 Task: Find connections with filter location Puente Alto with filter topic #Recruitingwith filter profile language Spanish with filter current company Meltwater with filter school BANGALORE jobs and careers with filter industry Law Practice with filter service category Outsourcing with filter keywords title Credit Authorizer
Action: Mouse moved to (590, 77)
Screenshot: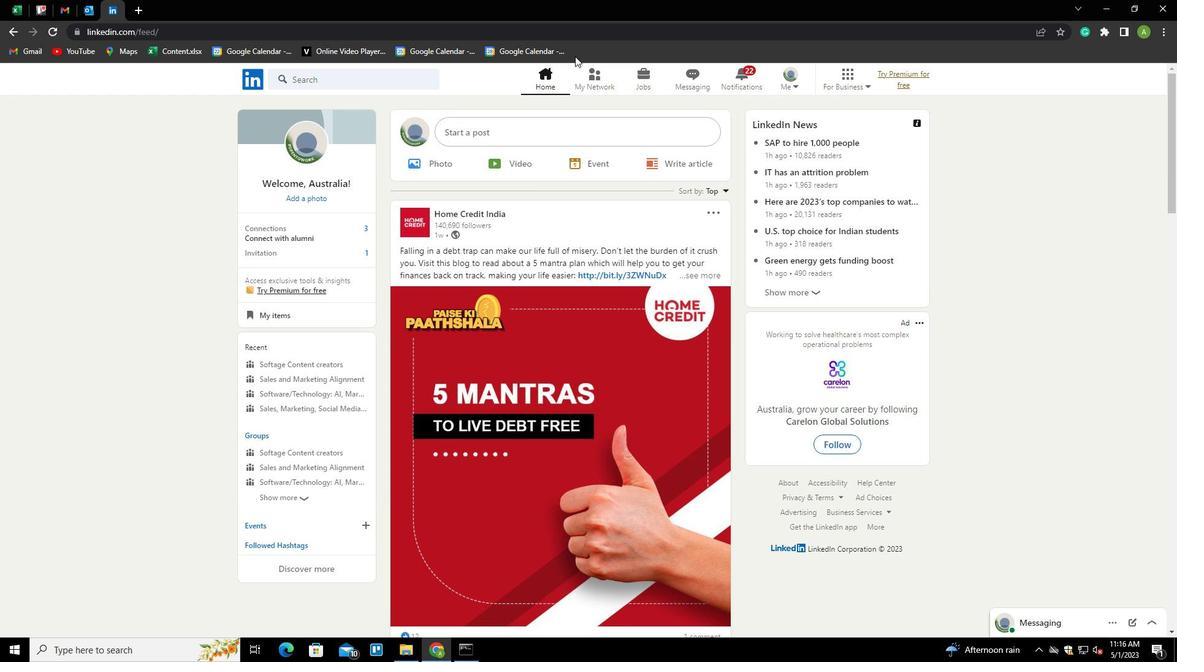 
Action: Mouse pressed left at (590, 77)
Screenshot: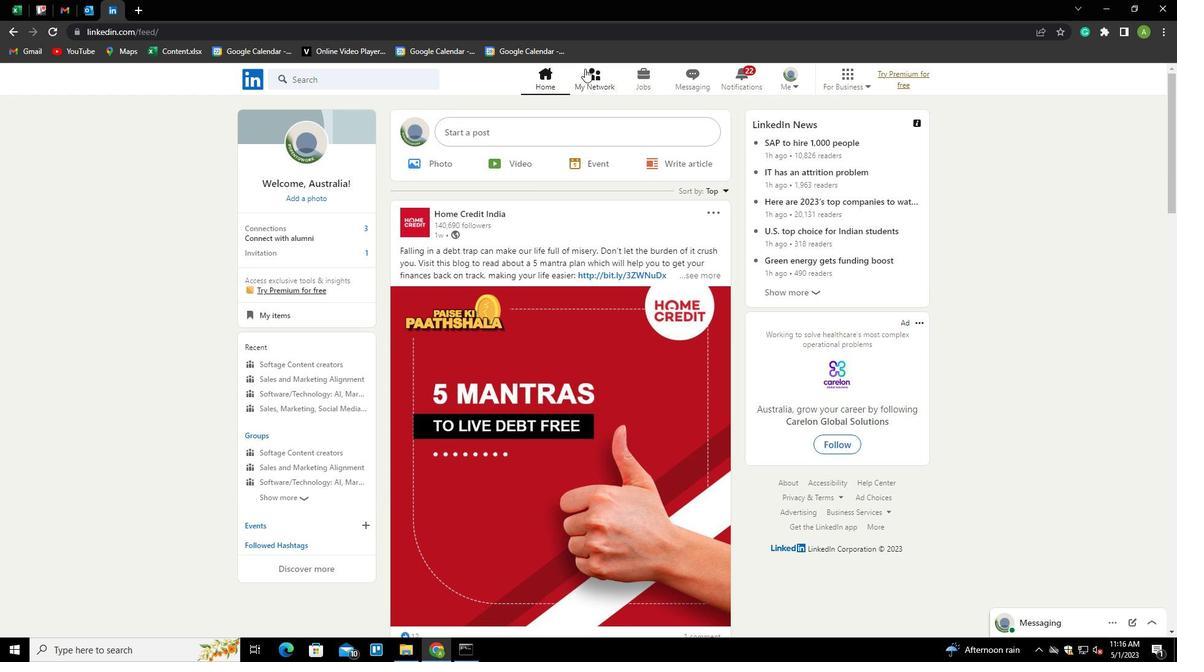 
Action: Mouse moved to (344, 141)
Screenshot: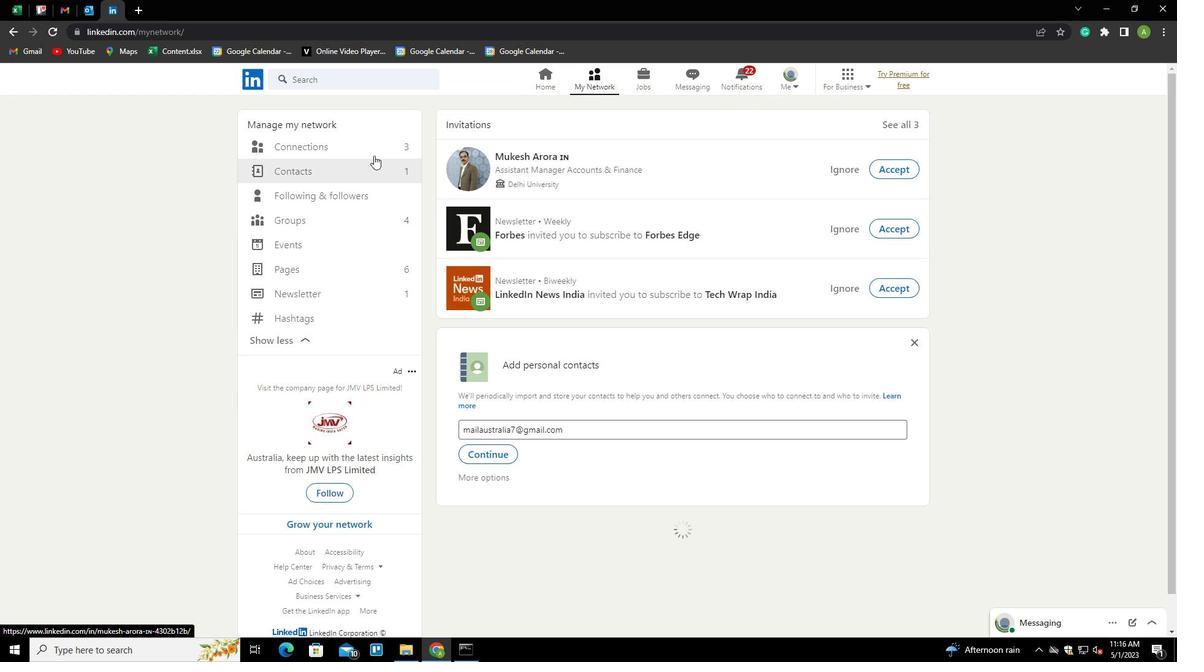 
Action: Mouse pressed left at (344, 141)
Screenshot: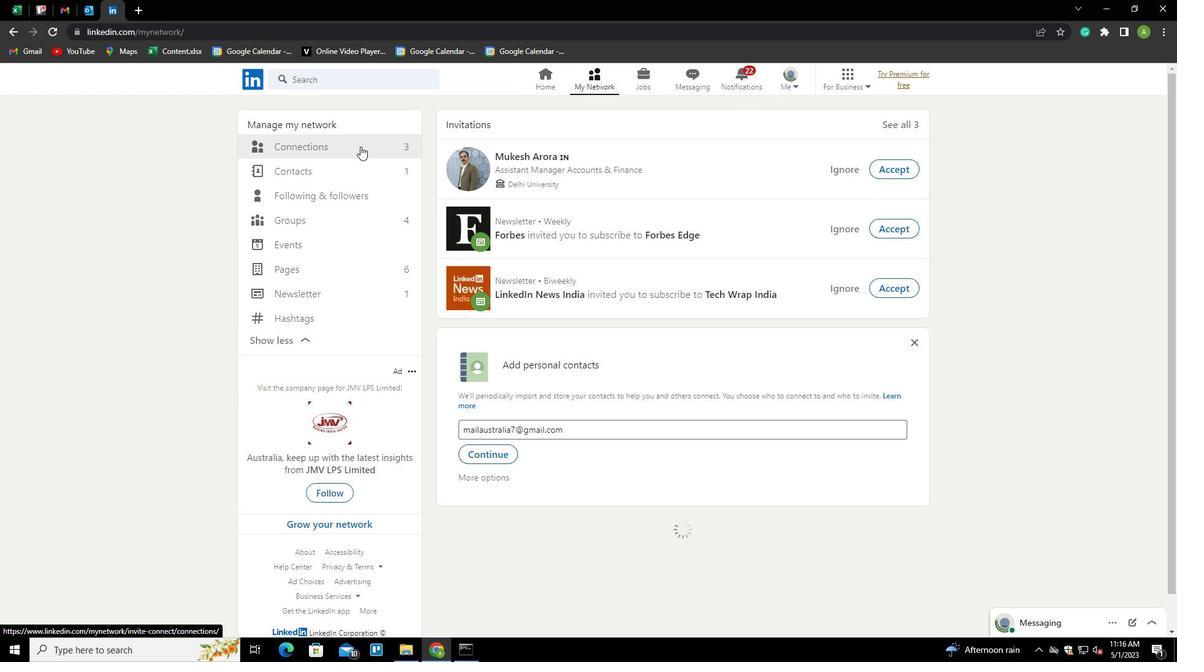 
Action: Mouse moved to (684, 148)
Screenshot: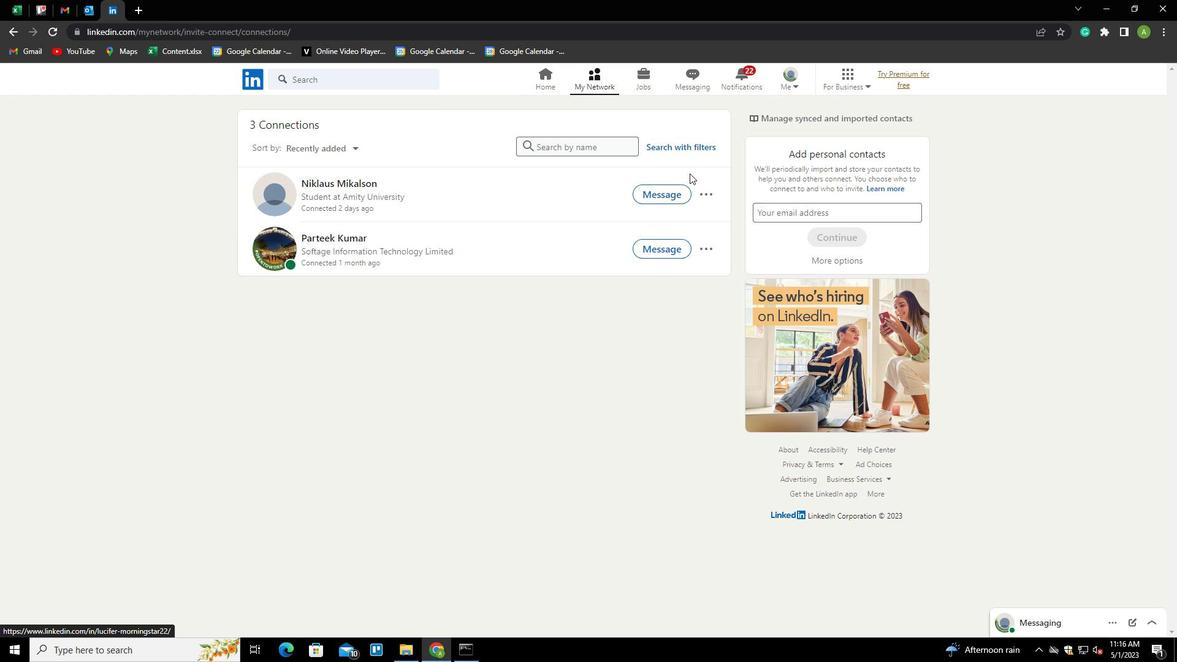 
Action: Mouse pressed left at (684, 148)
Screenshot: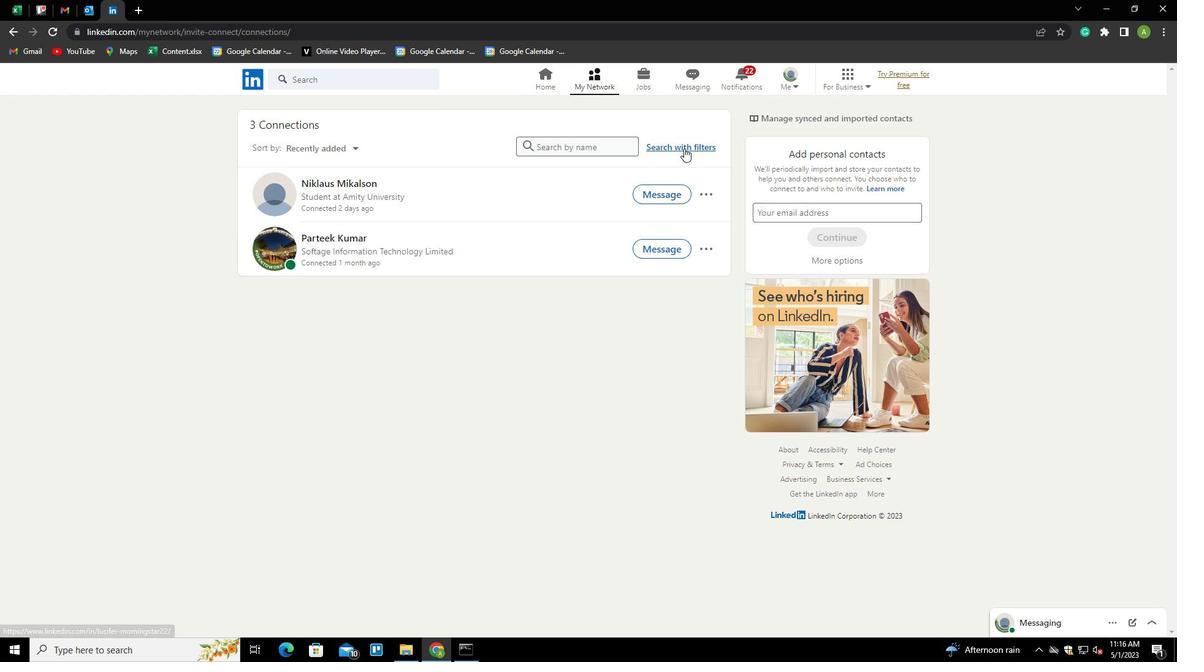 
Action: Mouse moved to (634, 109)
Screenshot: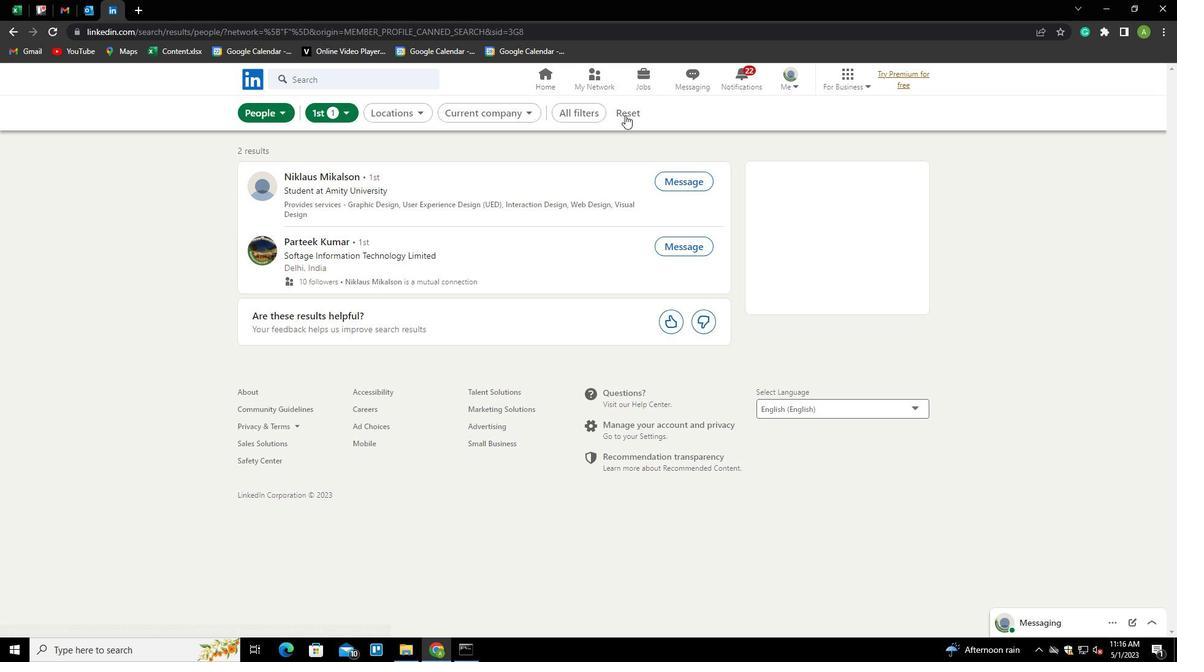 
Action: Mouse pressed left at (634, 109)
Screenshot: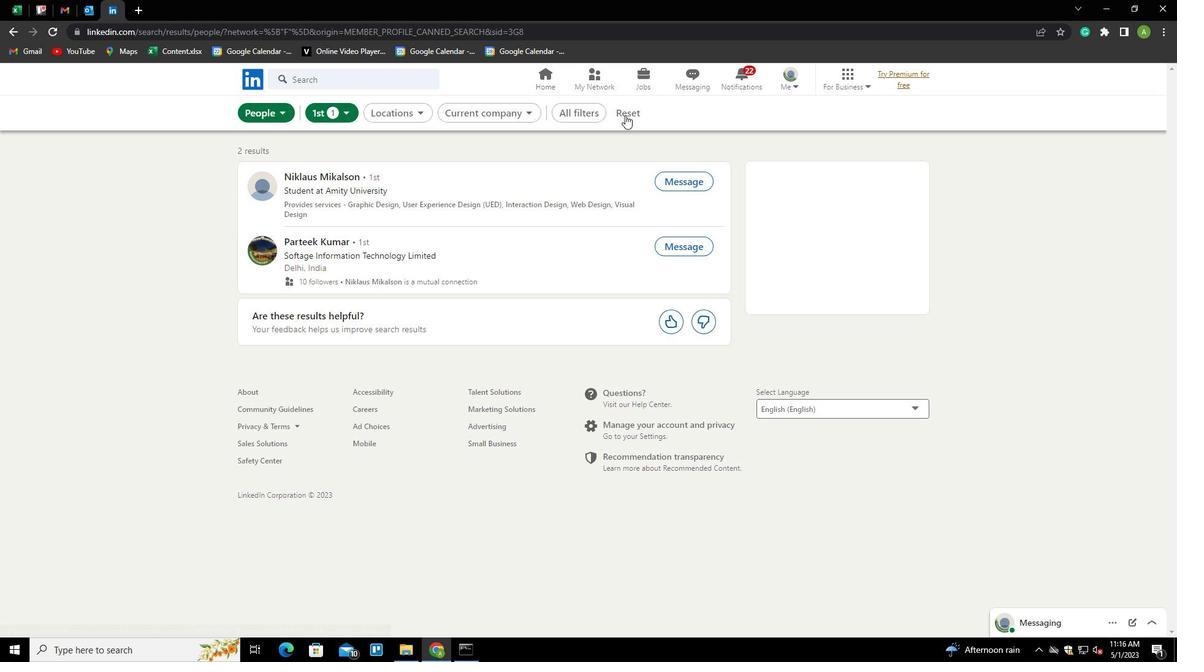 
Action: Mouse moved to (598, 112)
Screenshot: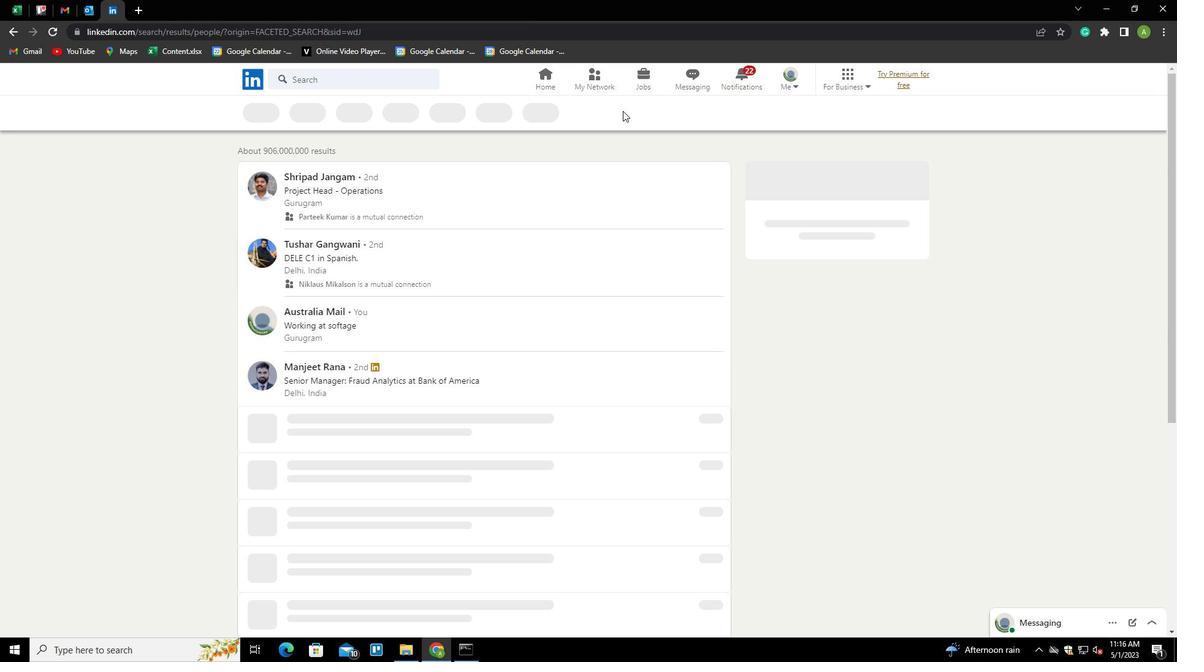 
Action: Mouse pressed left at (598, 112)
Screenshot: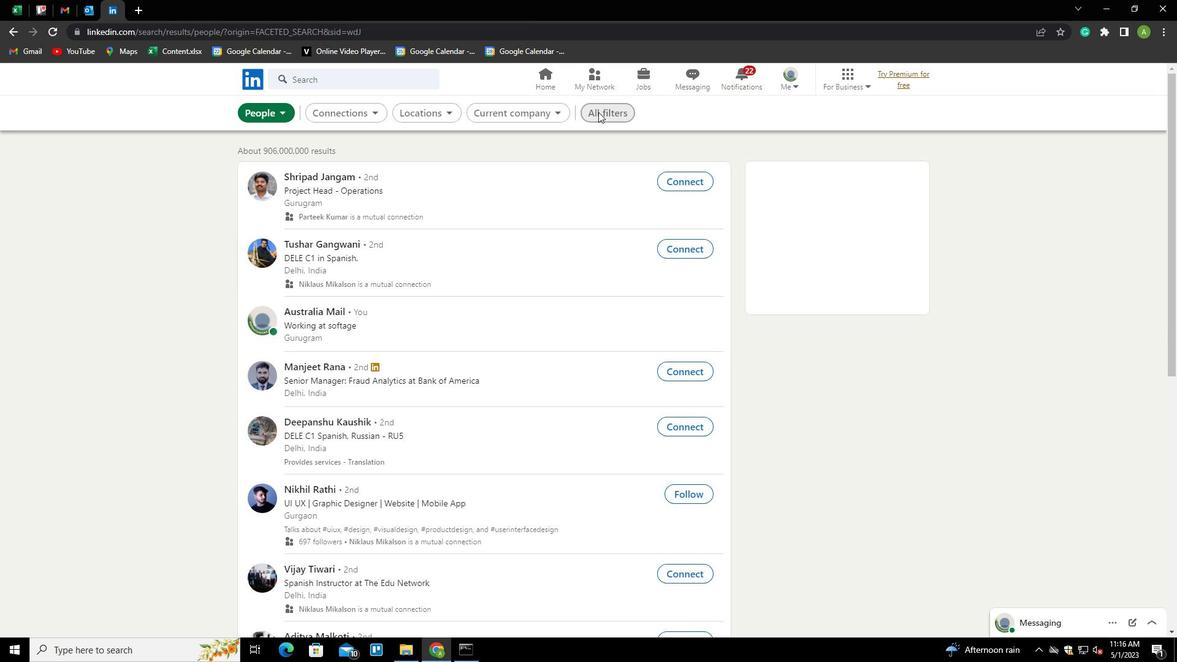 
Action: Mouse moved to (969, 286)
Screenshot: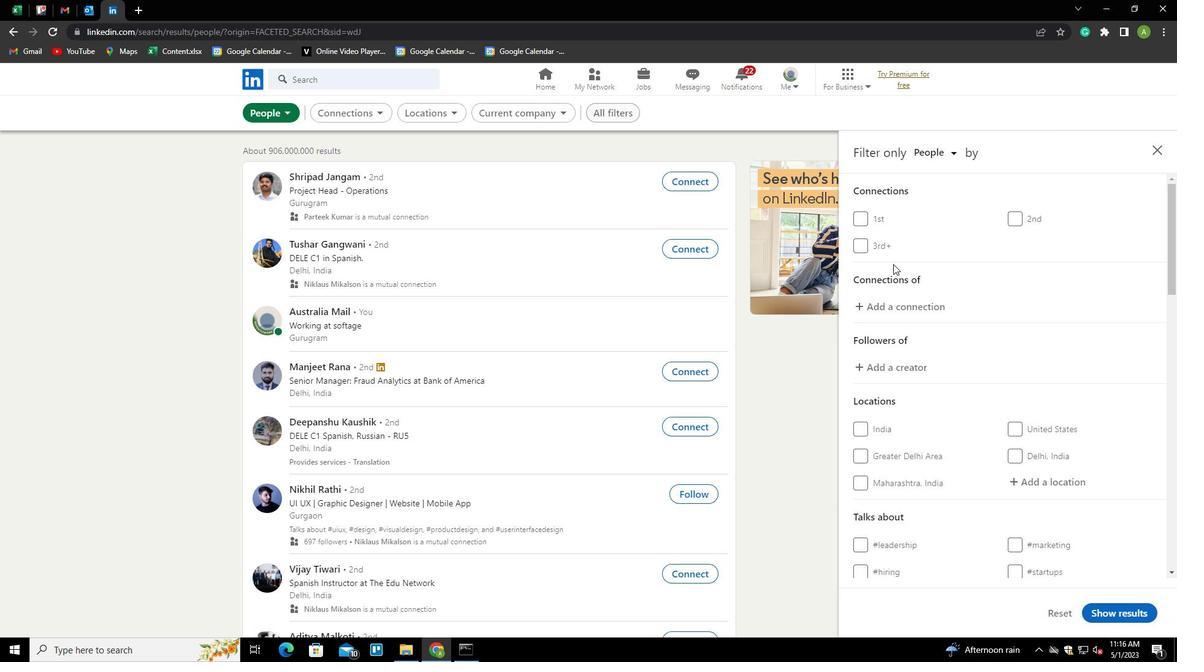 
Action: Mouse scrolled (969, 285) with delta (0, 0)
Screenshot: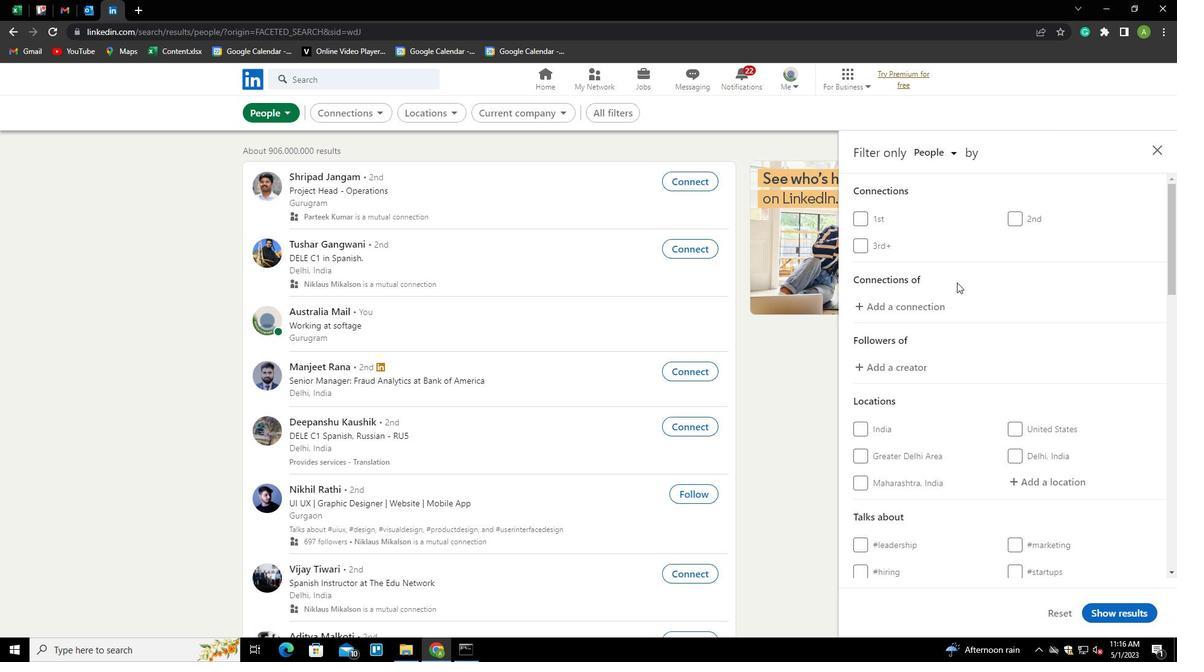 
Action: Mouse scrolled (969, 285) with delta (0, 0)
Screenshot: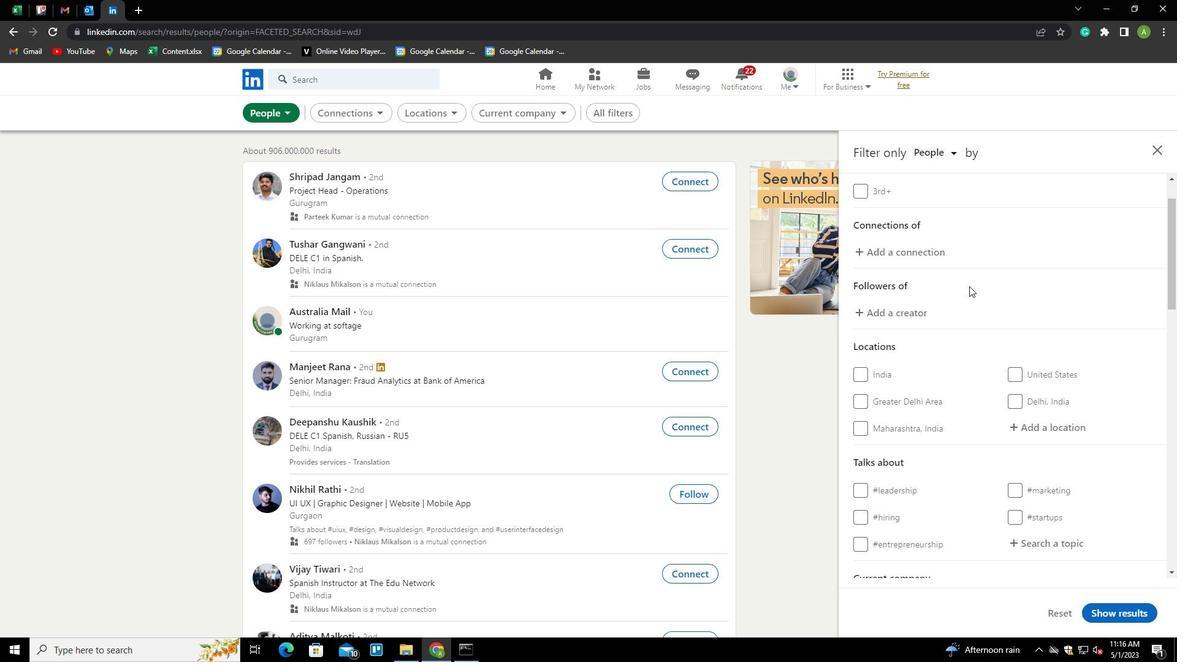 
Action: Mouse moved to (1034, 357)
Screenshot: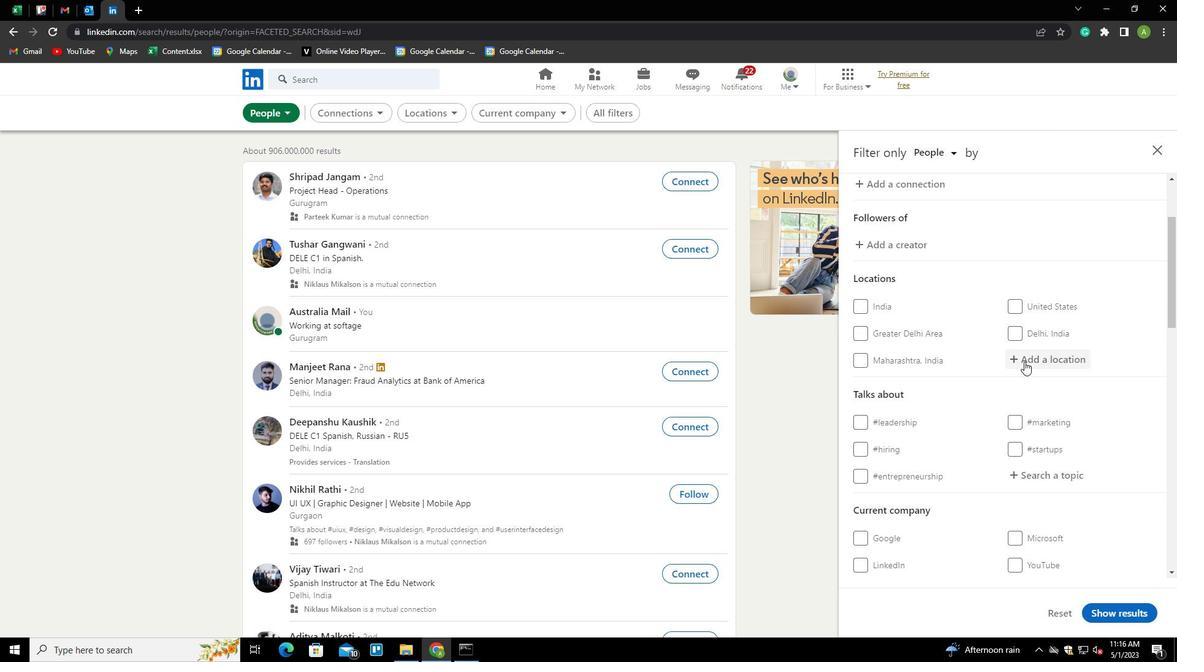 
Action: Mouse pressed left at (1034, 357)
Screenshot: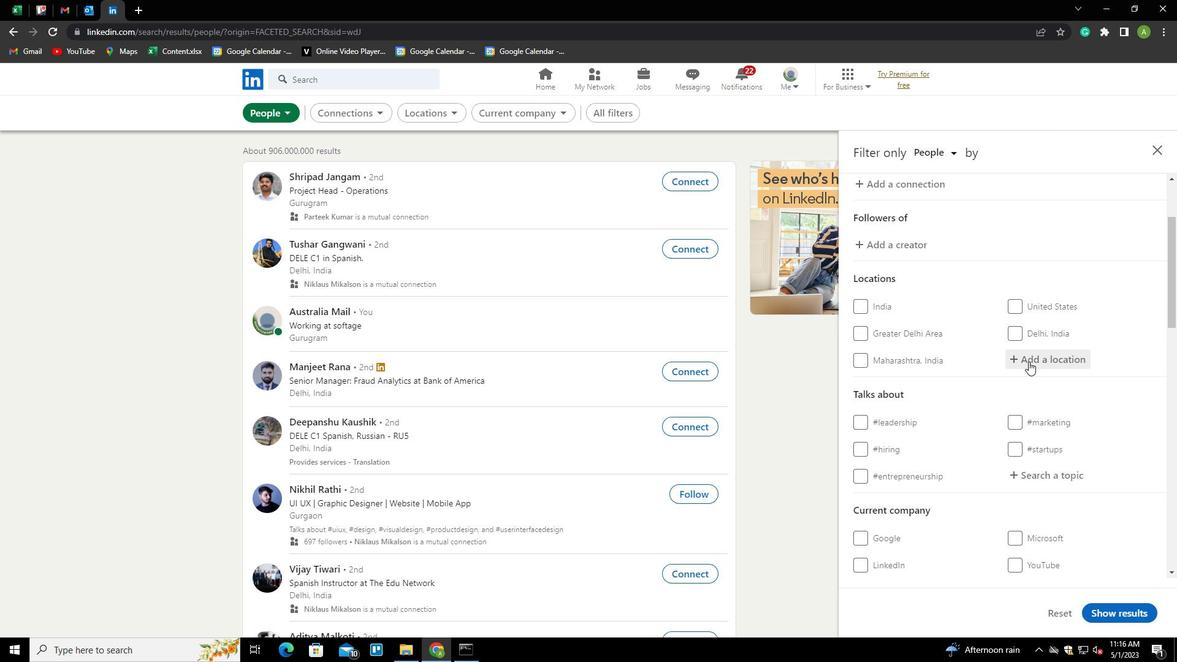 
Action: Mouse pressed left at (1034, 357)
Screenshot: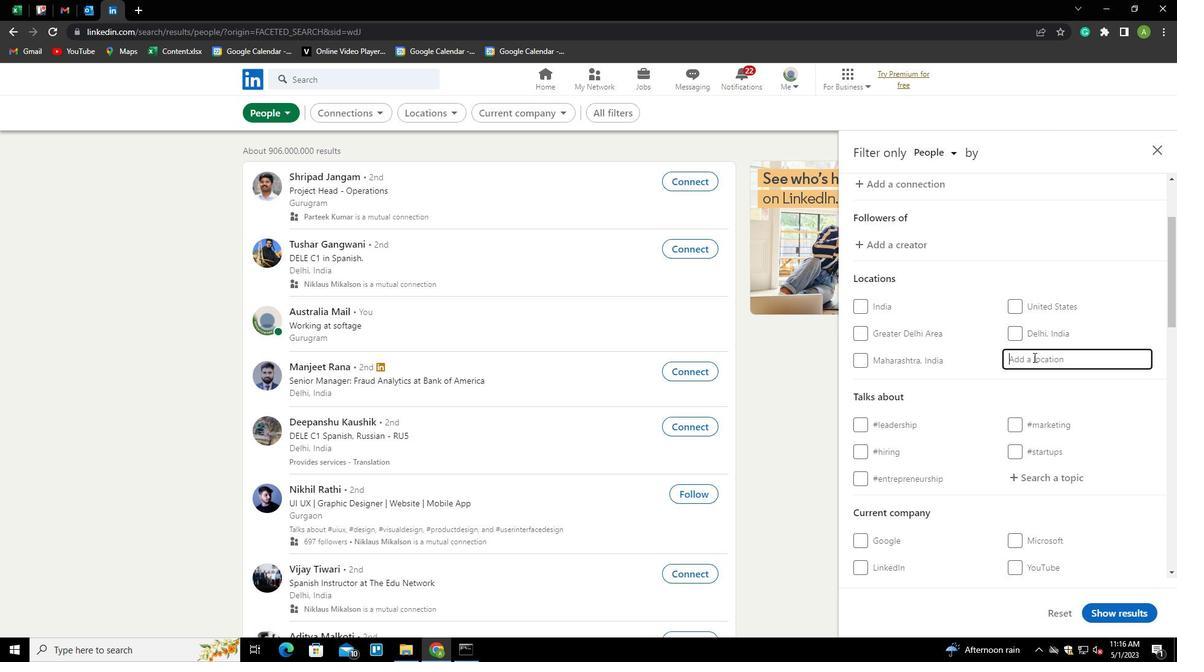 
Action: Key pressed <Key.shift>PUENTI<Key.backspace>E<Key.down><Key.enter>
Screenshot: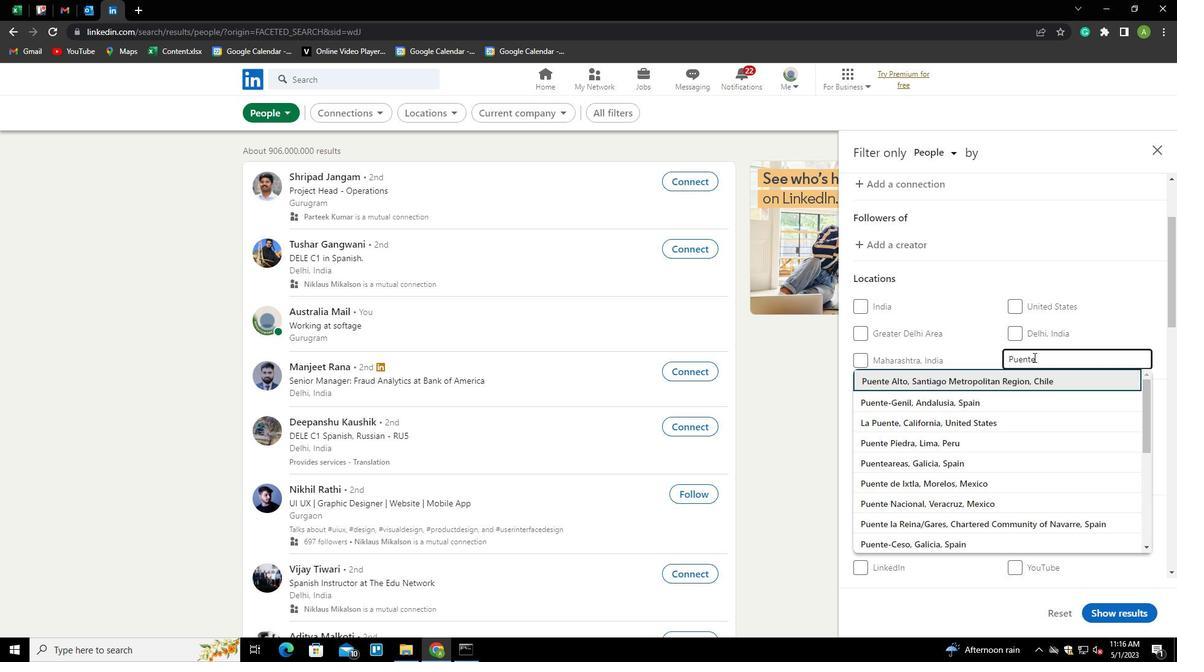 
Action: Mouse scrolled (1034, 357) with delta (0, 0)
Screenshot: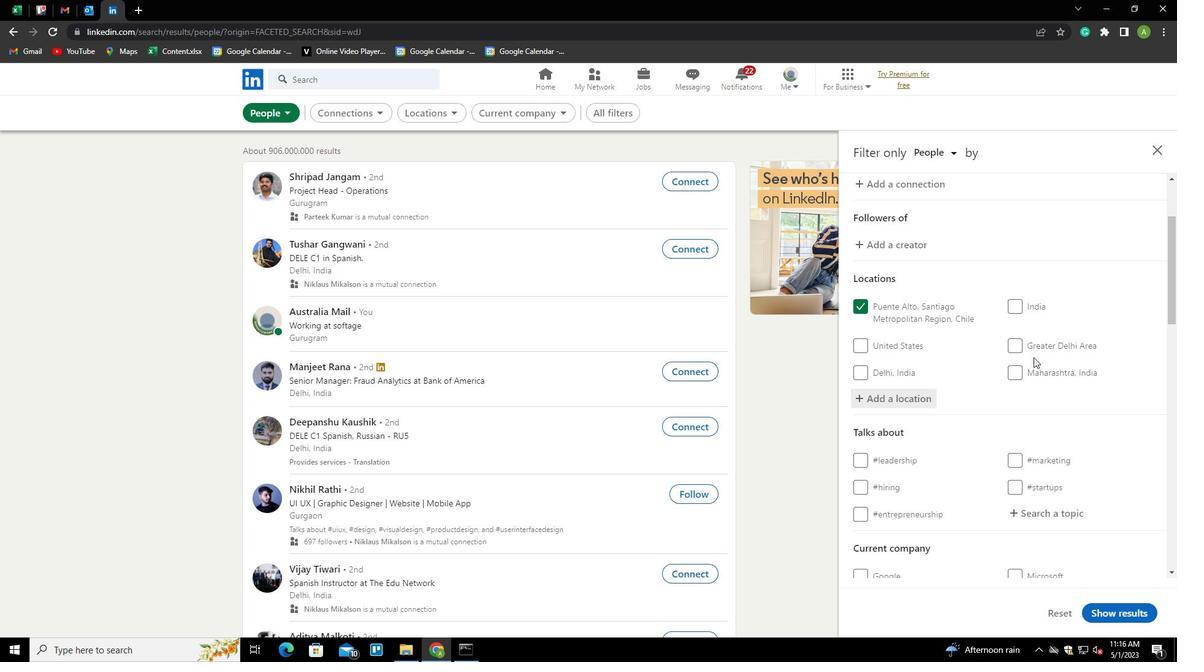 
Action: Mouse scrolled (1034, 357) with delta (0, 0)
Screenshot: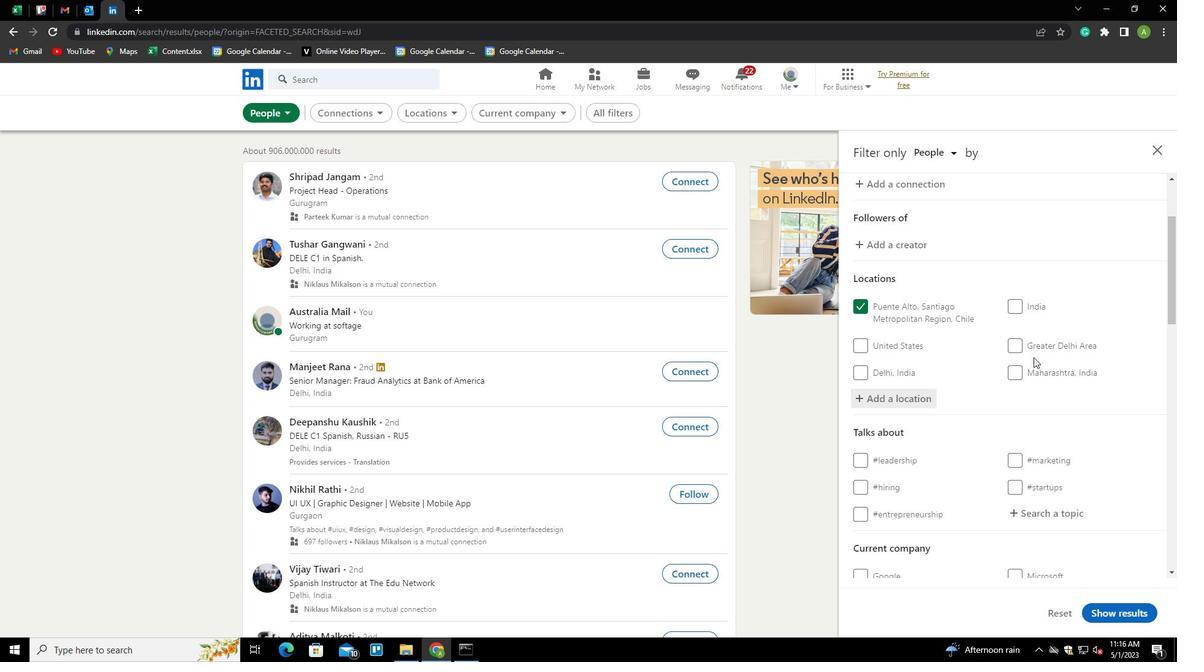 
Action: Mouse scrolled (1034, 357) with delta (0, 0)
Screenshot: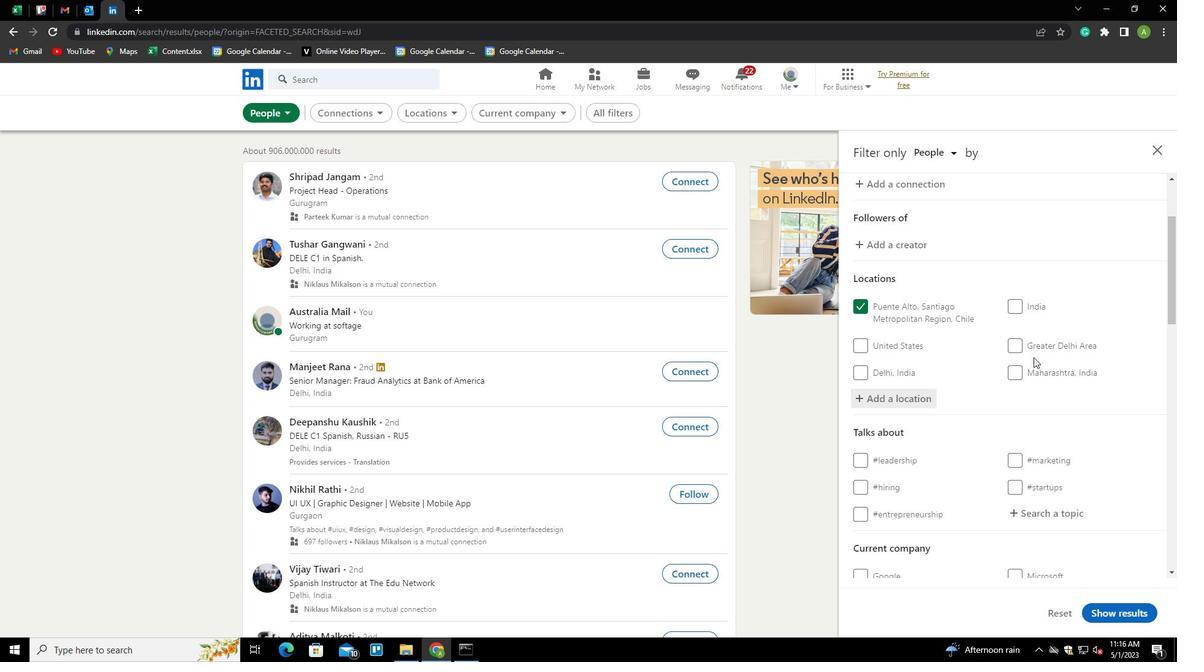 
Action: Mouse moved to (1038, 331)
Screenshot: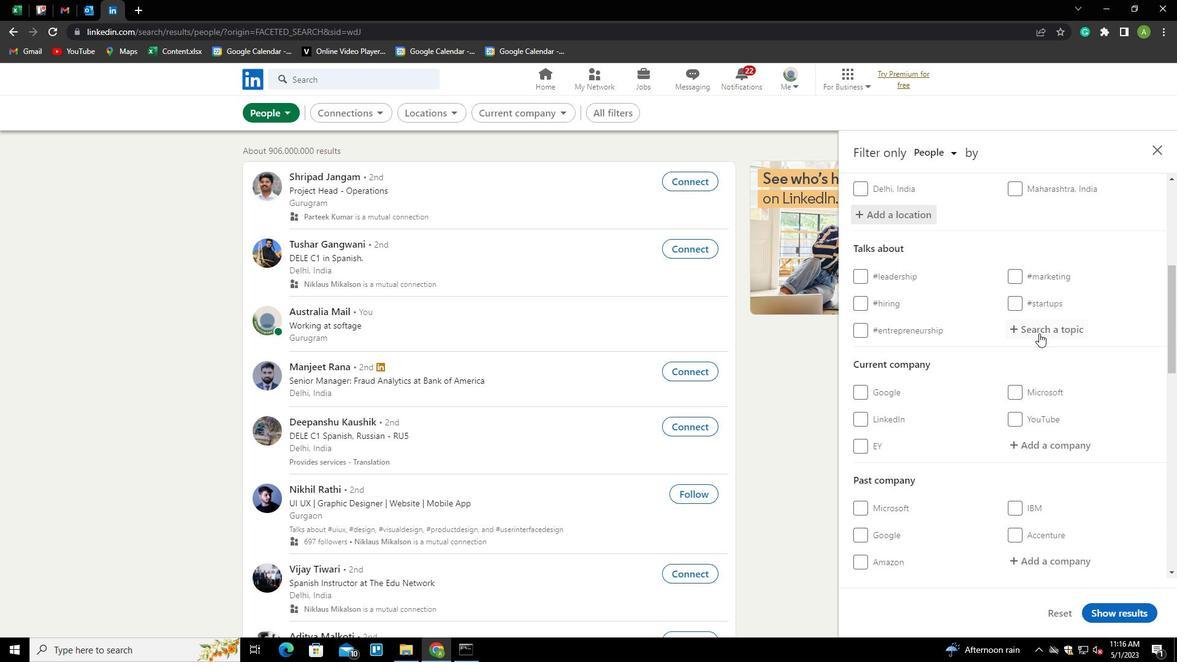 
Action: Mouse pressed left at (1038, 331)
Screenshot: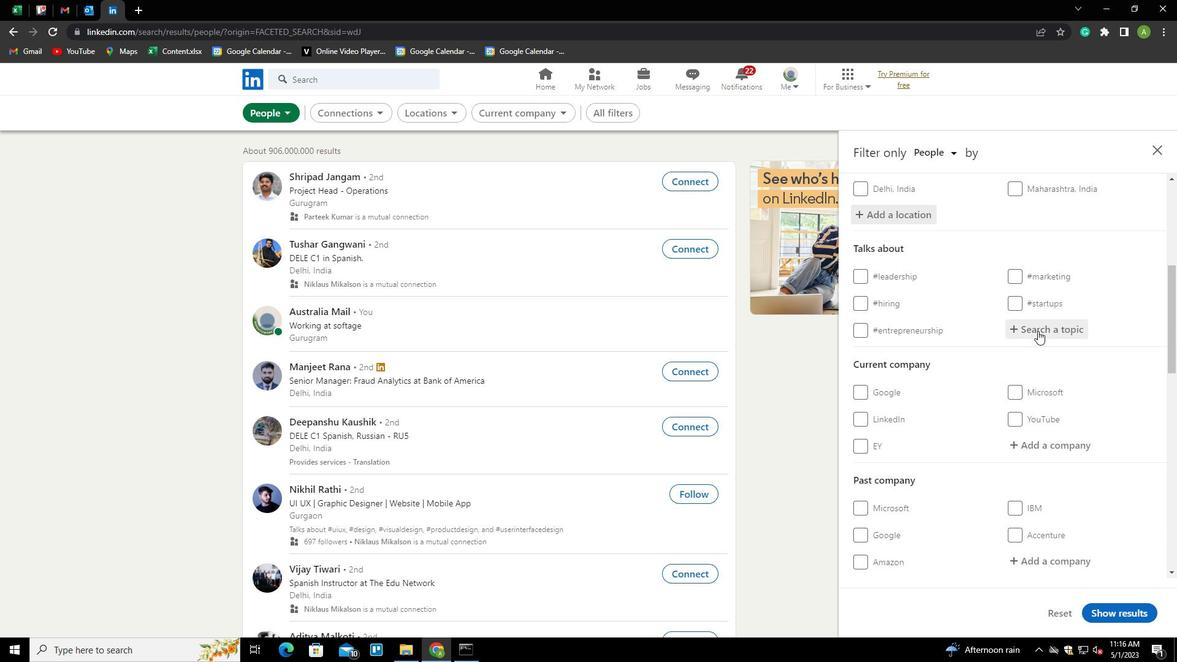 
Action: Key pressed RECRITIN<Key.backspace><Key.backspace><Key.backspace><Key.backspace>UITIN<Key.down><Key.enter>
Screenshot: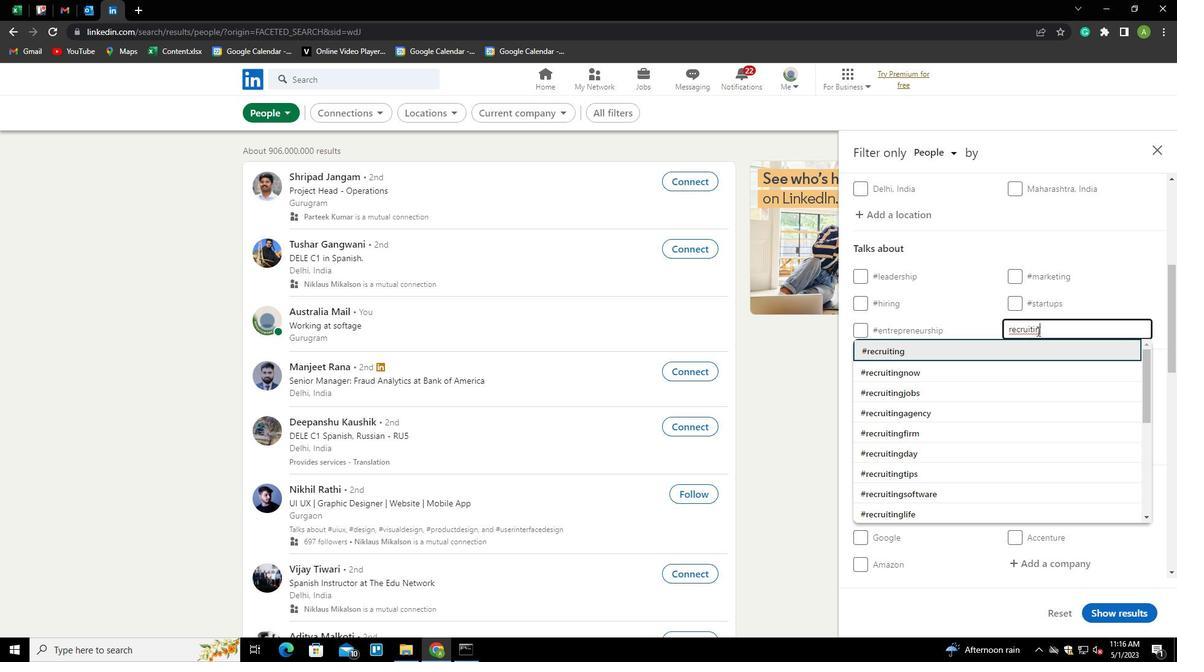 
Action: Mouse moved to (1073, 397)
Screenshot: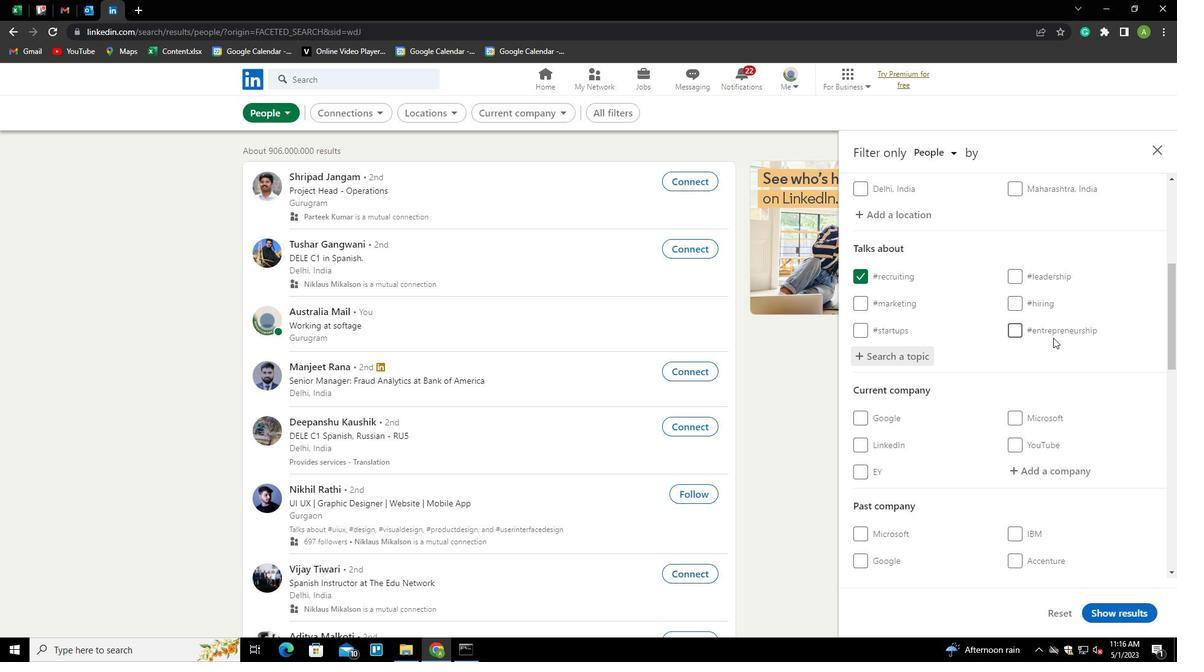
Action: Mouse scrolled (1073, 396) with delta (0, 0)
Screenshot: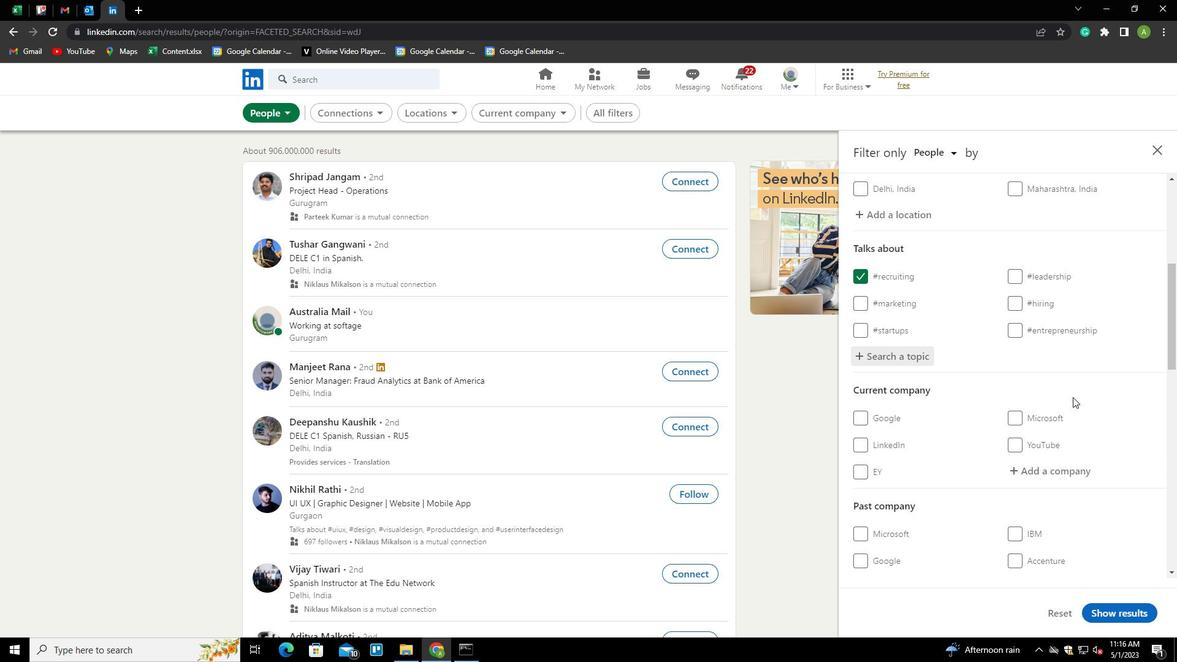 
Action: Mouse scrolled (1073, 396) with delta (0, 0)
Screenshot: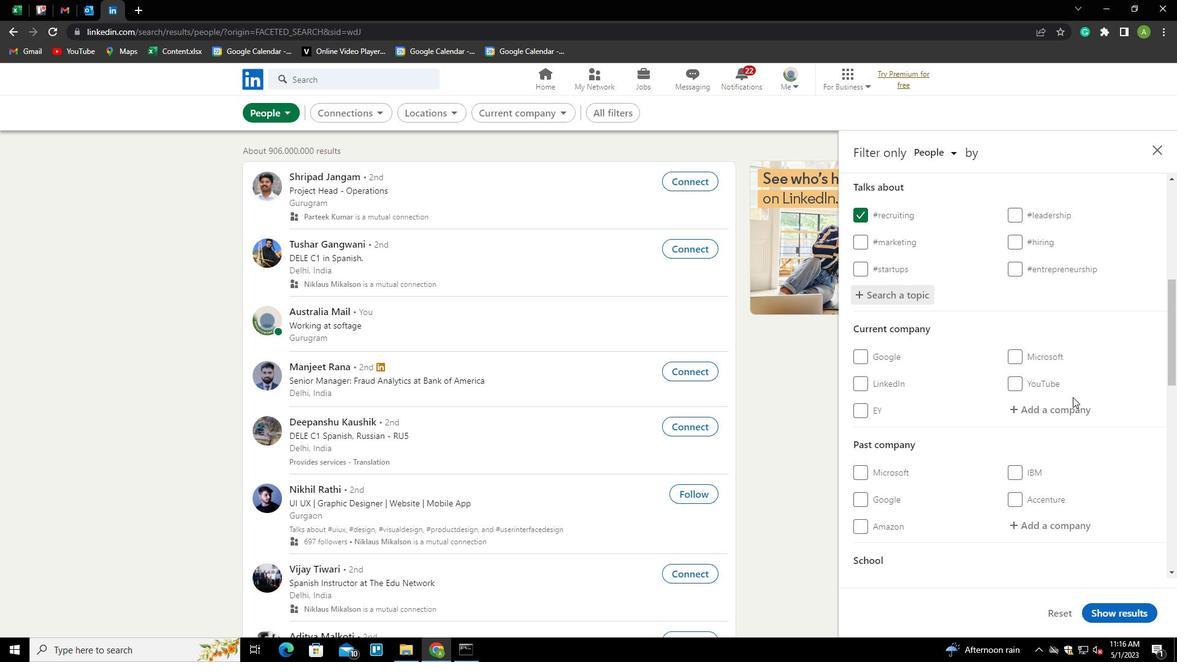 
Action: Mouse scrolled (1073, 396) with delta (0, 0)
Screenshot: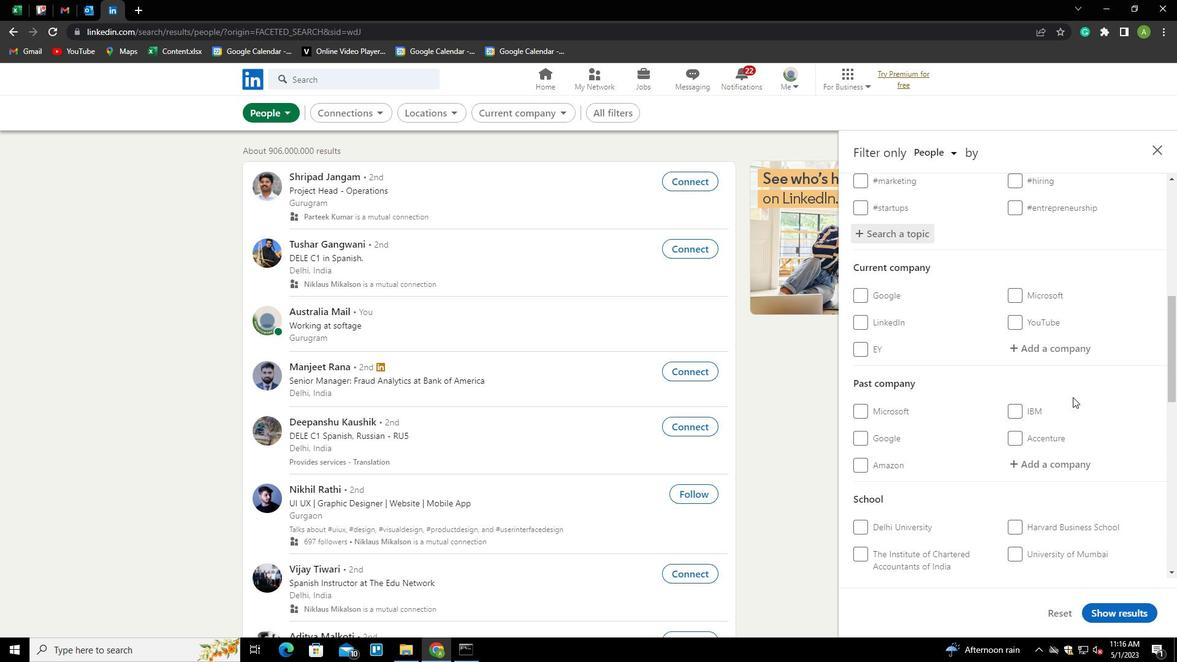 
Action: Mouse scrolled (1073, 396) with delta (0, 0)
Screenshot: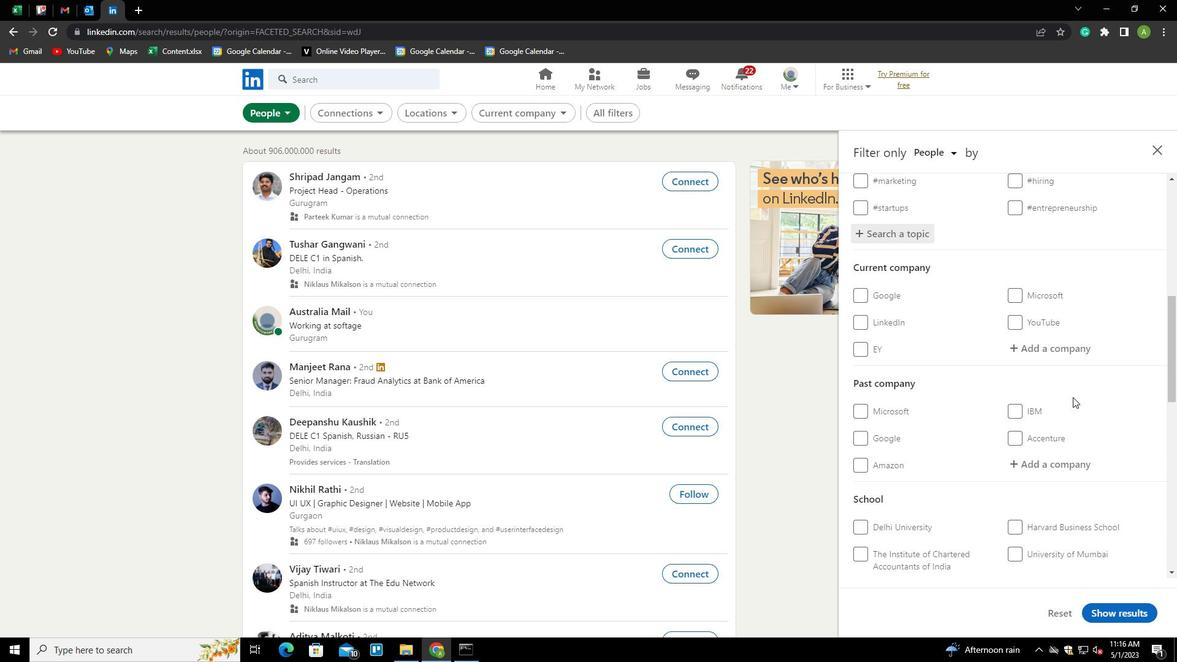
Action: Mouse scrolled (1073, 396) with delta (0, 0)
Screenshot: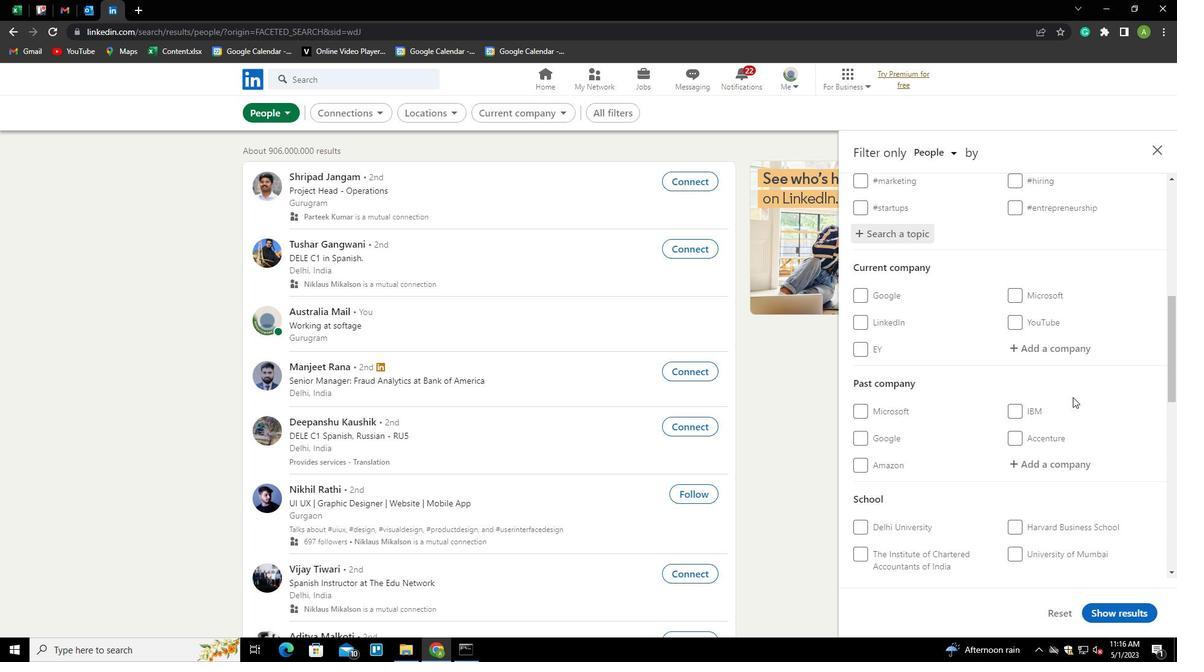 
Action: Mouse scrolled (1073, 396) with delta (0, 0)
Screenshot: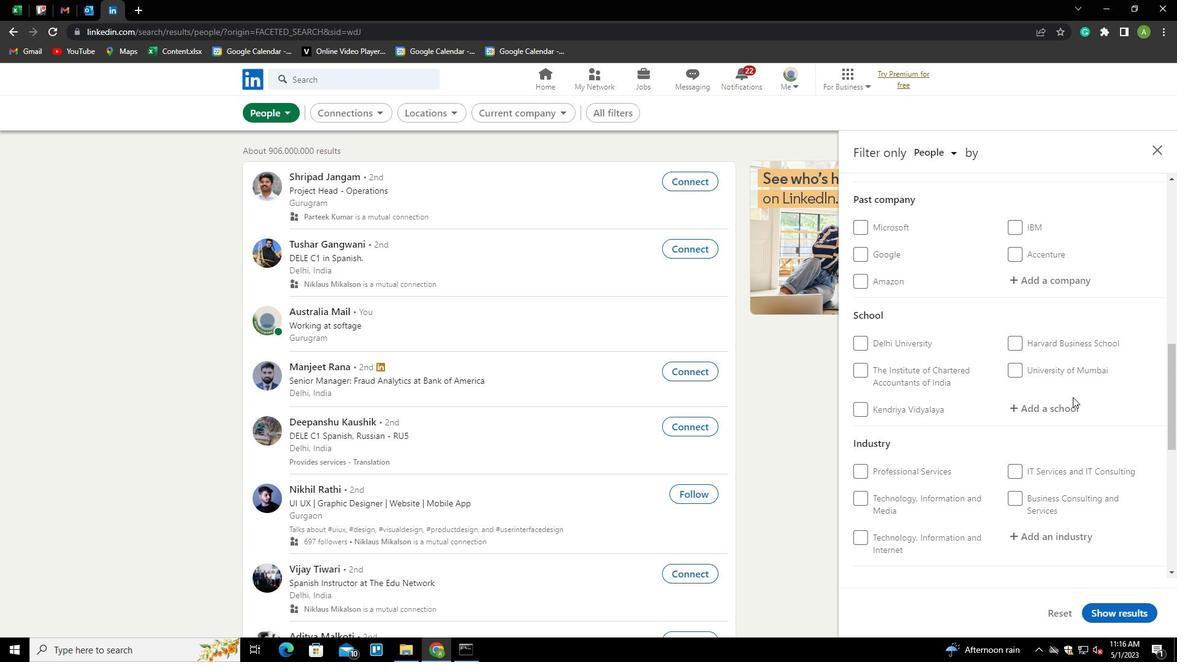 
Action: Mouse scrolled (1073, 396) with delta (0, 0)
Screenshot: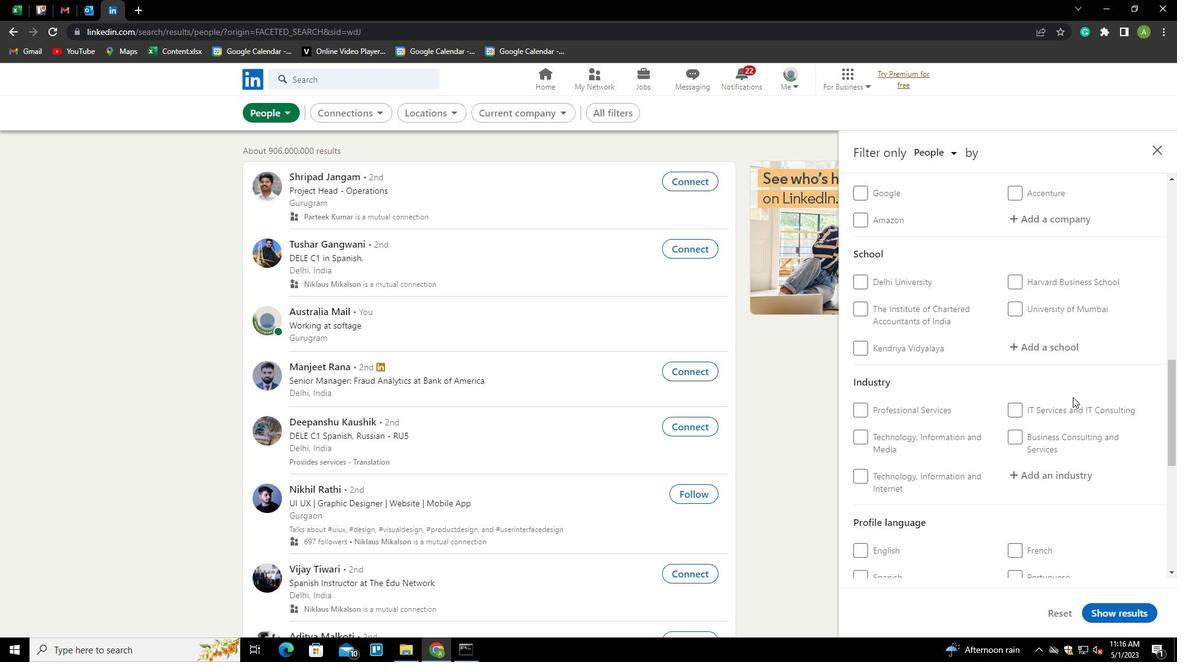 
Action: Mouse moved to (863, 526)
Screenshot: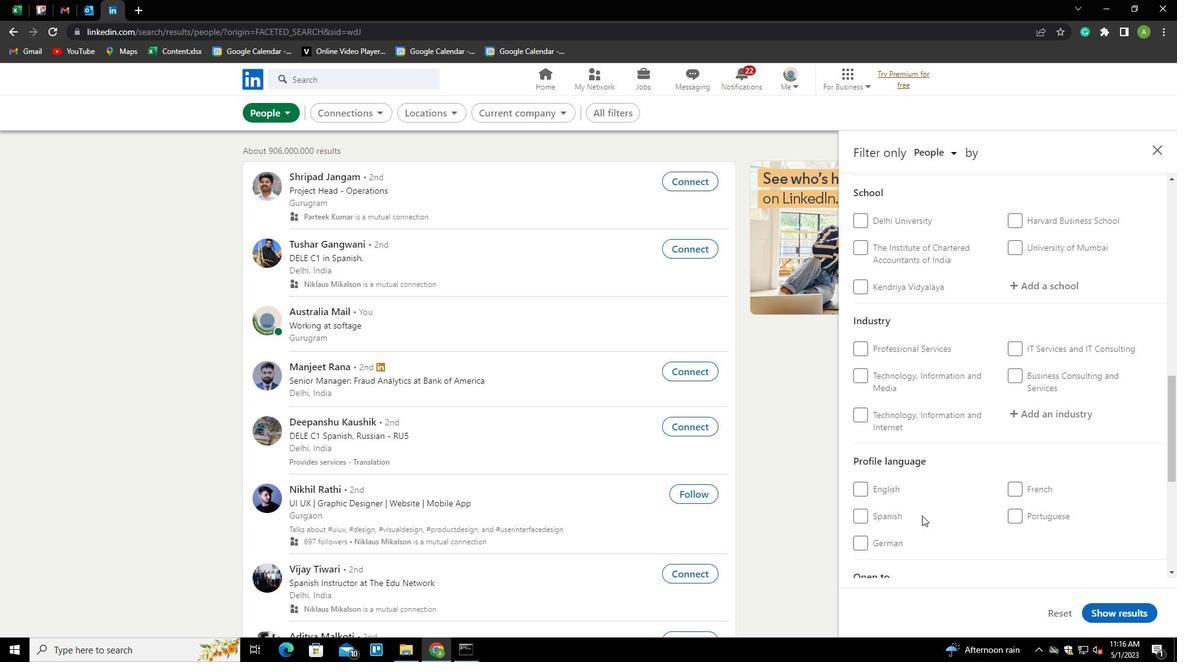 
Action: Mouse pressed left at (863, 526)
Screenshot: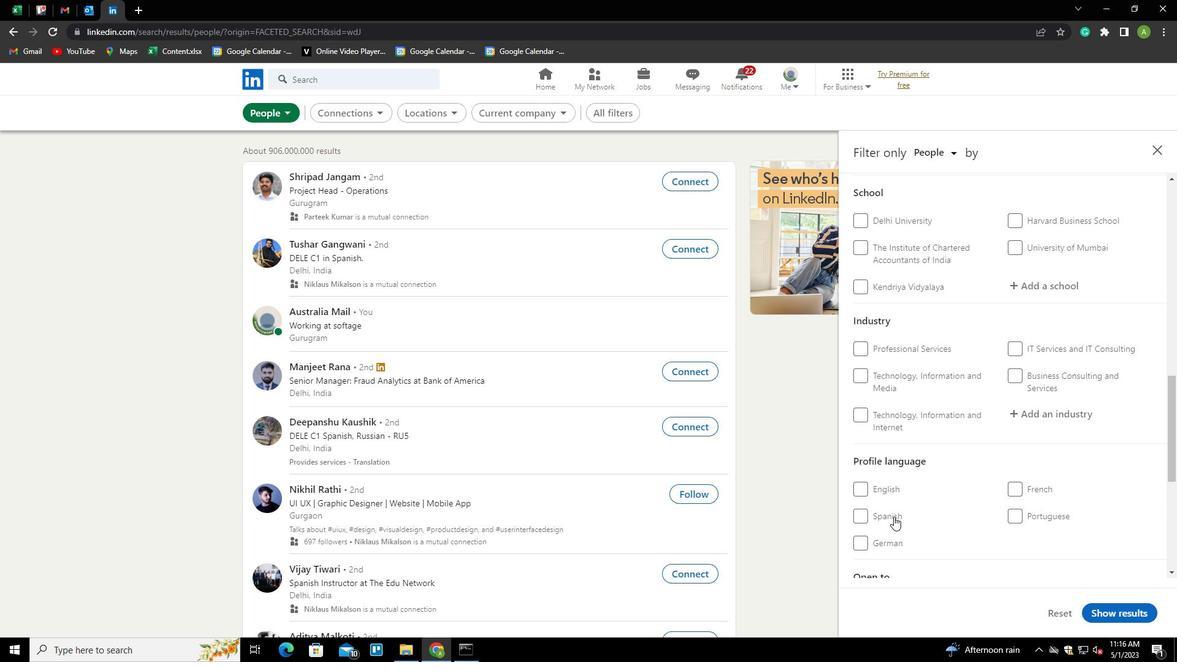 
Action: Mouse moved to (868, 517)
Screenshot: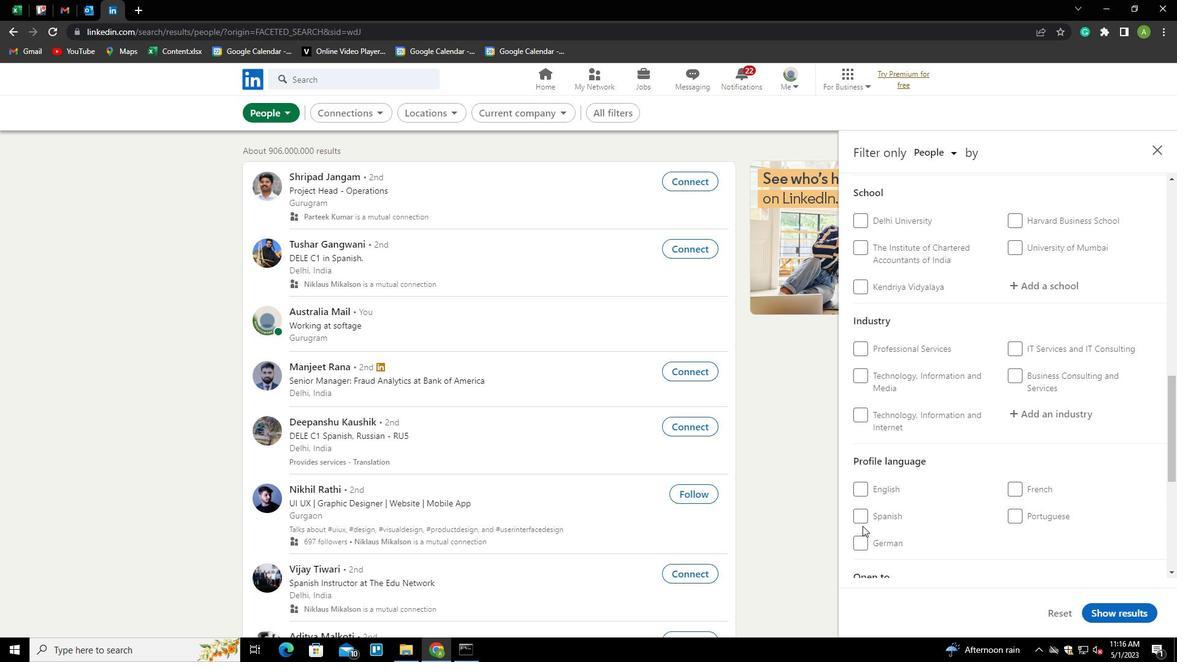 
Action: Mouse pressed left at (868, 517)
Screenshot: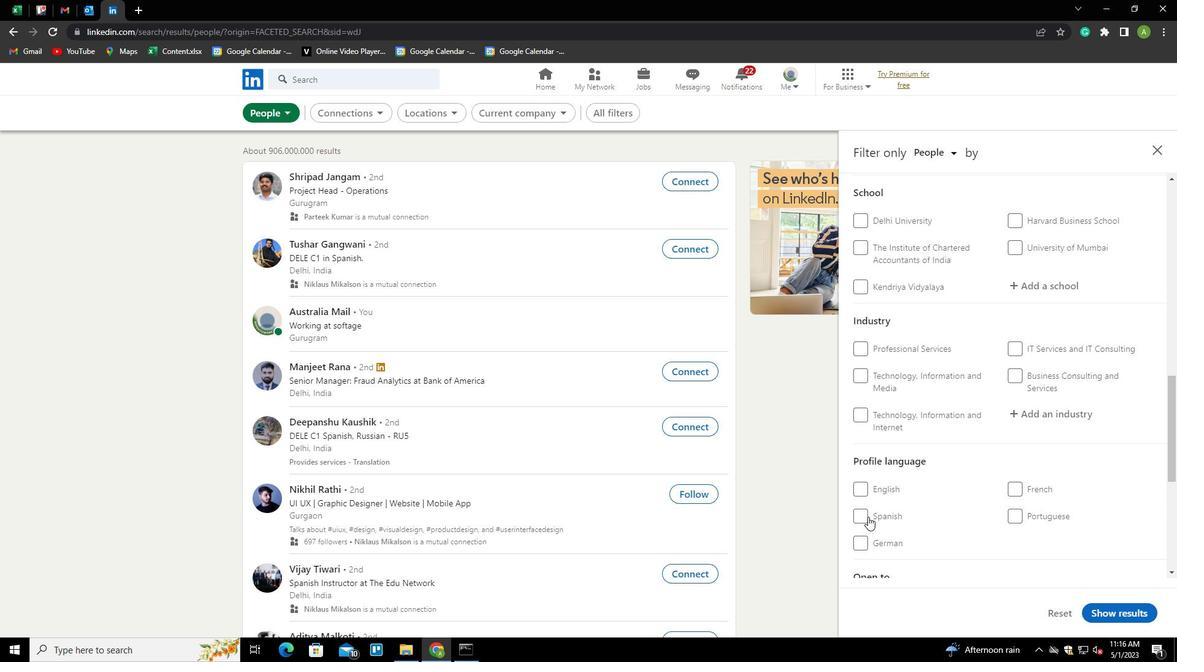 
Action: Mouse moved to (966, 497)
Screenshot: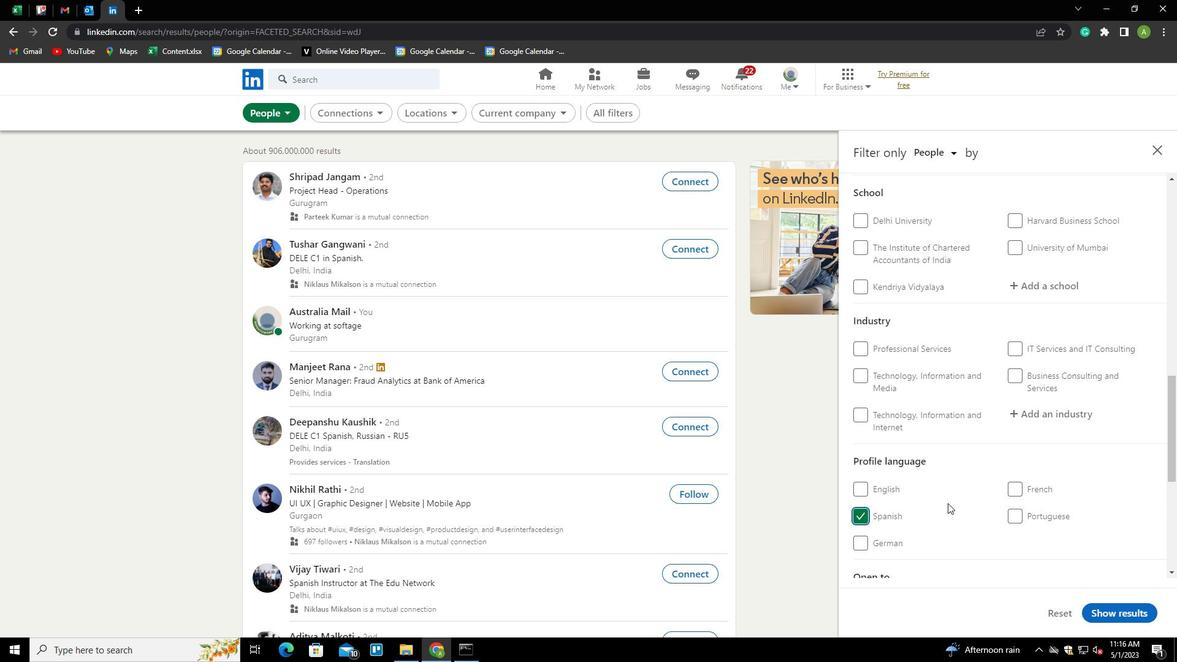 
Action: Mouse scrolled (966, 498) with delta (0, 0)
Screenshot: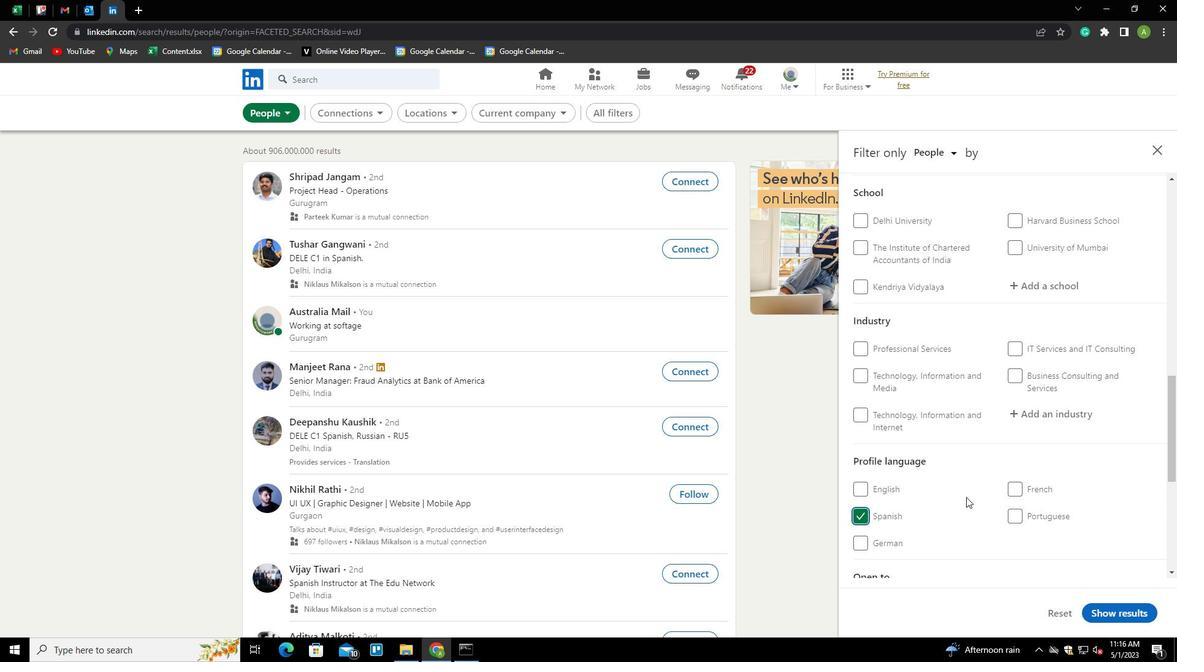
Action: Mouse scrolled (966, 498) with delta (0, 0)
Screenshot: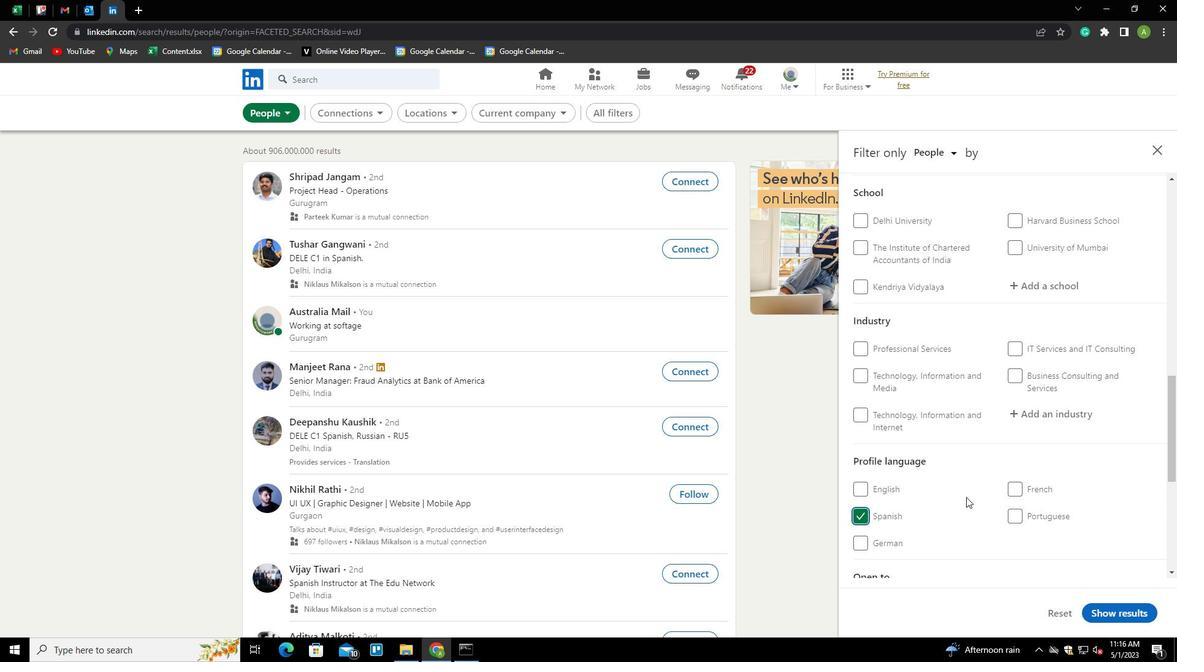 
Action: Mouse scrolled (966, 498) with delta (0, 0)
Screenshot: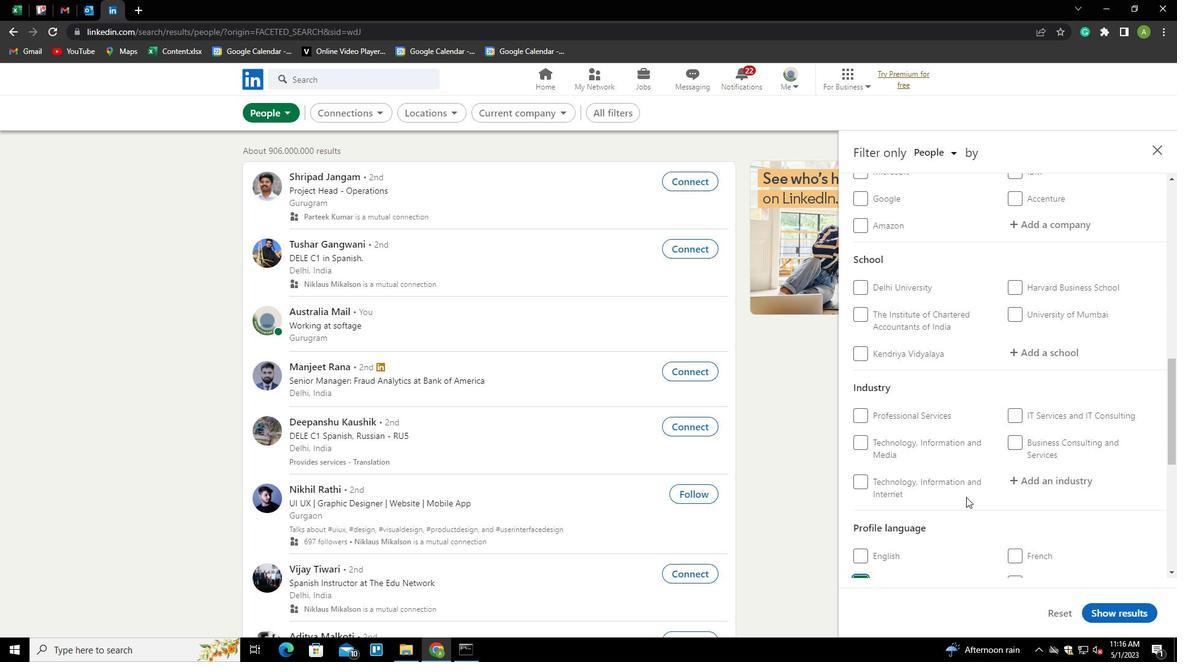 
Action: Mouse scrolled (966, 498) with delta (0, 0)
Screenshot: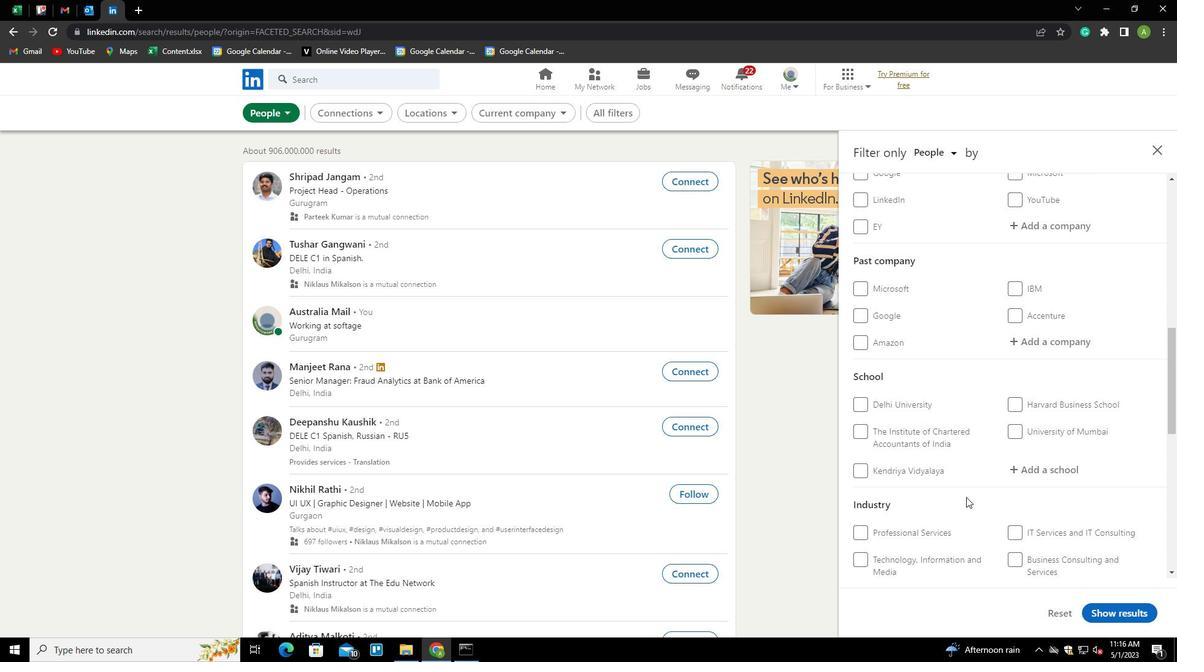 
Action: Mouse scrolled (966, 498) with delta (0, 0)
Screenshot: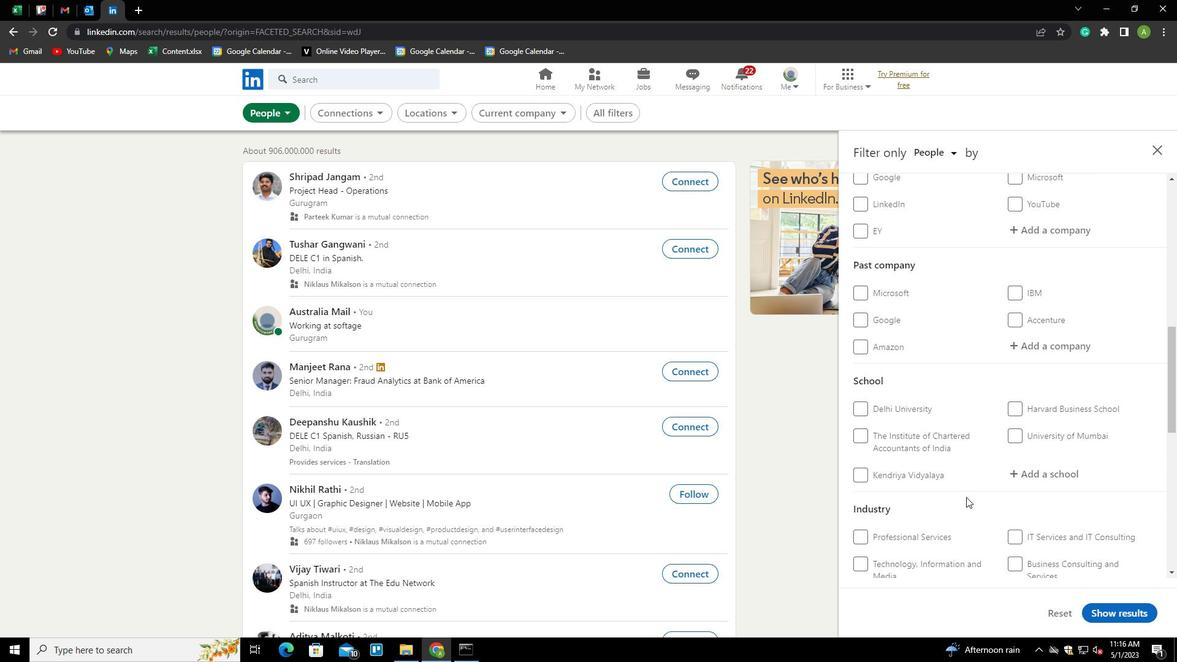 
Action: Mouse scrolled (966, 498) with delta (0, 0)
Screenshot: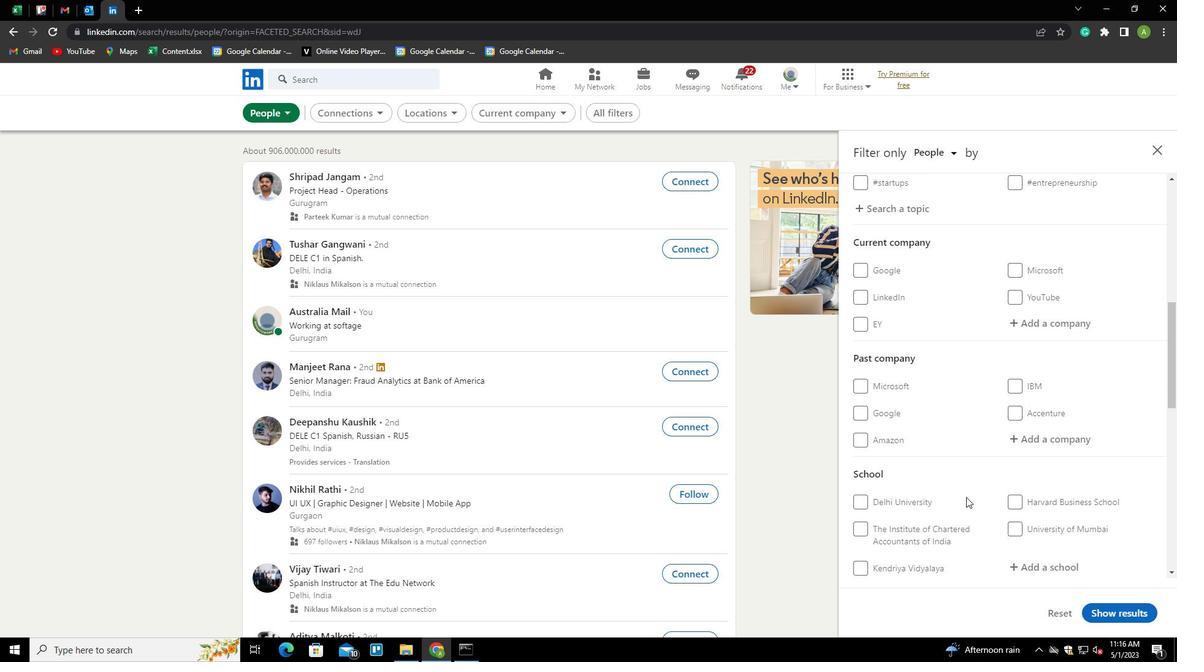 
Action: Mouse scrolled (966, 498) with delta (0, 0)
Screenshot: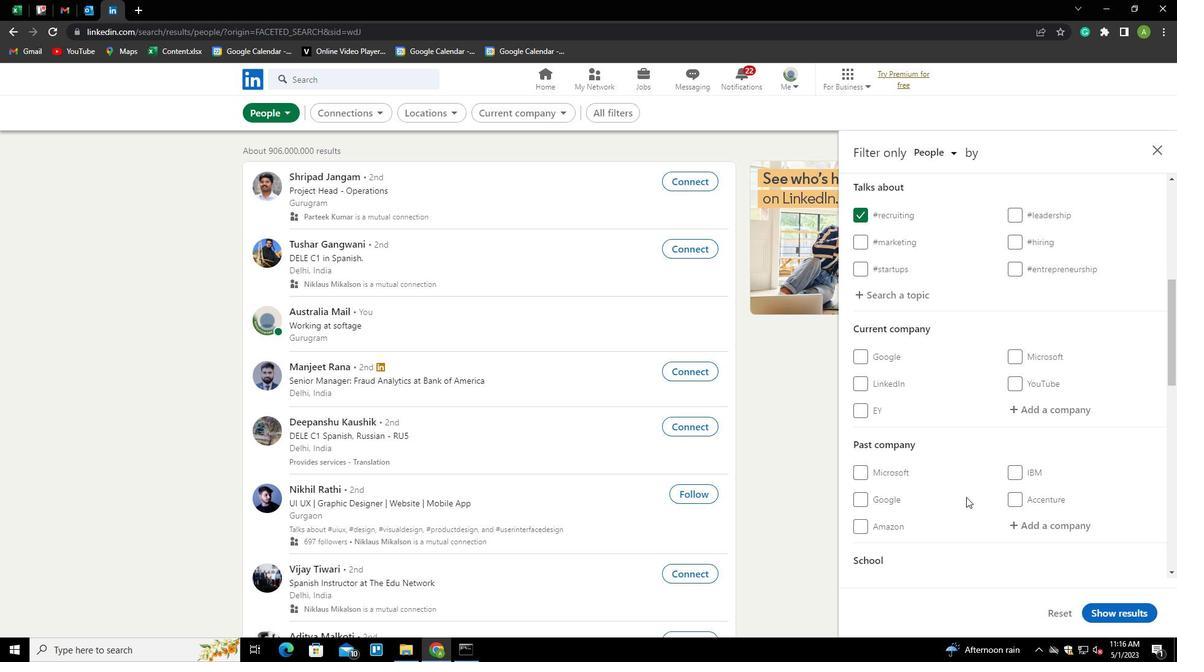 
Action: Mouse moved to (1059, 474)
Screenshot: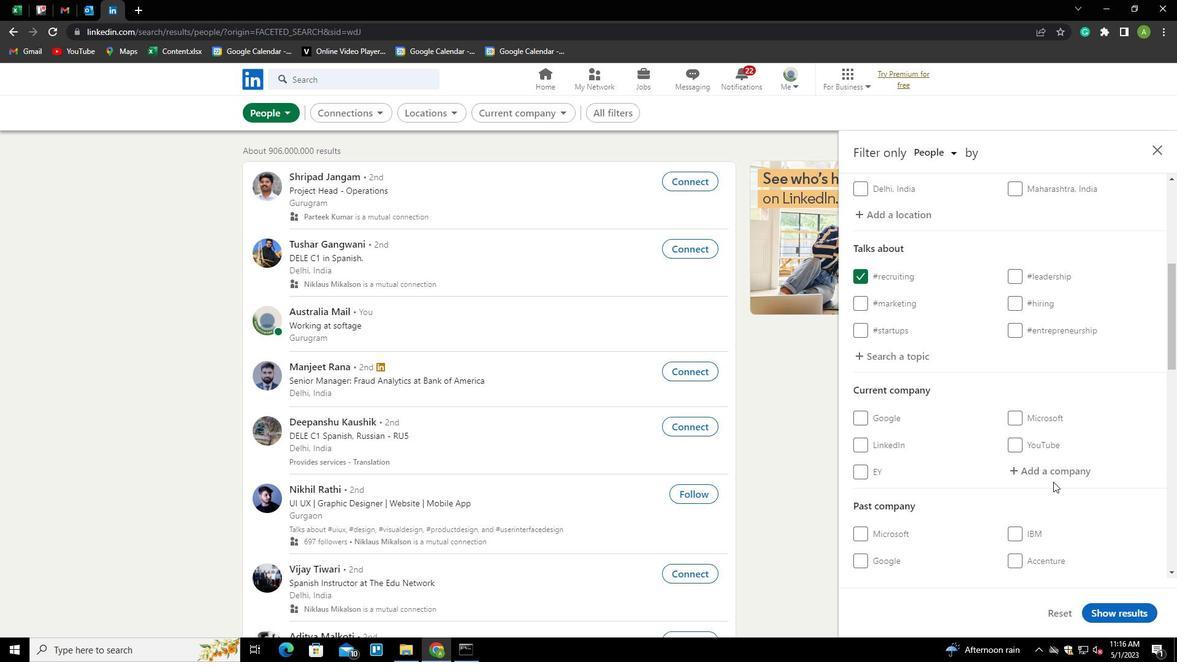 
Action: Mouse pressed left at (1059, 474)
Screenshot: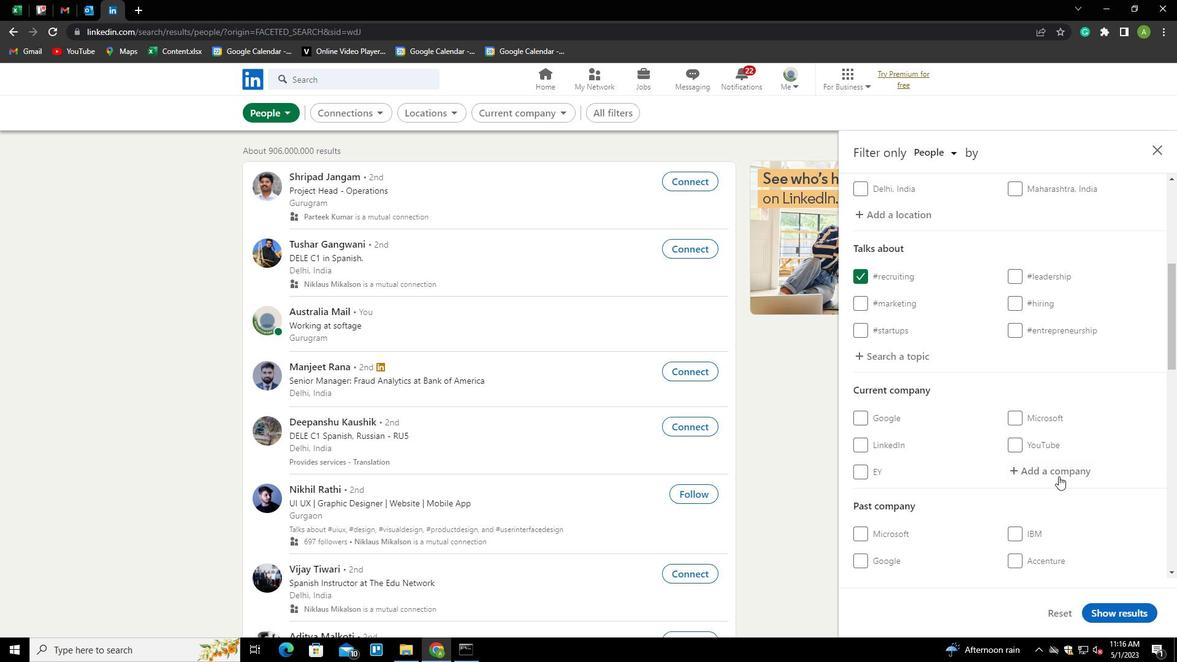 
Action: Key pressed <Key.shift>MELT<Key.down><Key.enter>
Screenshot: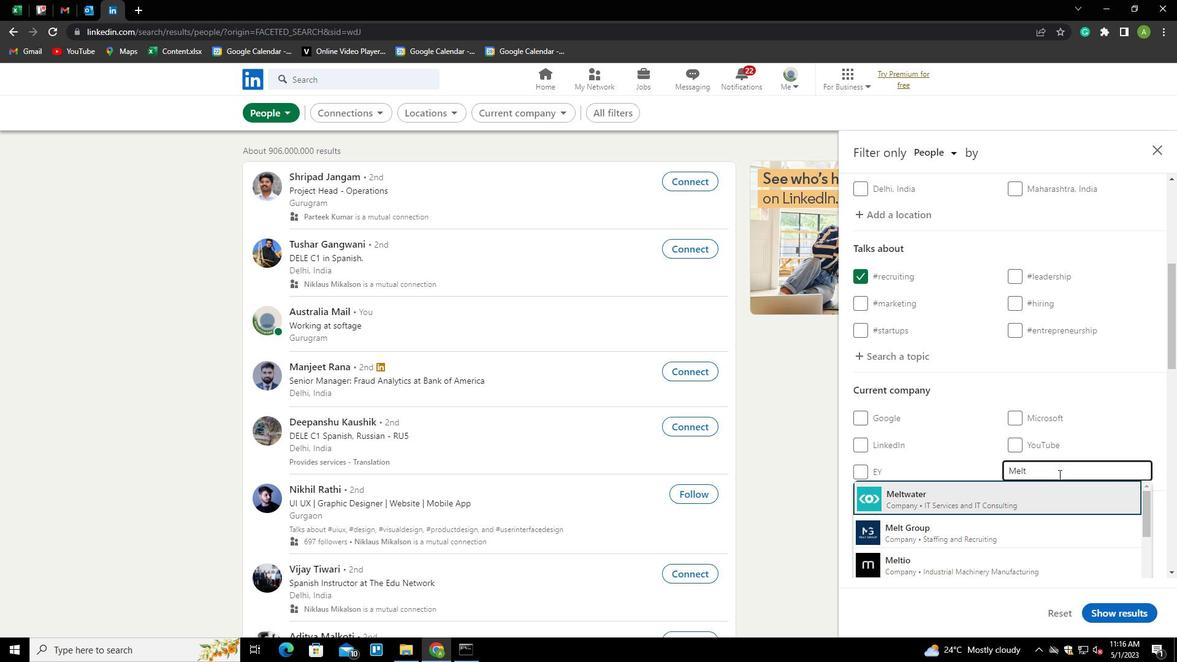 
Action: Mouse scrolled (1059, 474) with delta (0, 0)
Screenshot: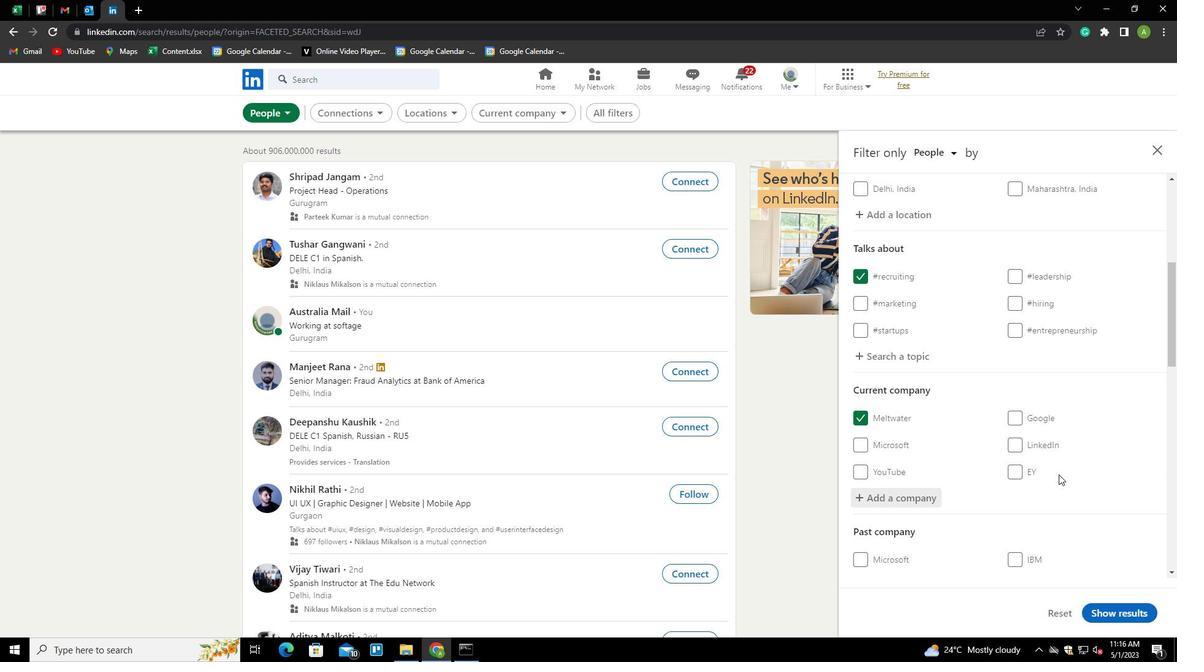 
Action: Mouse scrolled (1059, 474) with delta (0, 0)
Screenshot: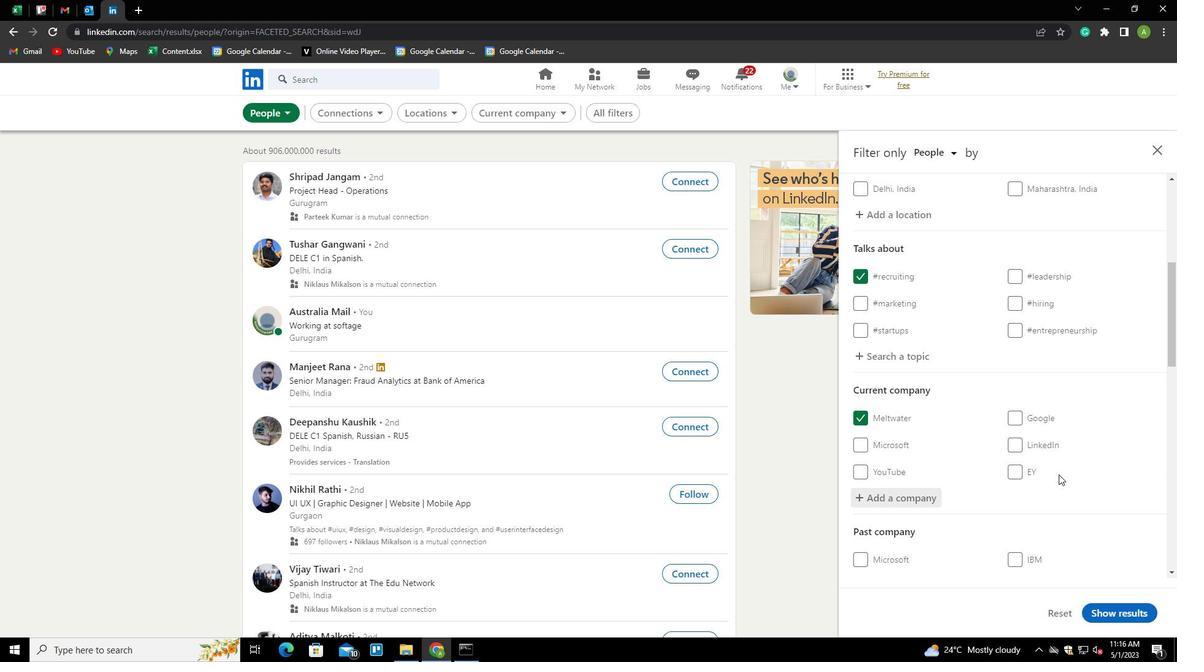 
Action: Mouse scrolled (1059, 474) with delta (0, 0)
Screenshot: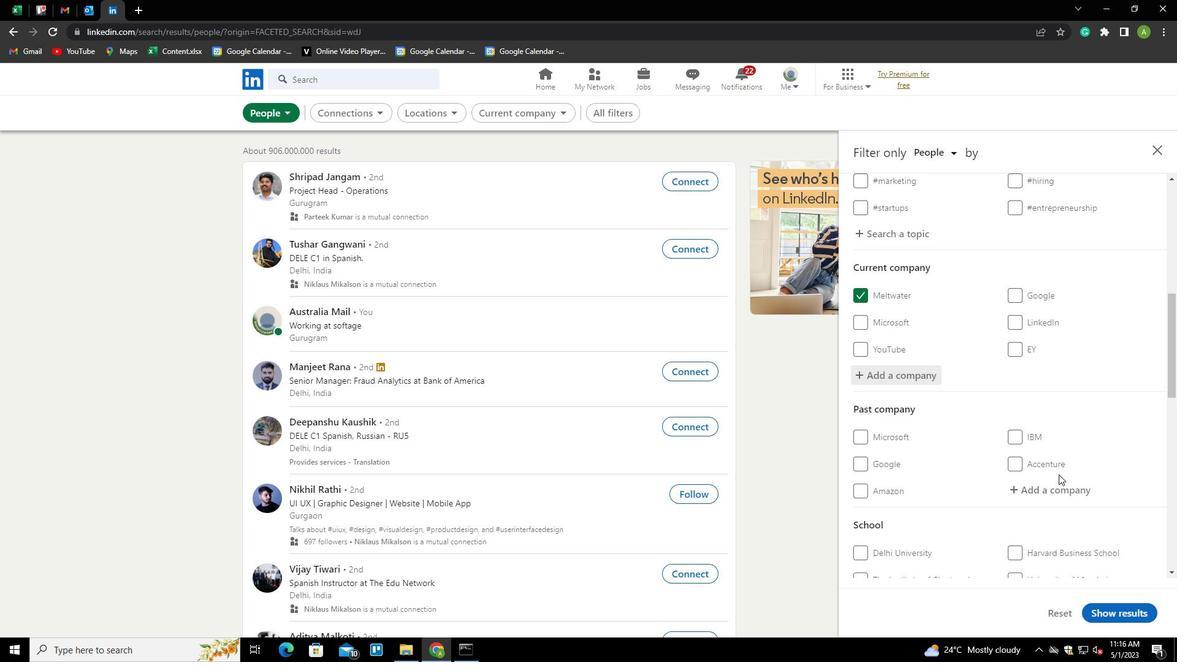 
Action: Mouse moved to (1050, 480)
Screenshot: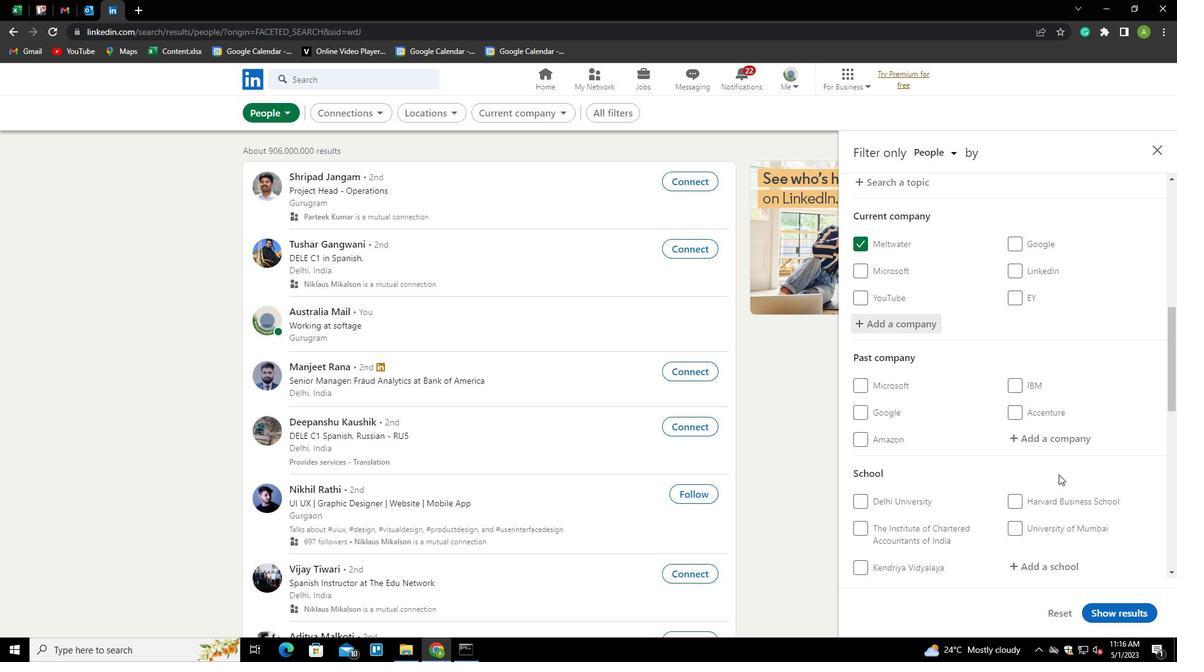 
Action: Mouse scrolled (1050, 480) with delta (0, 0)
Screenshot: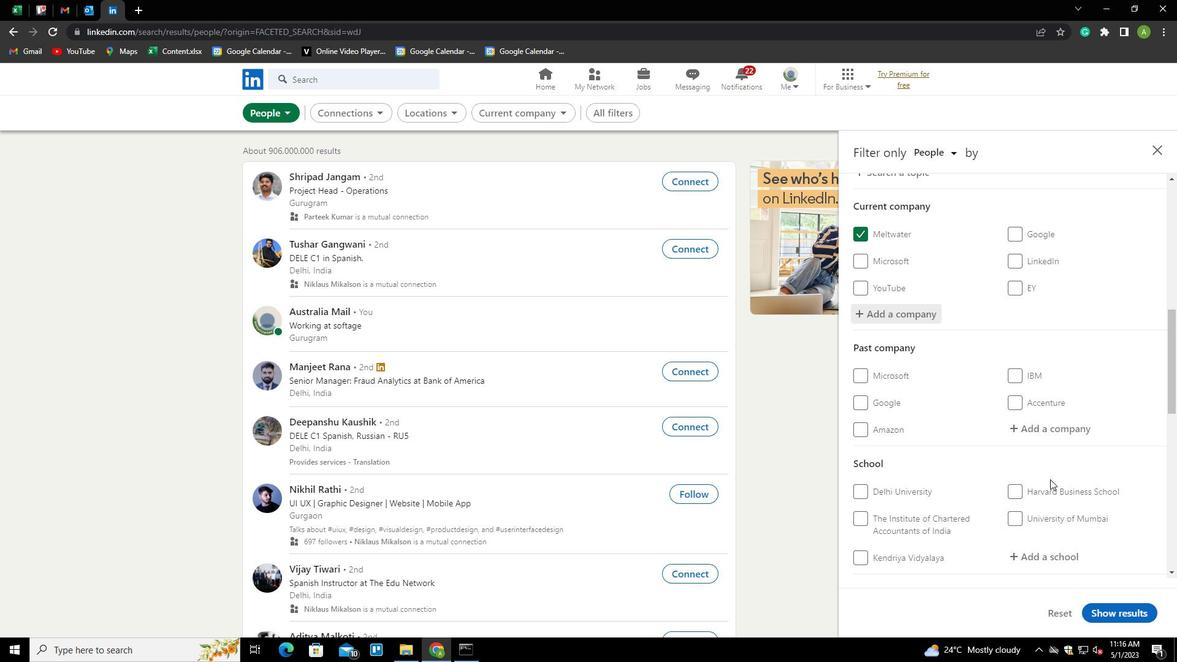 
Action: Mouse scrolled (1050, 480) with delta (0, 0)
Screenshot: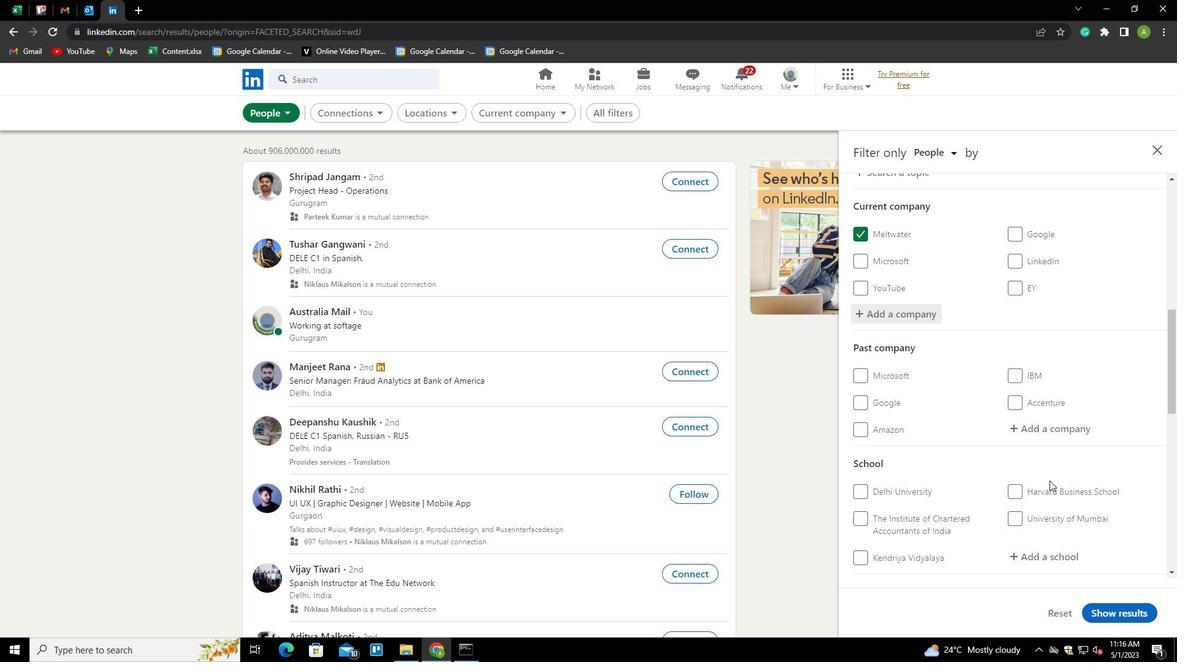 
Action: Mouse moved to (1036, 439)
Screenshot: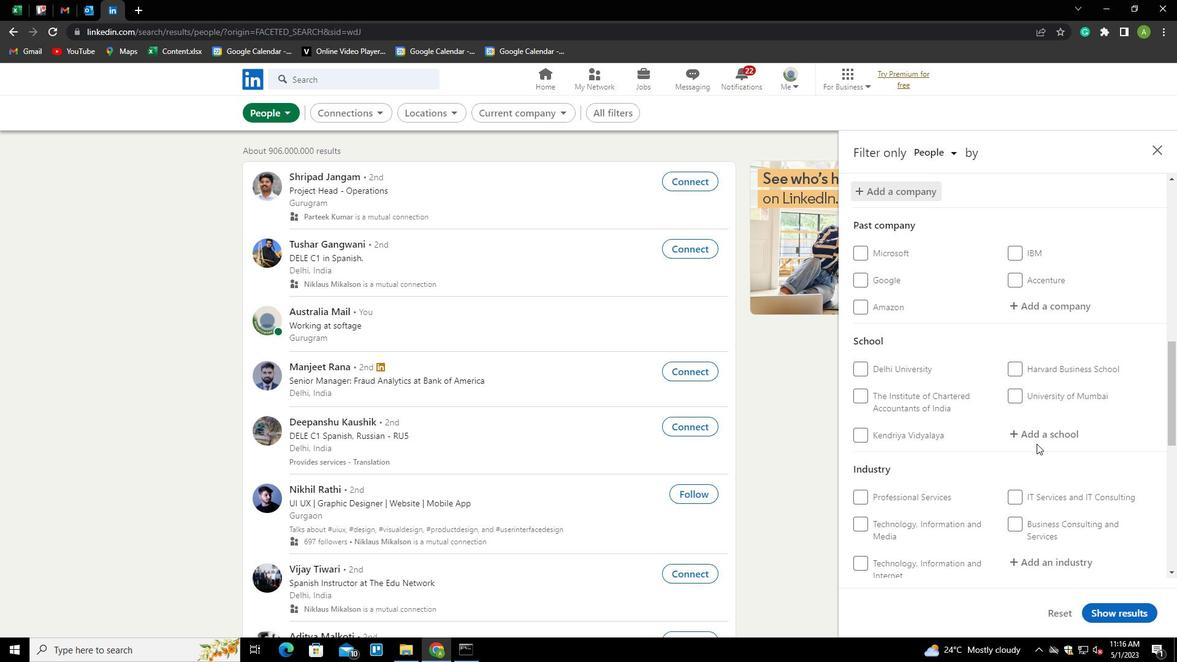 
Action: Mouse pressed left at (1036, 439)
Screenshot: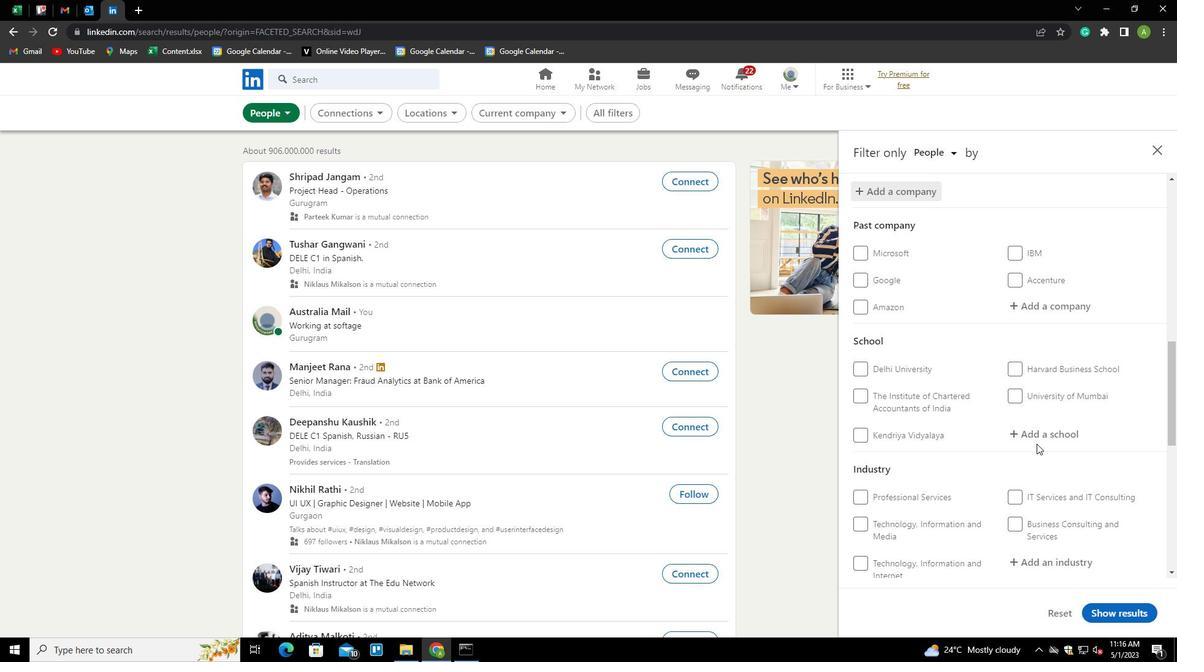 
Action: Key pressed <Key.shift>
Screenshot: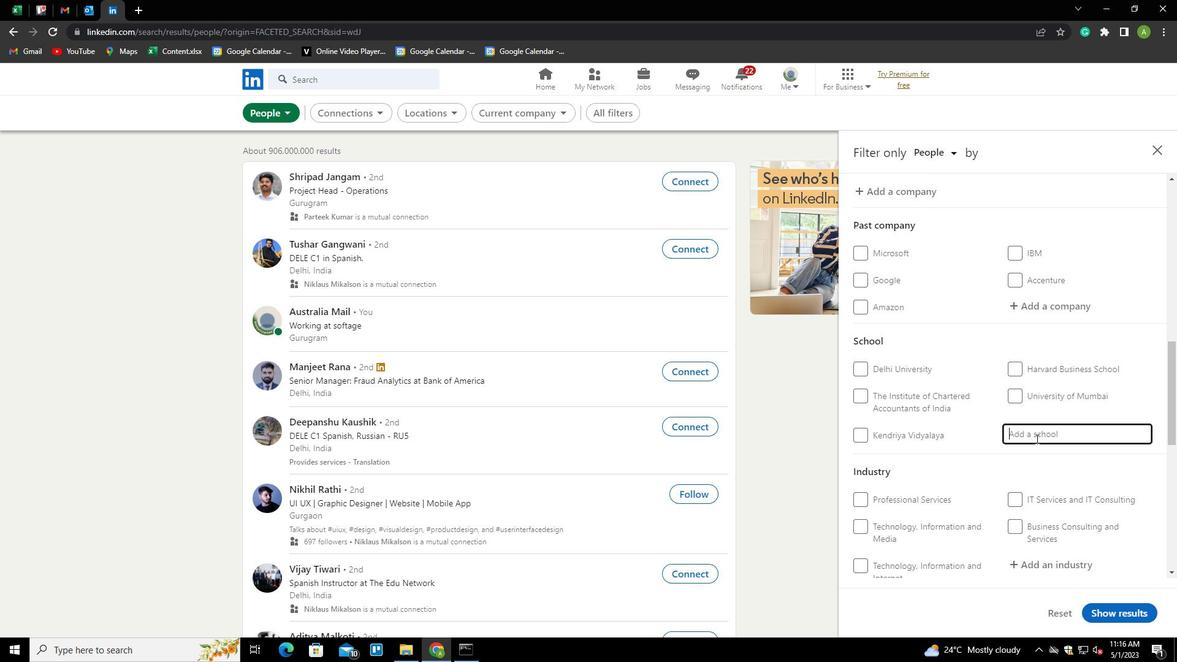 
Action: Mouse moved to (1037, 437)
Screenshot: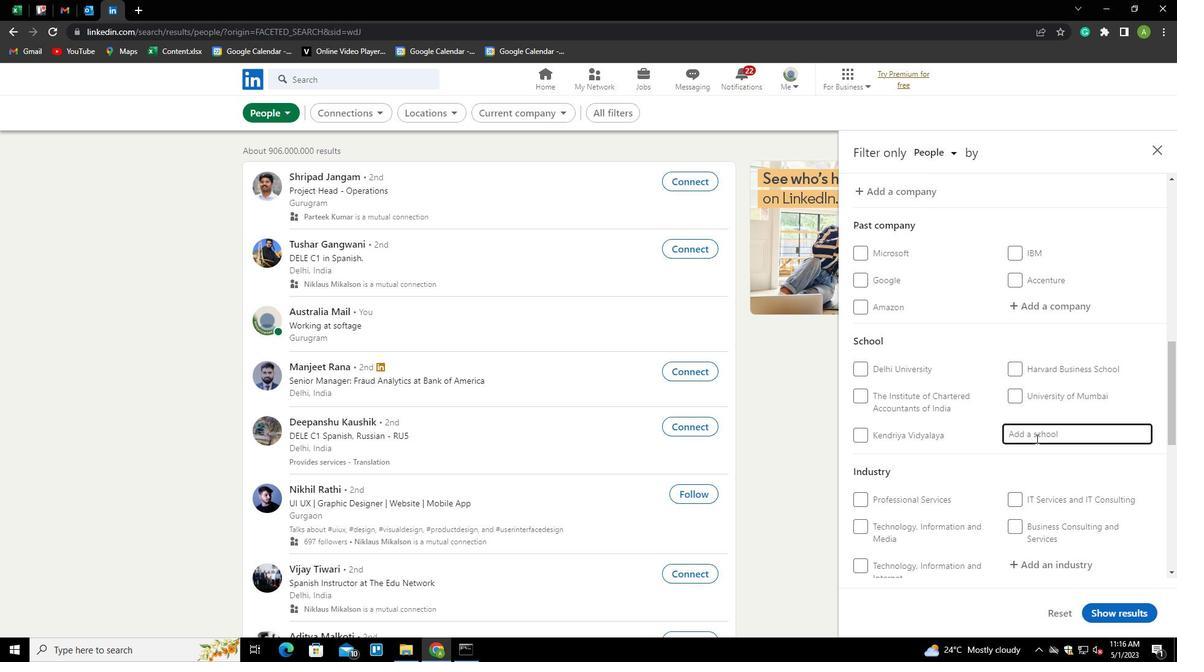 
Action: Key pressed BANGLORE<Key.backspace><Key.backspace><Key.backspace><Key.backspace>ALRE<Key.space><Key.backspace><Key.backspace><Key.backspace>ORE<Key.space>JO<Key.down><Key.enter>
Screenshot: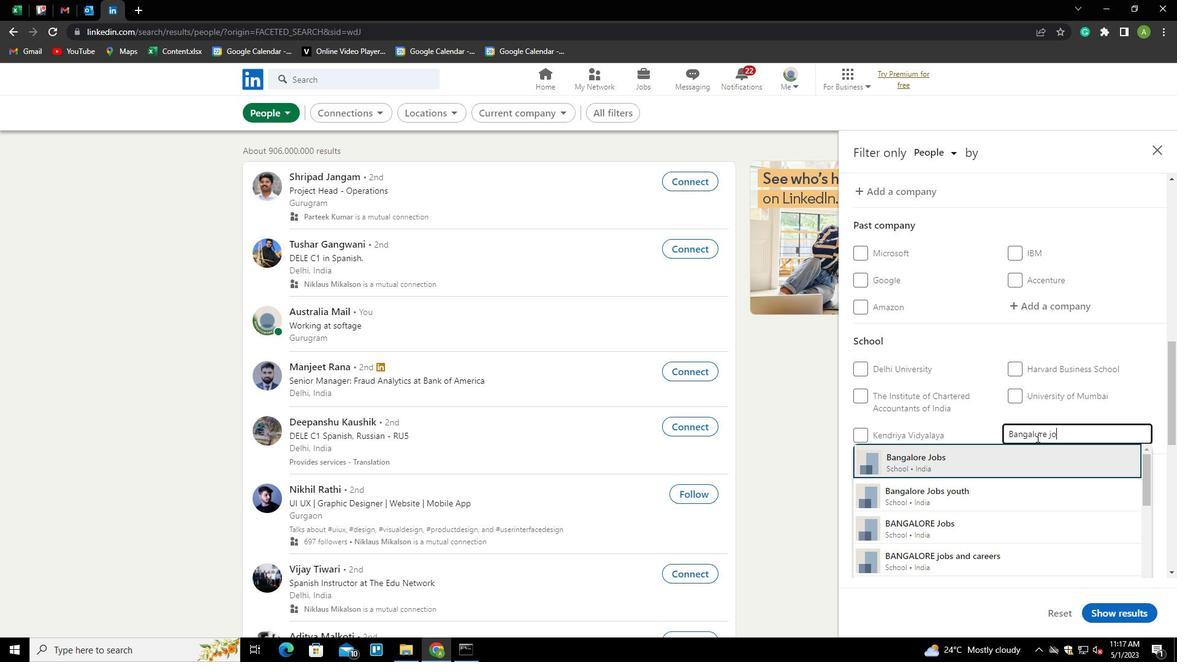 
Action: Mouse scrolled (1037, 436) with delta (0, 0)
Screenshot: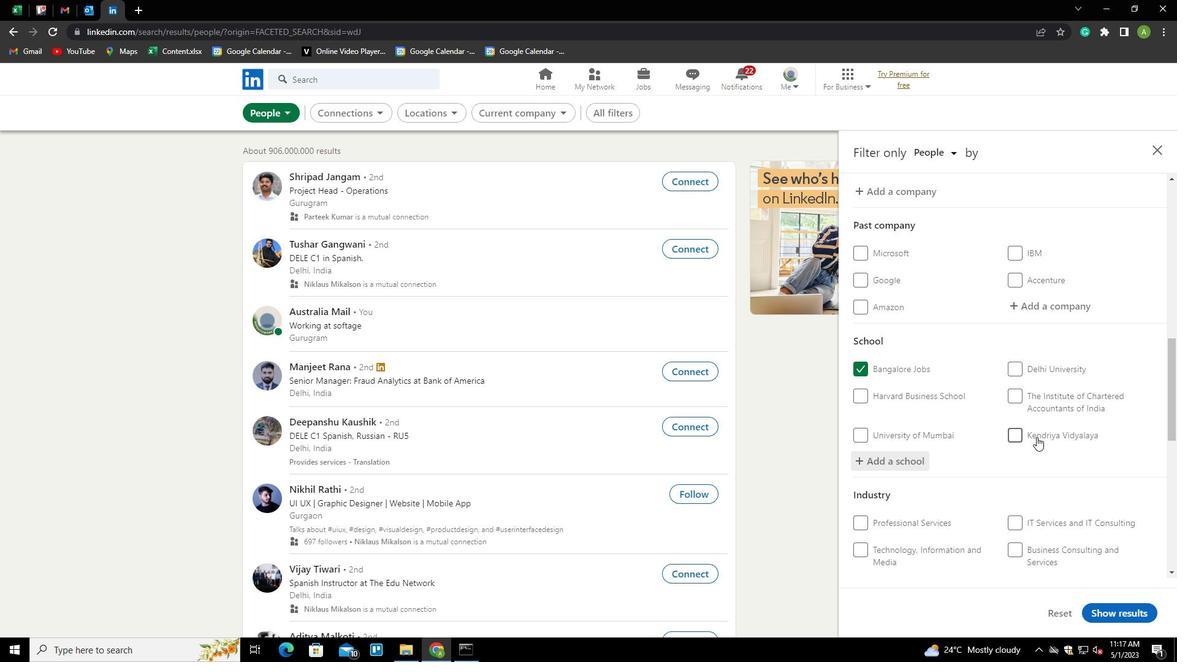 
Action: Mouse scrolled (1037, 436) with delta (0, 0)
Screenshot: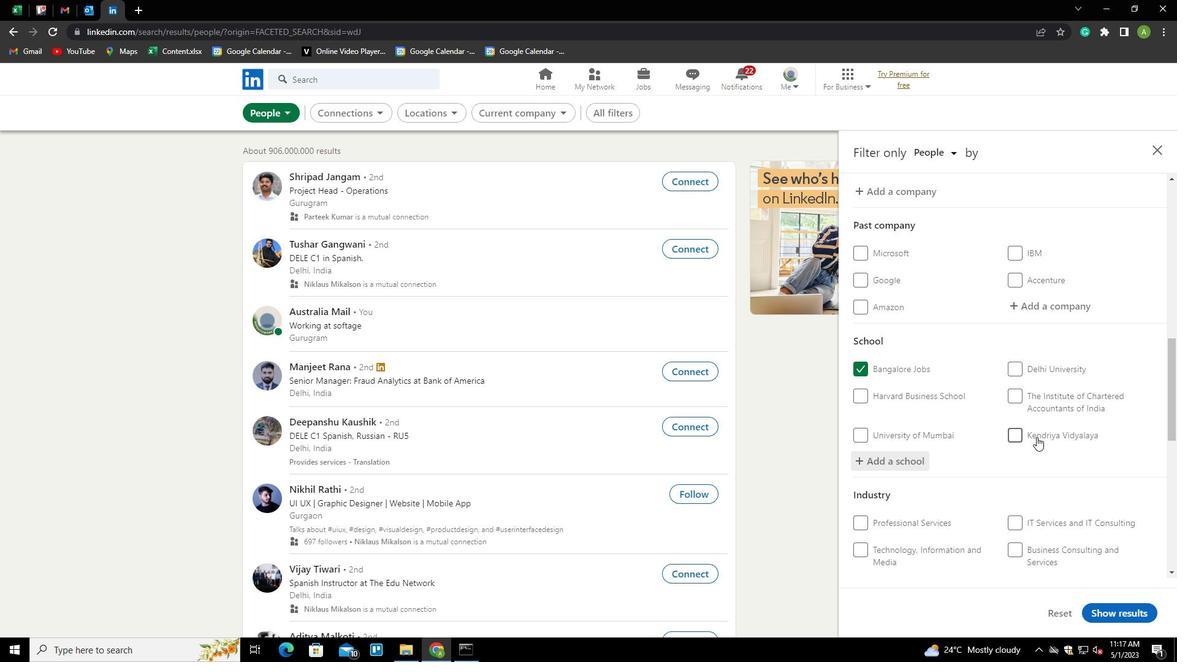 
Action: Mouse scrolled (1037, 436) with delta (0, 0)
Screenshot: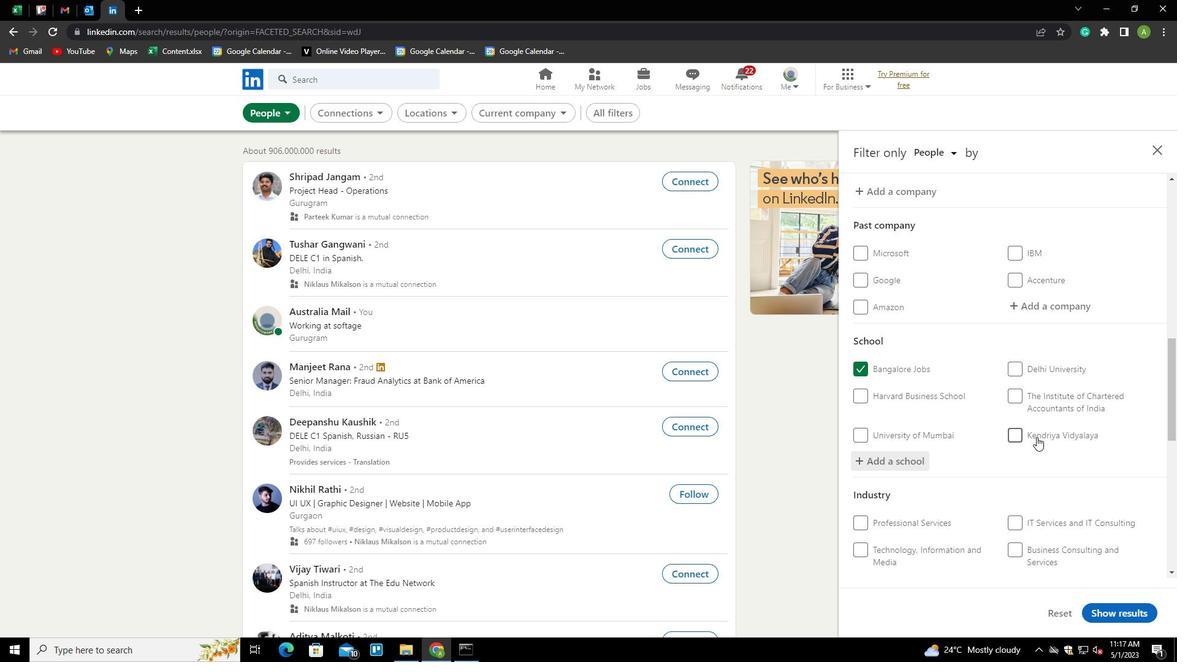 
Action: Mouse scrolled (1037, 436) with delta (0, 0)
Screenshot: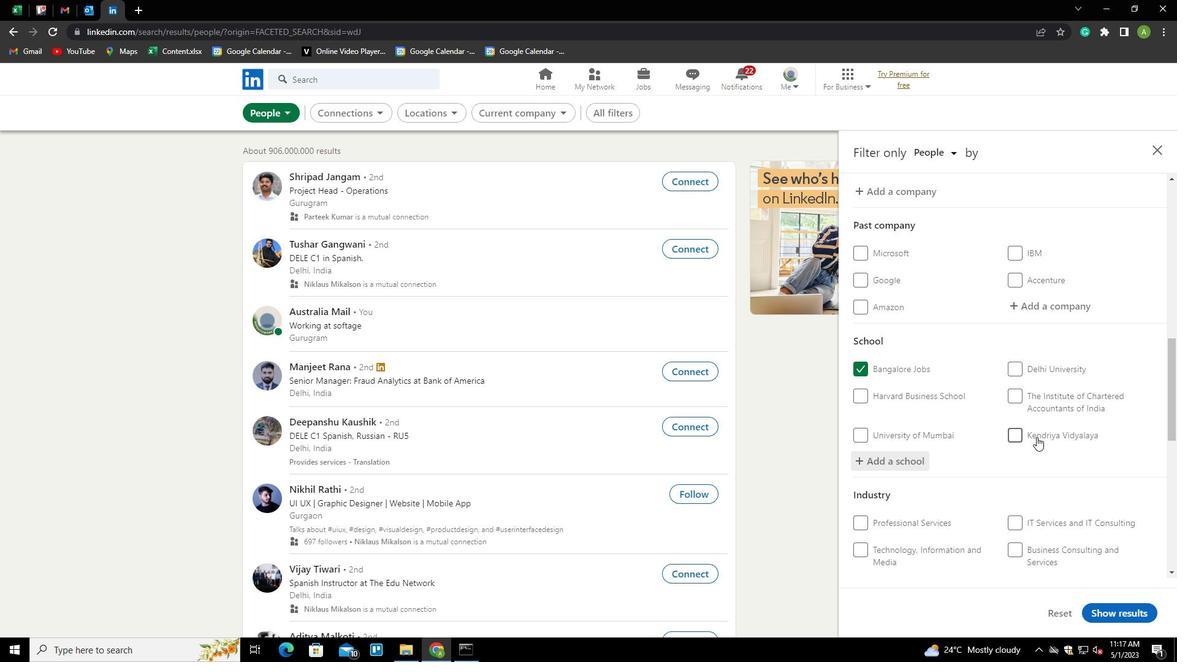 
Action: Mouse scrolled (1037, 436) with delta (0, 0)
Screenshot: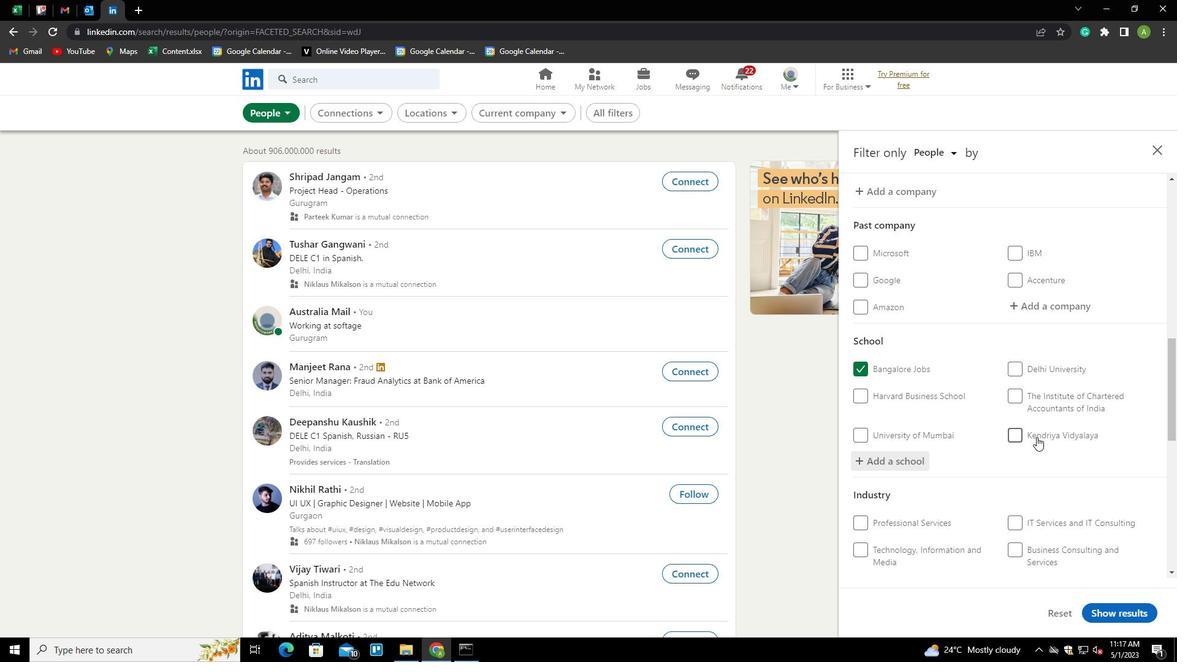 
Action: Mouse scrolled (1037, 436) with delta (0, 0)
Screenshot: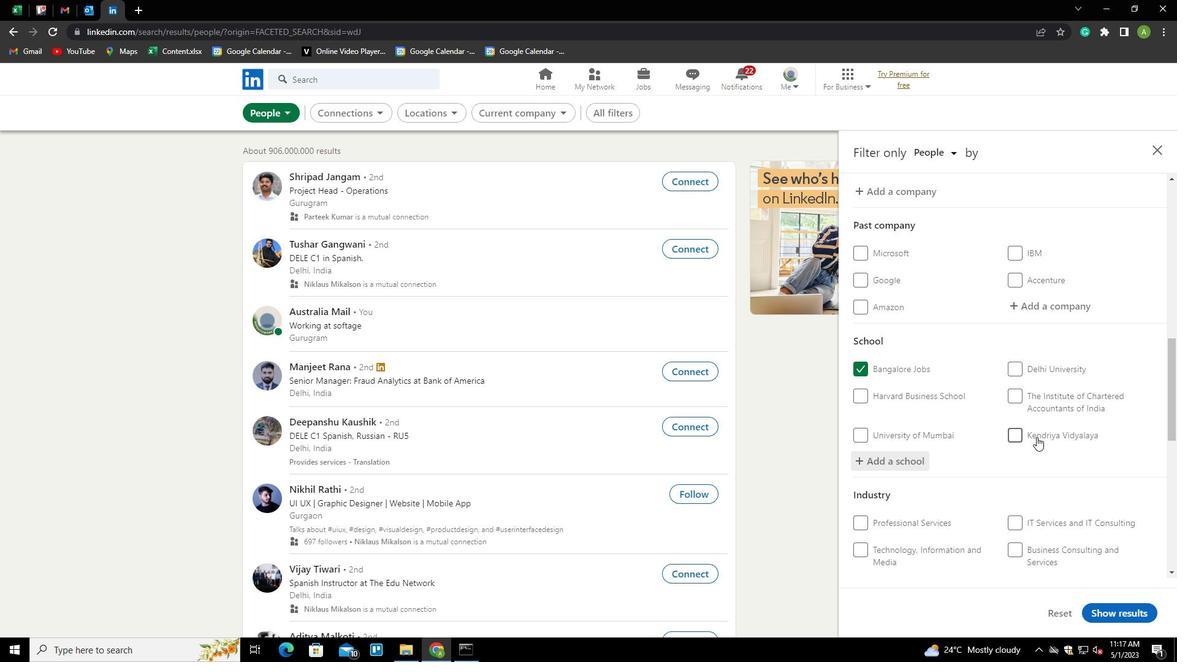 
Action: Mouse moved to (1037, 378)
Screenshot: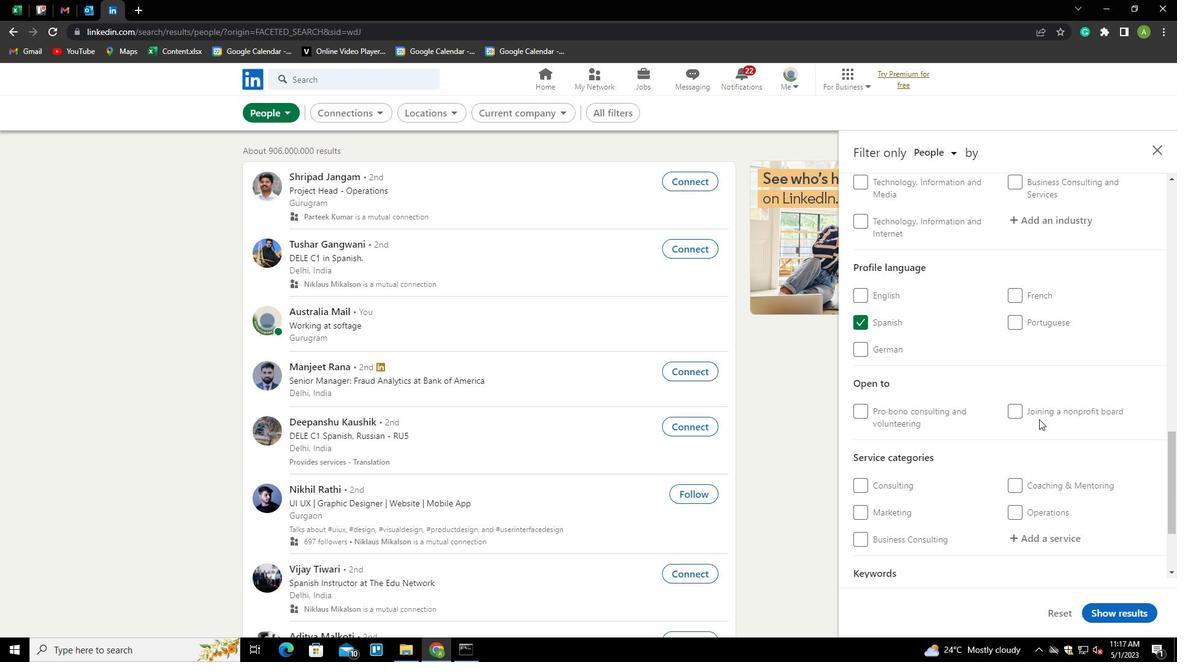 
Action: Mouse scrolled (1037, 379) with delta (0, 0)
Screenshot: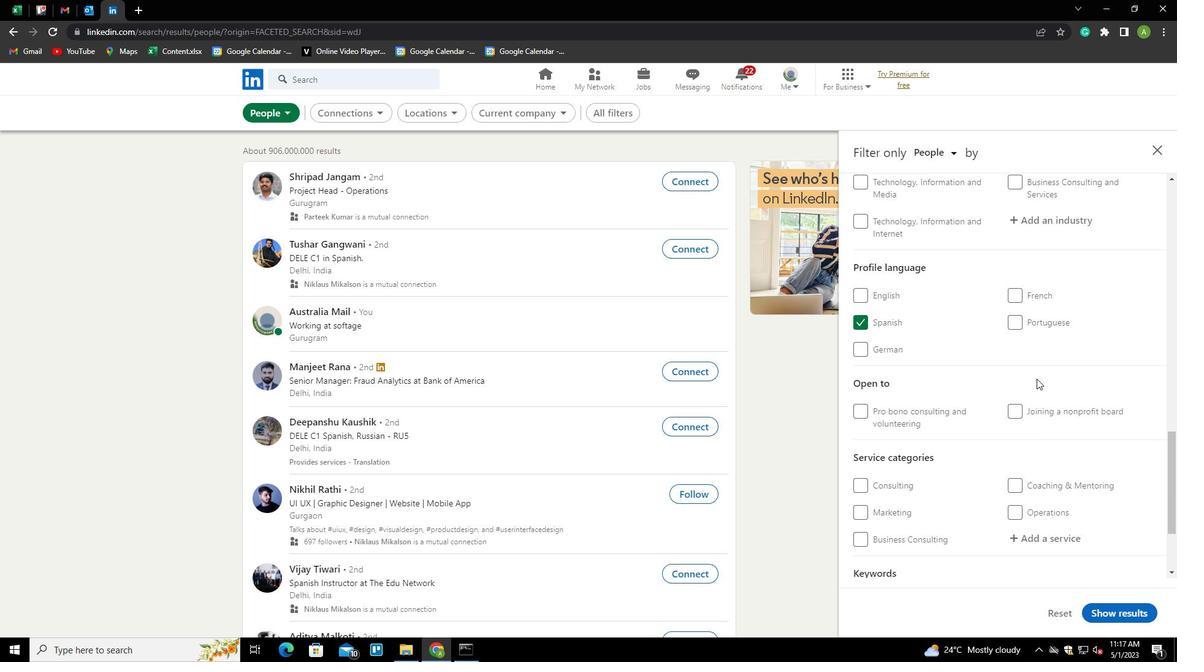 
Action: Mouse scrolled (1037, 379) with delta (0, 0)
Screenshot: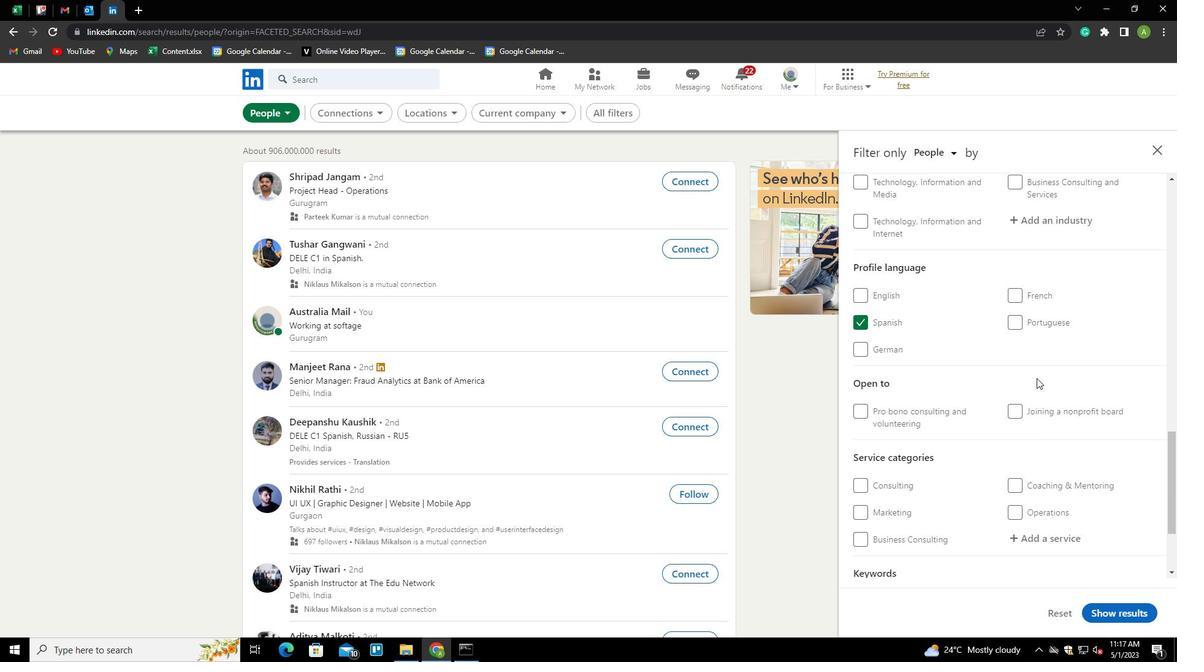 
Action: Mouse moved to (1046, 341)
Screenshot: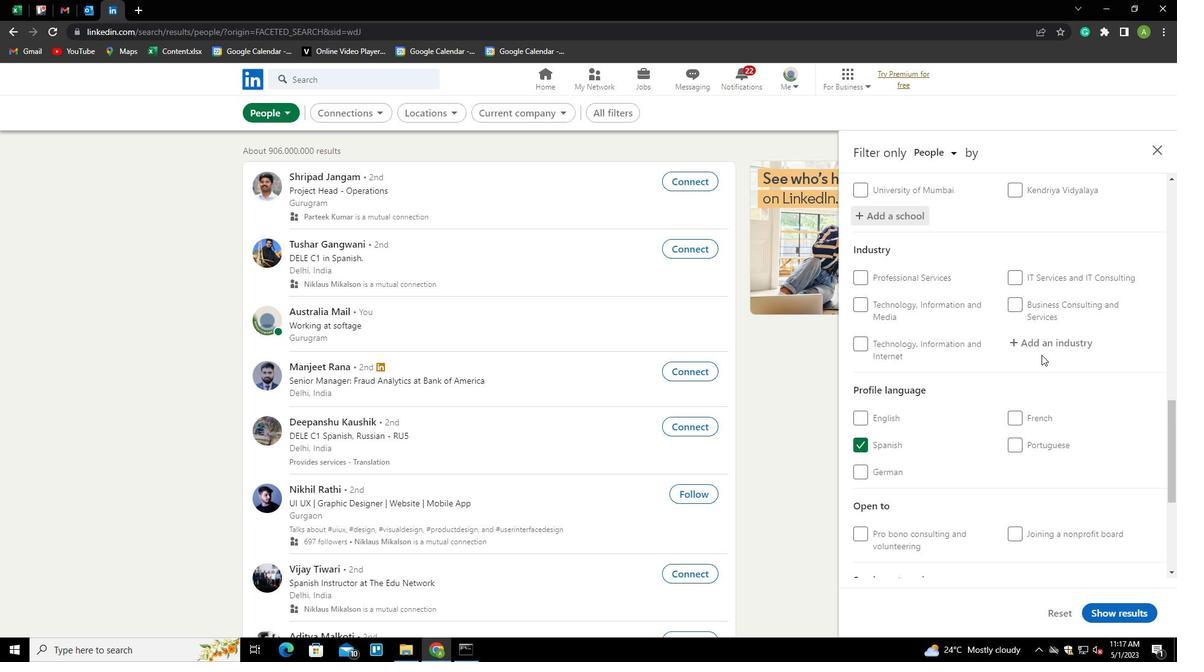 
Action: Mouse pressed left at (1046, 341)
Screenshot: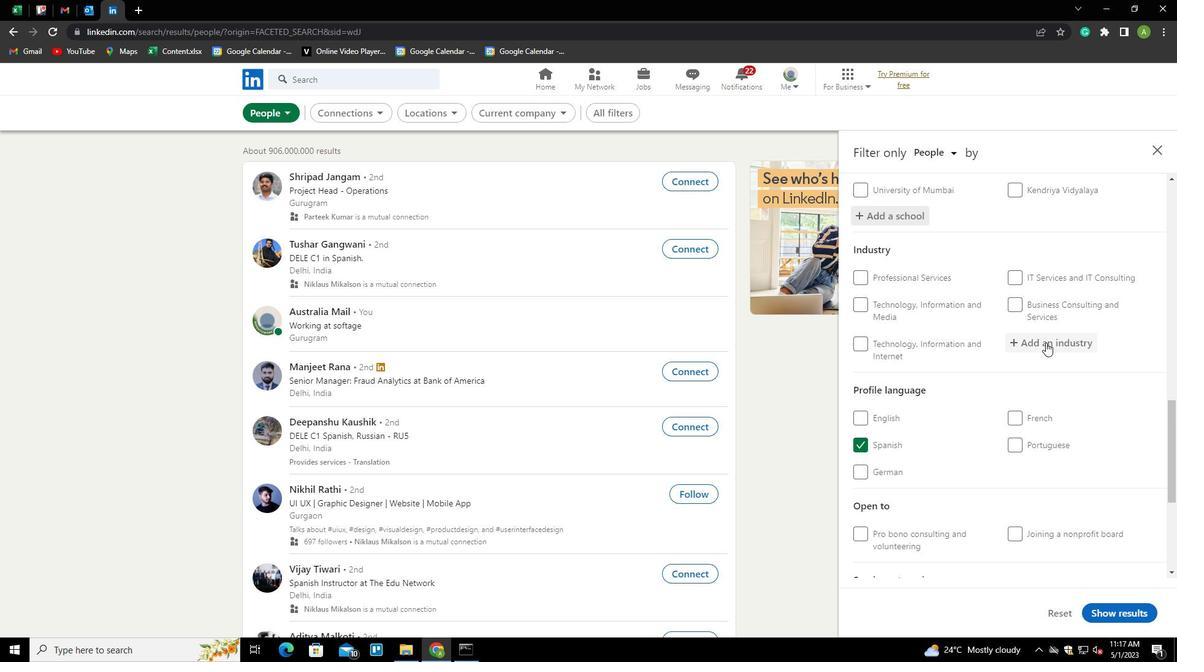 
Action: Mouse moved to (1049, 342)
Screenshot: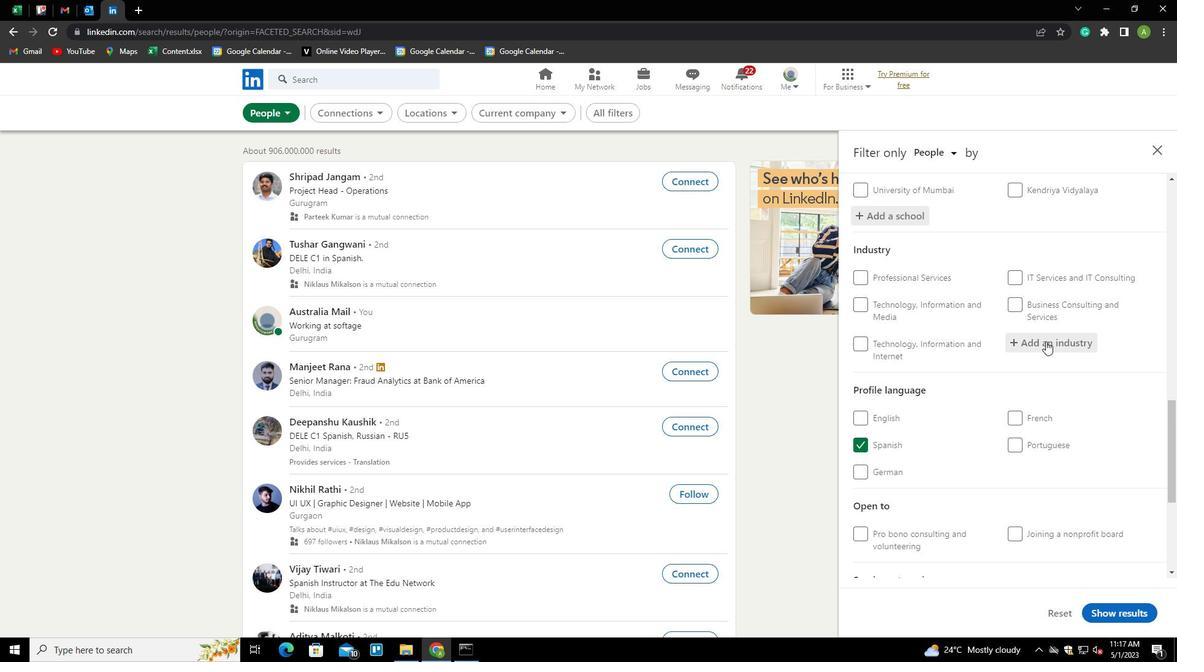 
Action: Mouse pressed left at (1049, 342)
Screenshot: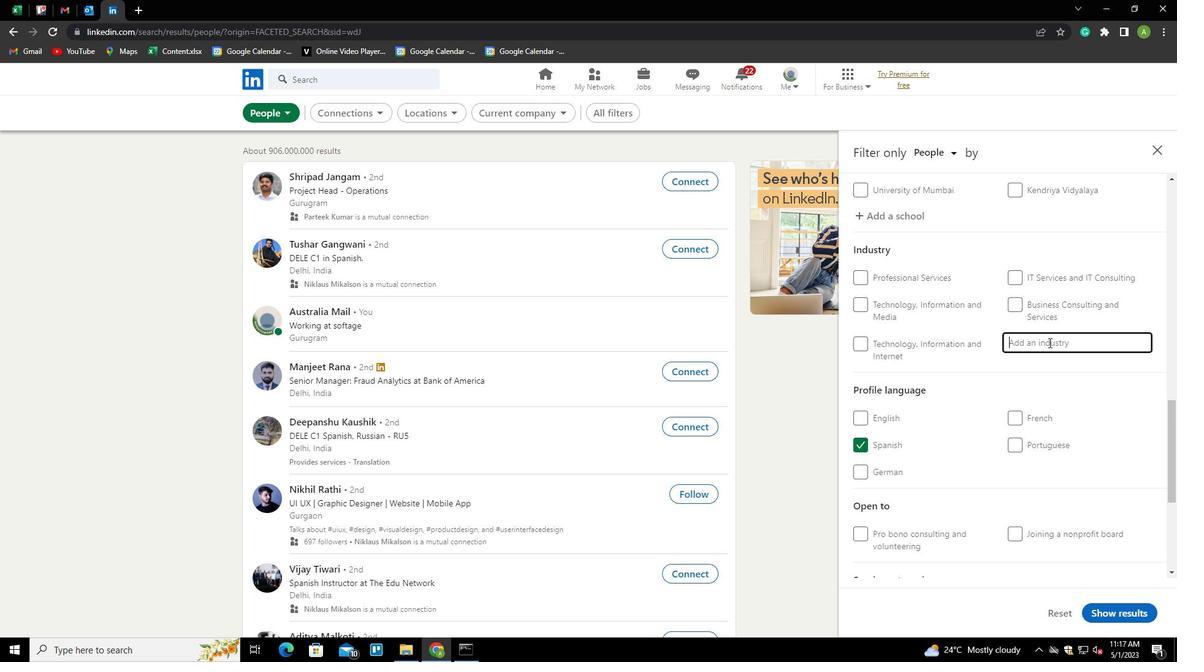 
Action: Key pressed <Key.shift>LA<Key.down><Key.down><Key.down>W<Key.space><Key.shift><Key.shift><Key.shift><Key.shift><Key.shift><Key.shift><Key.down><Key.enter>
Screenshot: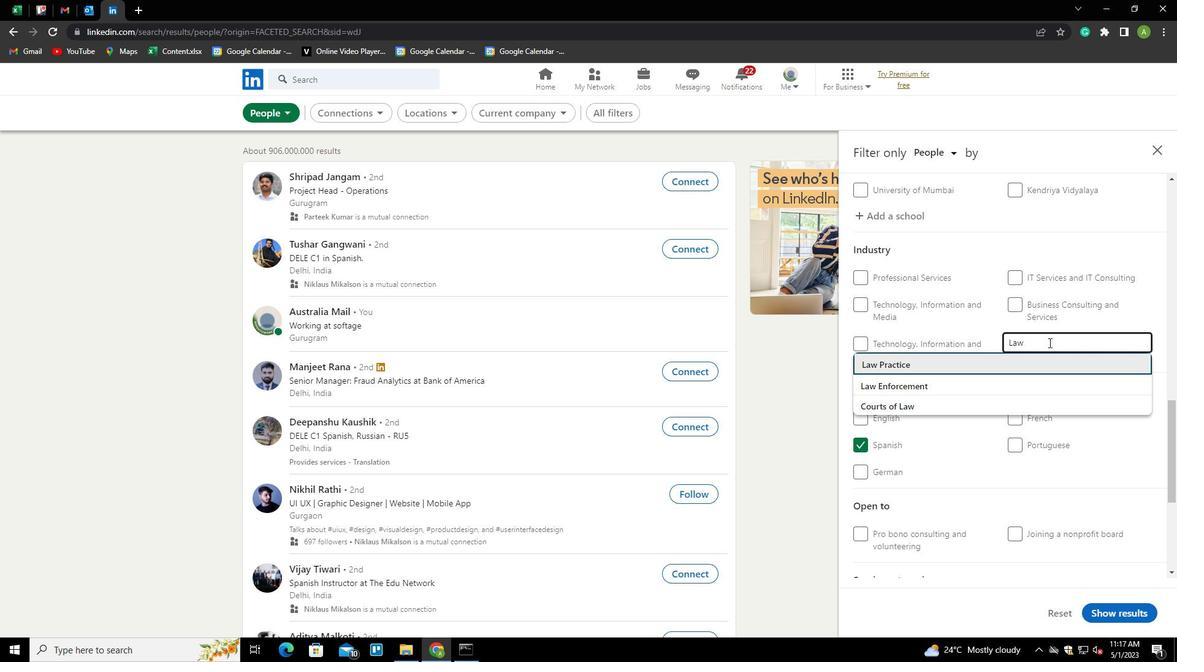 
Action: Mouse scrolled (1049, 342) with delta (0, 0)
Screenshot: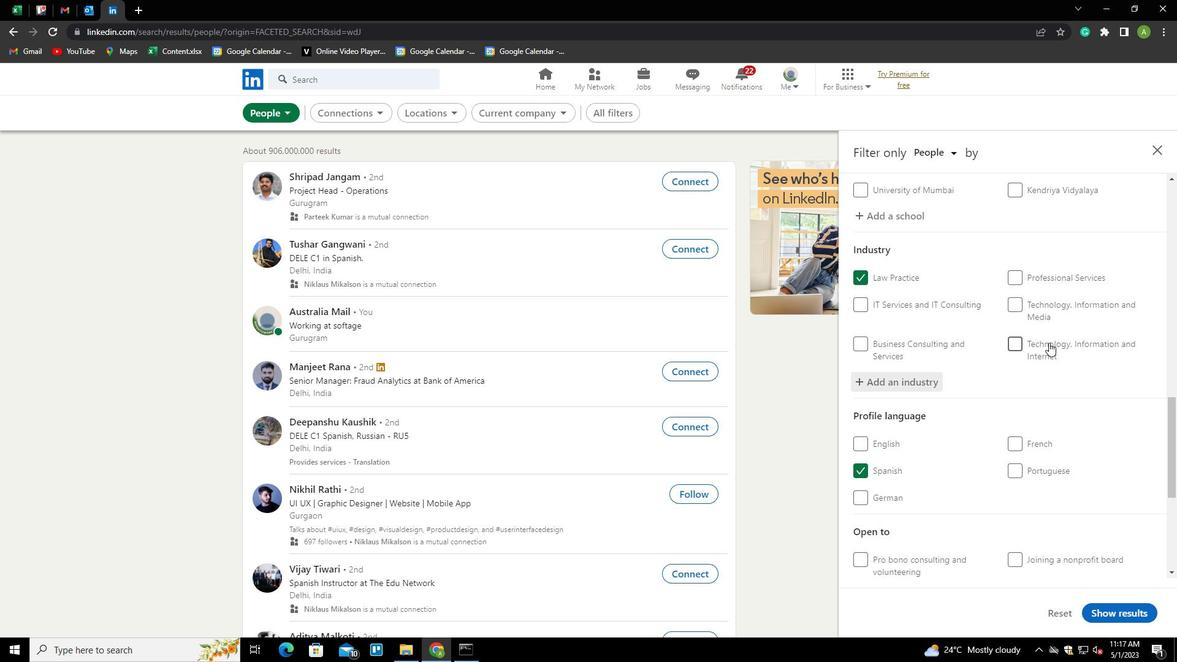 
Action: Mouse scrolled (1049, 342) with delta (0, 0)
Screenshot: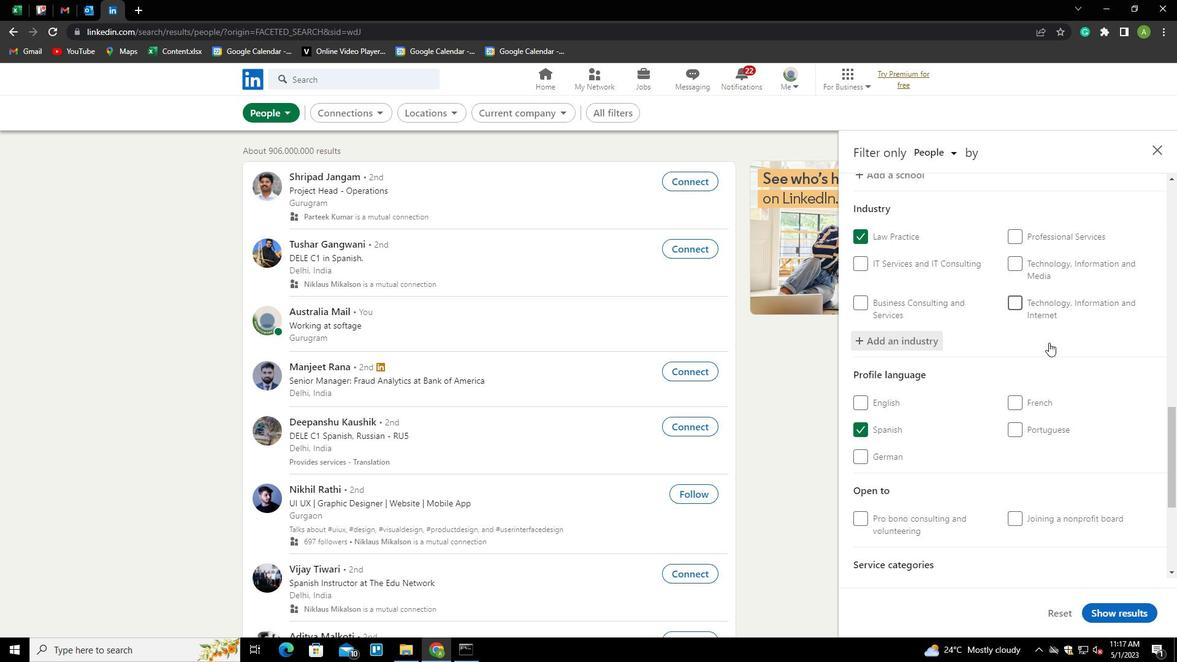 
Action: Mouse scrolled (1049, 342) with delta (0, 0)
Screenshot: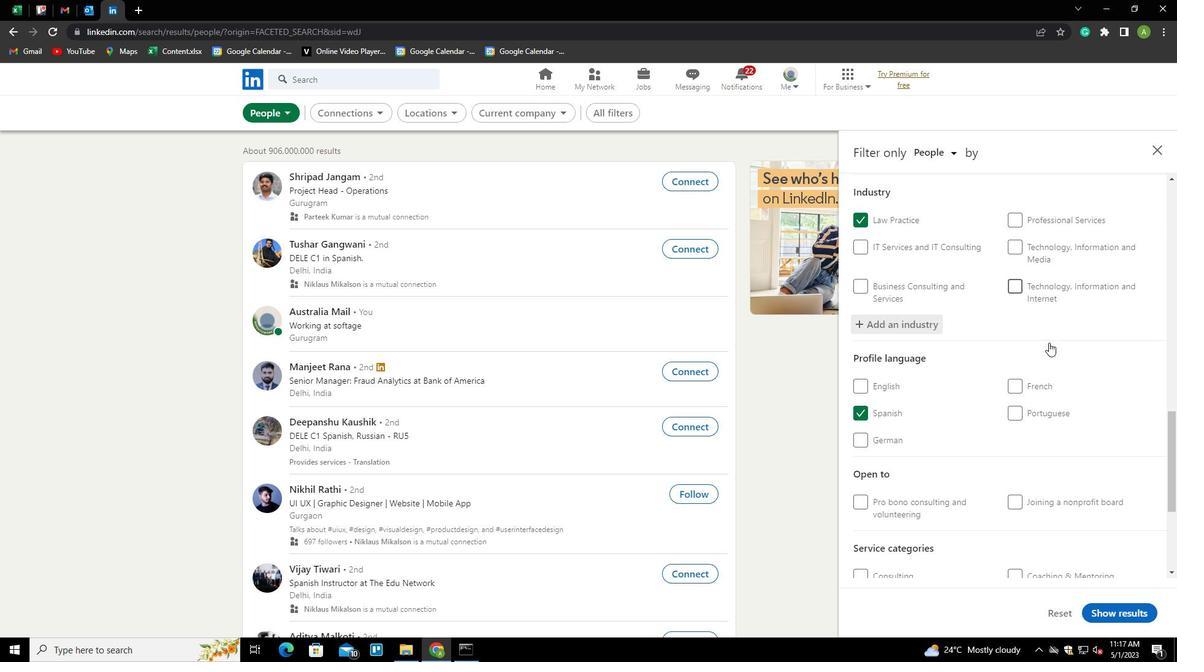 
Action: Mouse scrolled (1049, 342) with delta (0, 0)
Screenshot: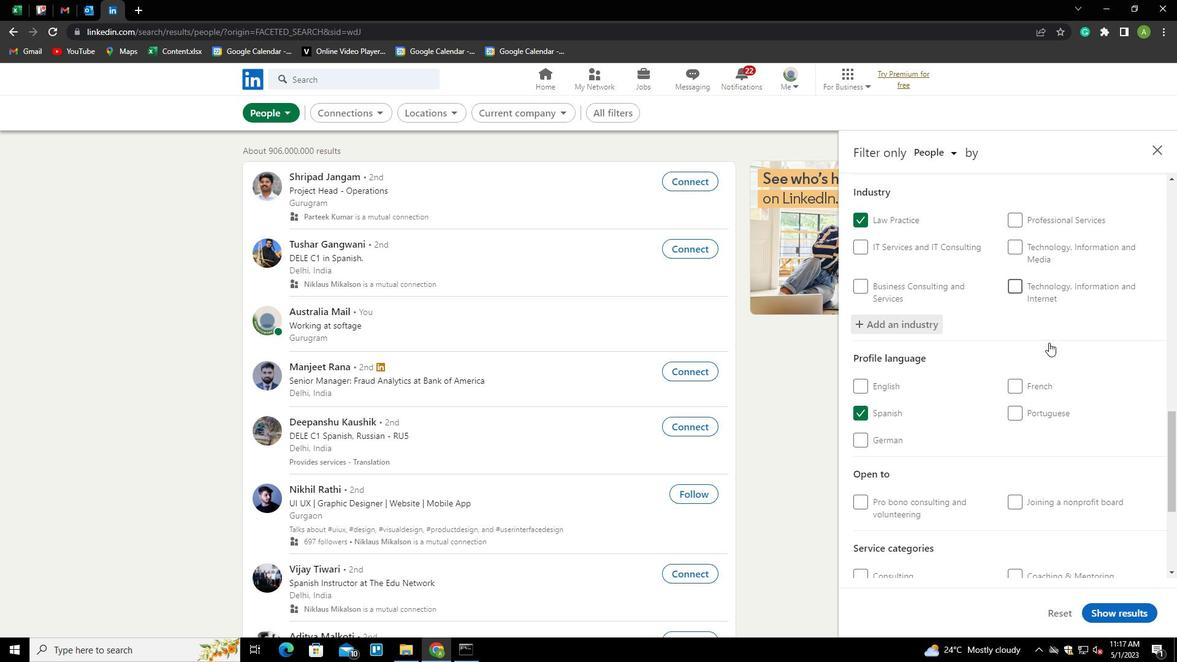 
Action: Mouse scrolled (1049, 342) with delta (0, 0)
Screenshot: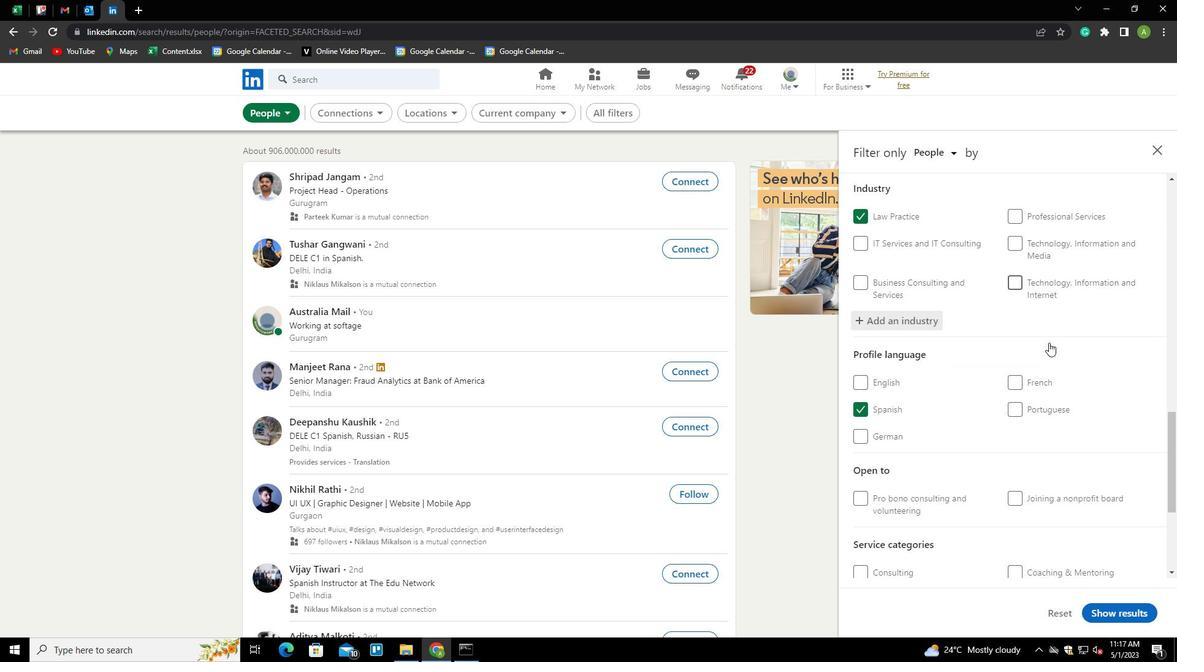 
Action: Mouse moved to (1017, 408)
Screenshot: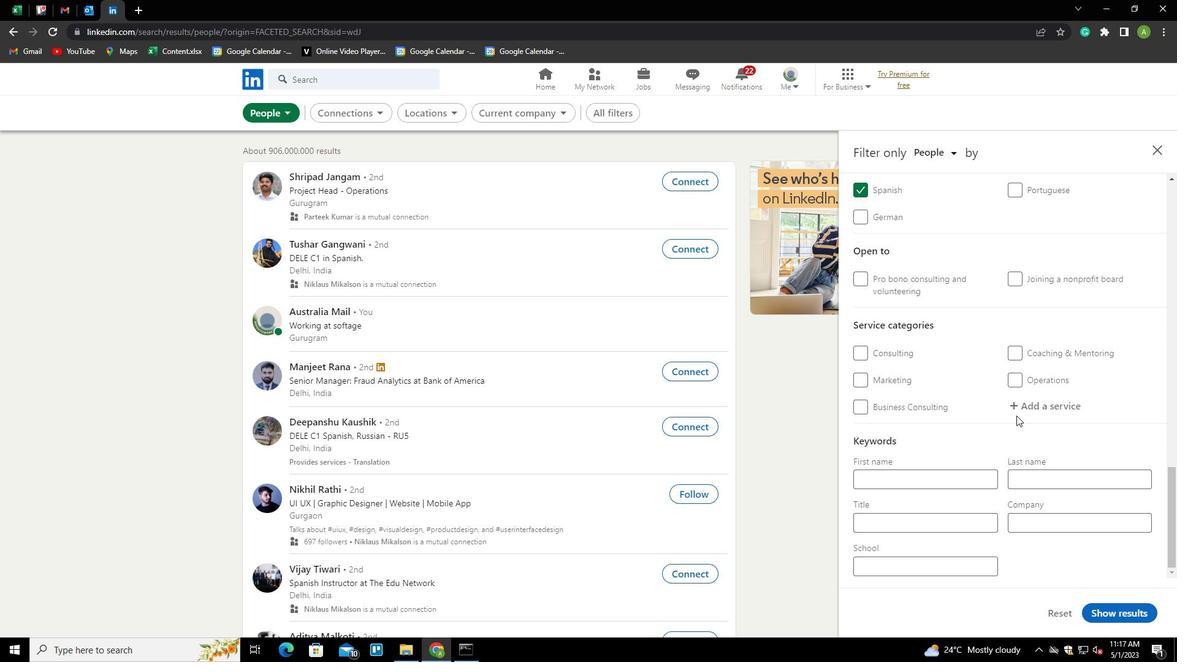 
Action: Mouse pressed left at (1017, 408)
Screenshot: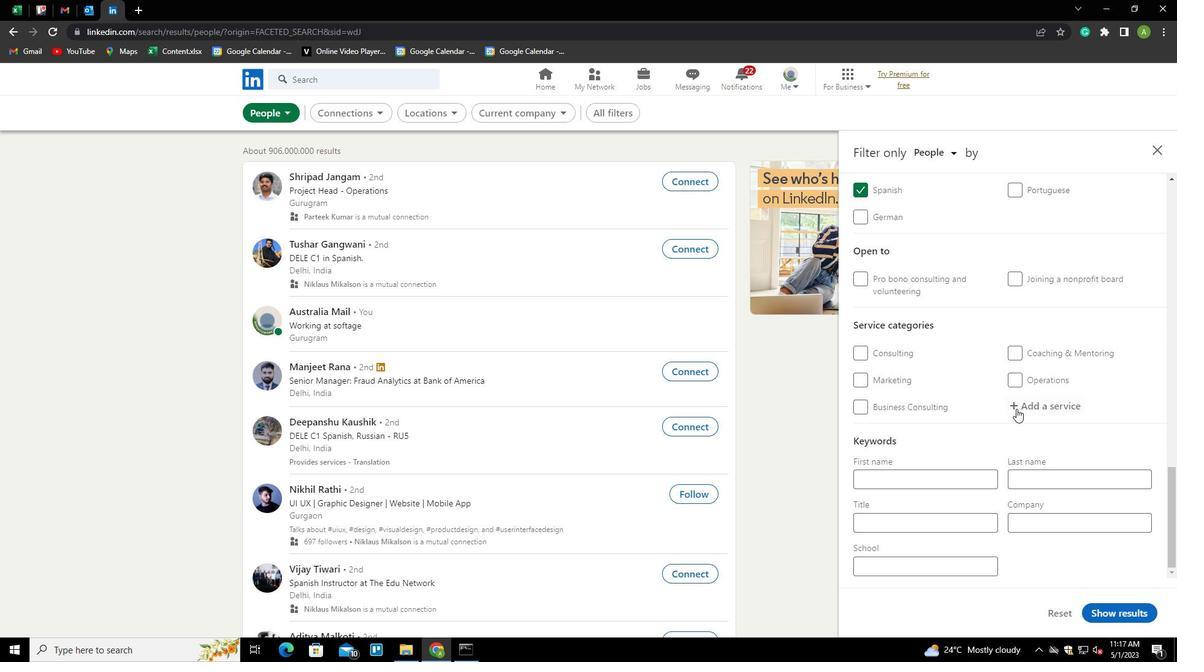 
Action: Mouse moved to (1026, 408)
Screenshot: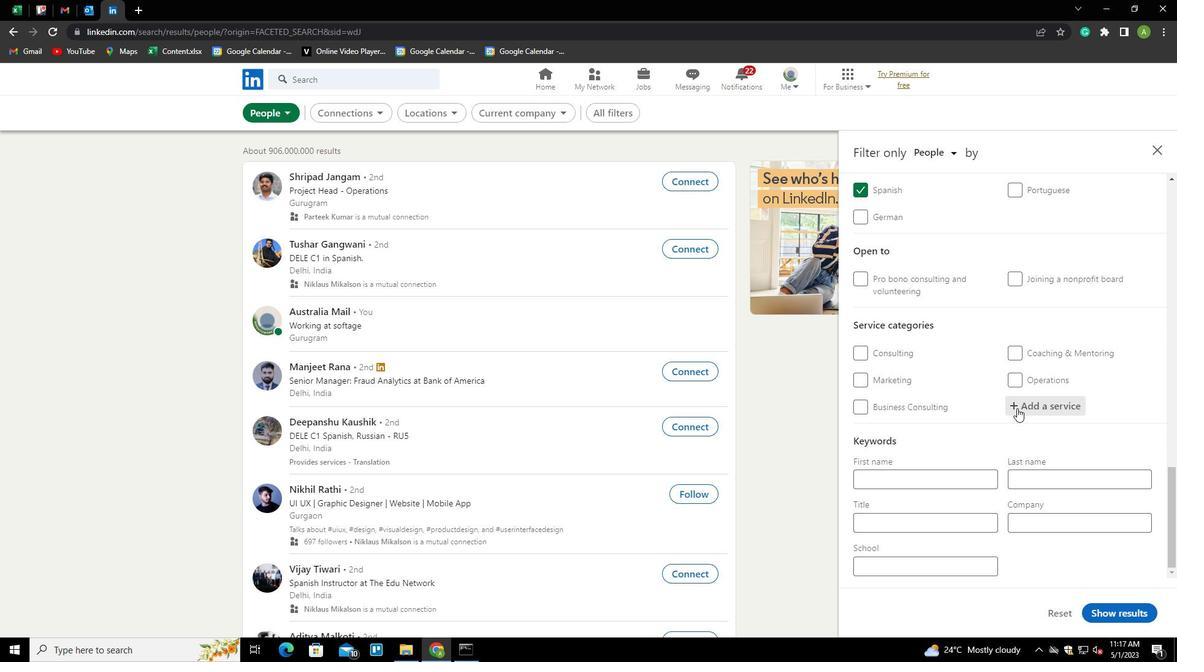 
Action: Mouse pressed left at (1026, 408)
Screenshot: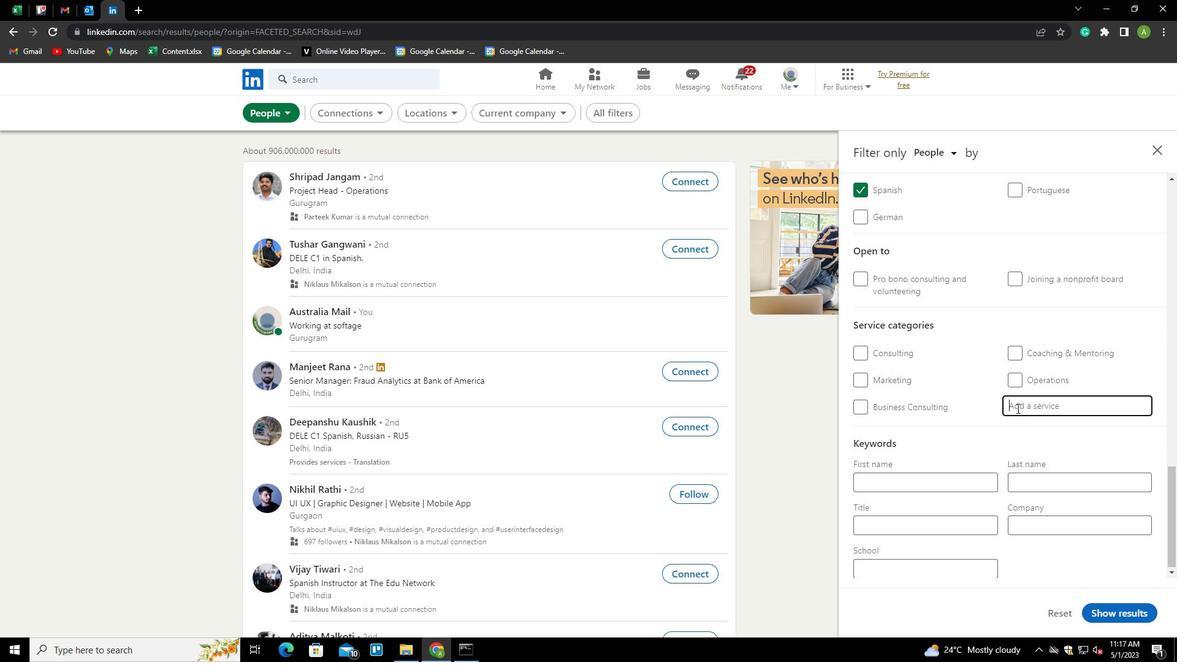
Action: Key pressed <Key.shift>OUTS<Key.down><Key.down><Key.enter>
Screenshot: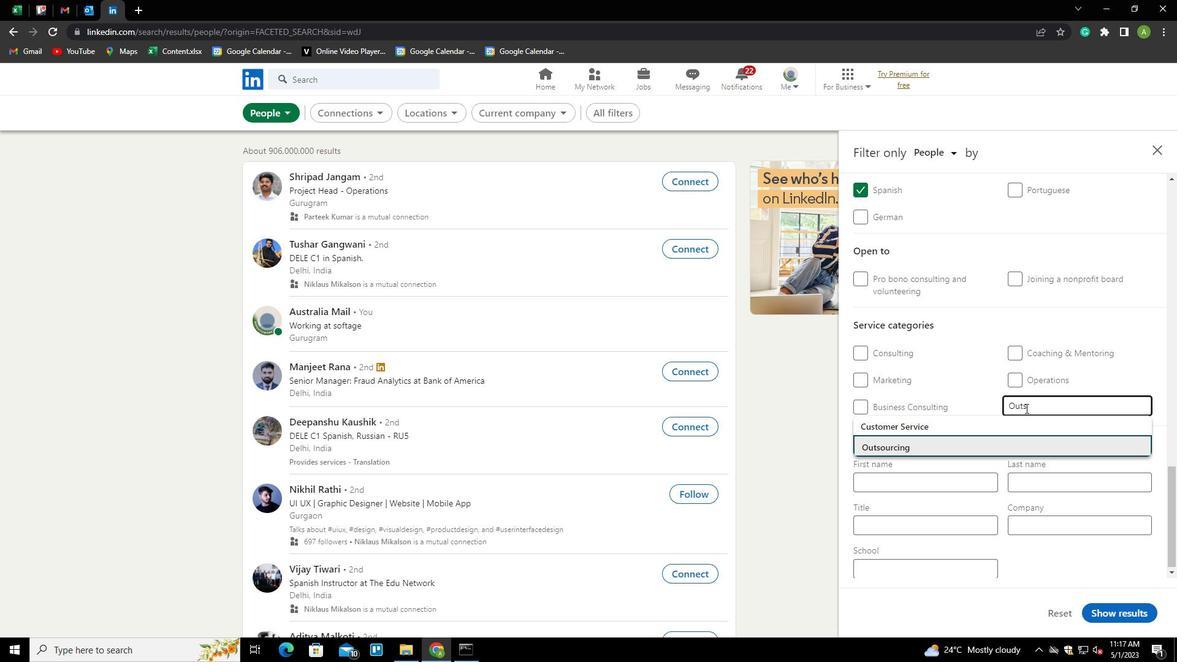 
Action: Mouse scrolled (1026, 407) with delta (0, 0)
Screenshot: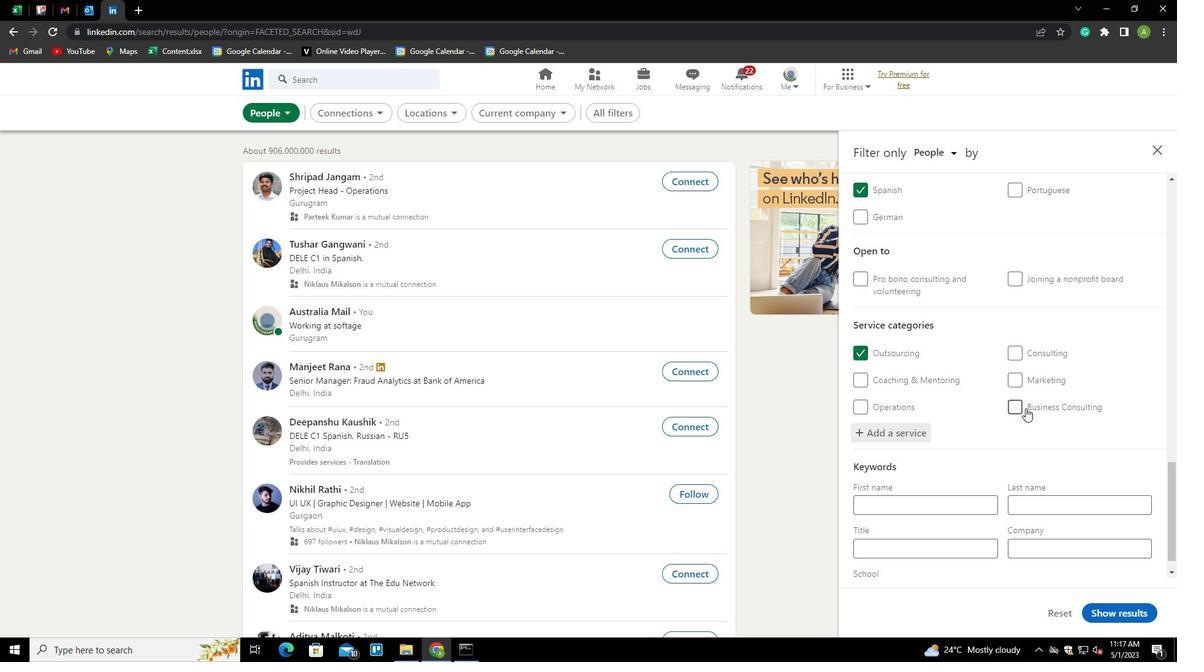 
Action: Mouse scrolled (1026, 407) with delta (0, 0)
Screenshot: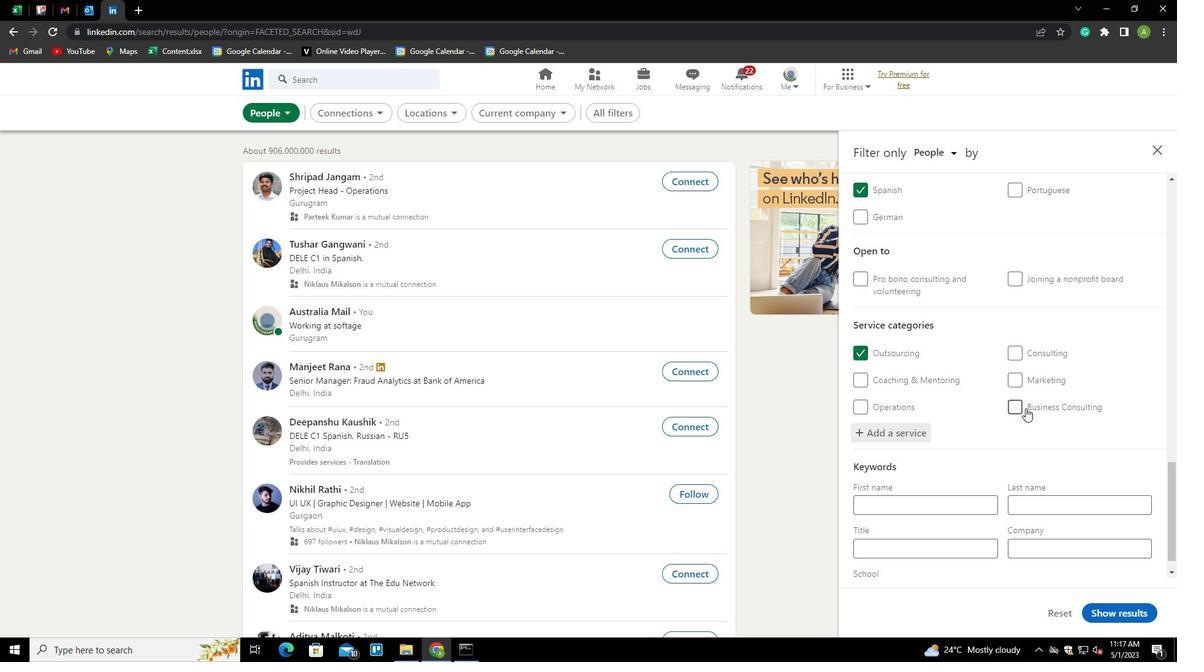 
Action: Mouse scrolled (1026, 407) with delta (0, 0)
Screenshot: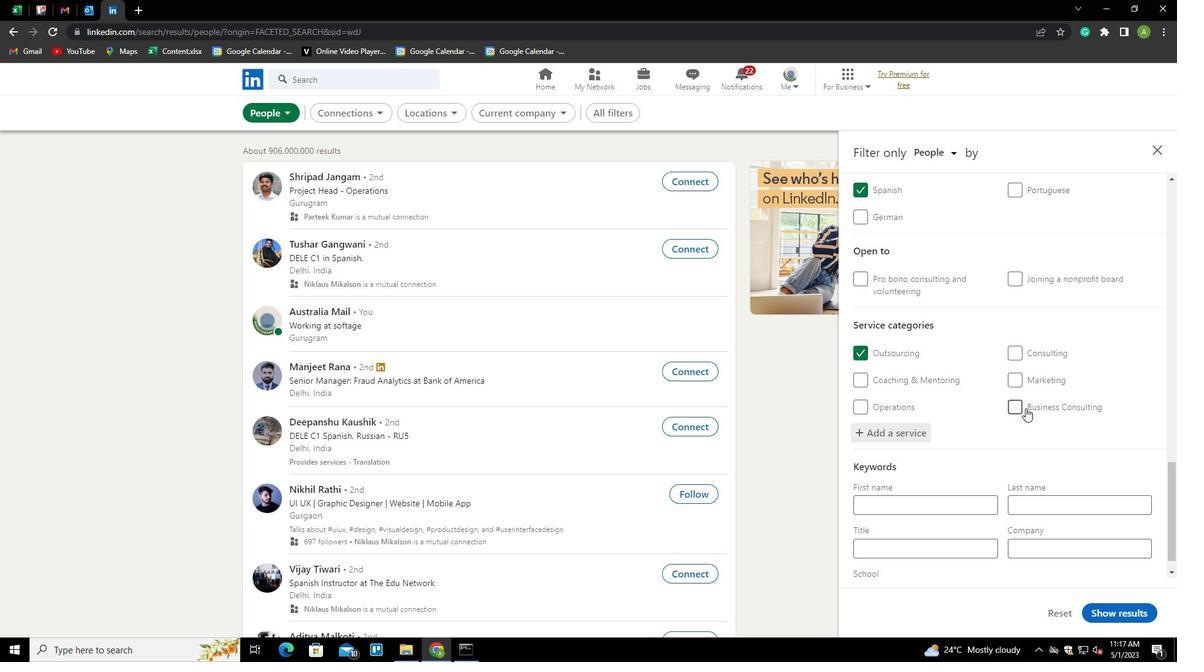 
Action: Mouse scrolled (1026, 407) with delta (0, 0)
Screenshot: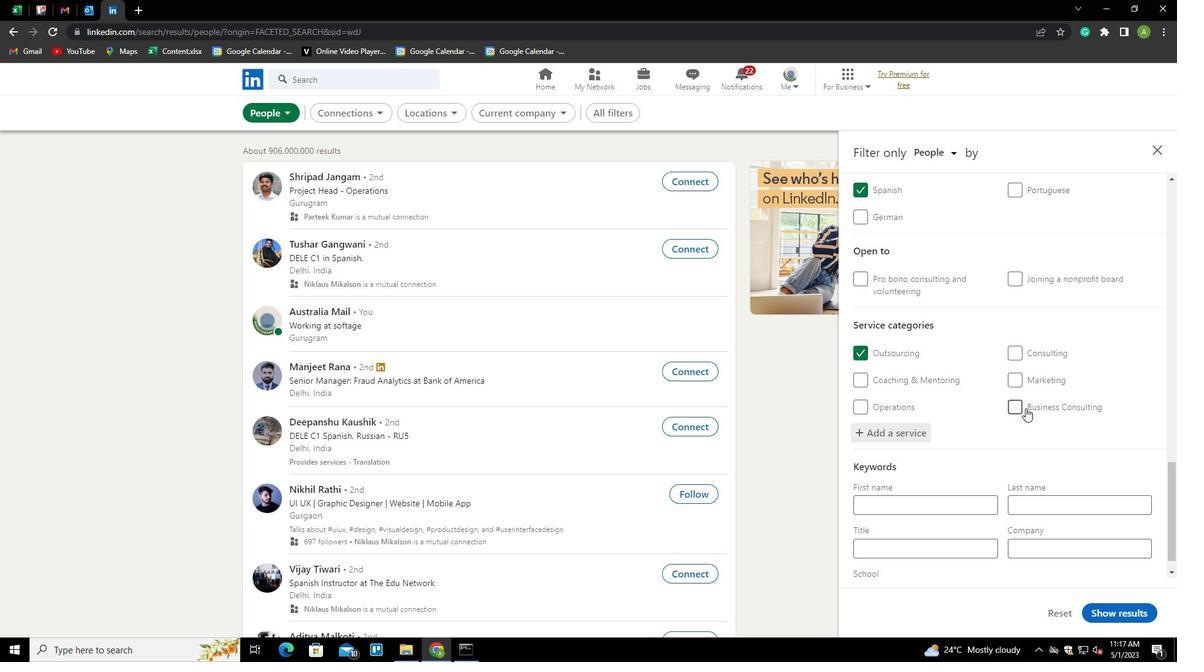 
Action: Mouse scrolled (1026, 407) with delta (0, 0)
Screenshot: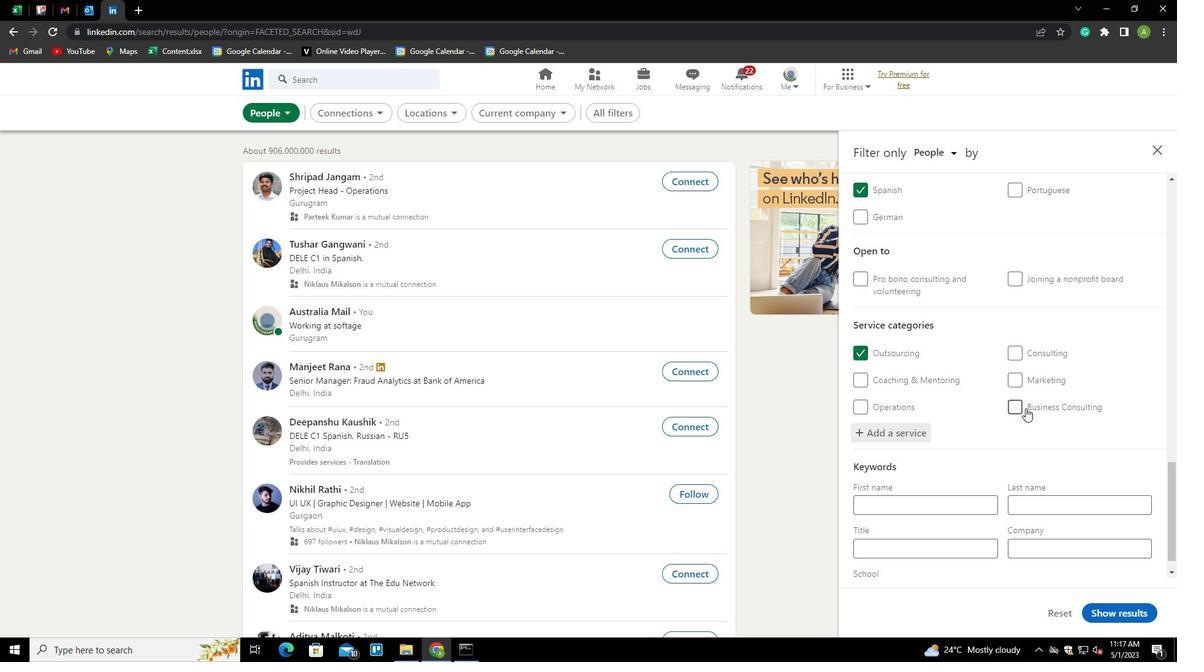 
Action: Mouse scrolled (1026, 407) with delta (0, 0)
Screenshot: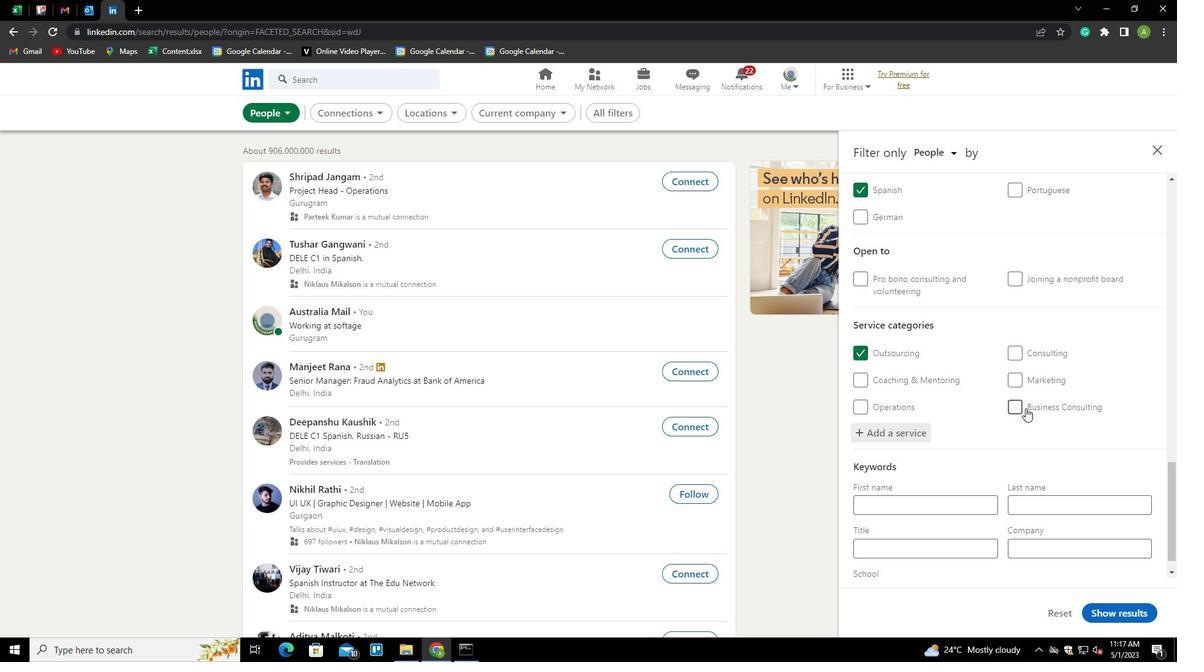 
Action: Mouse moved to (961, 525)
Screenshot: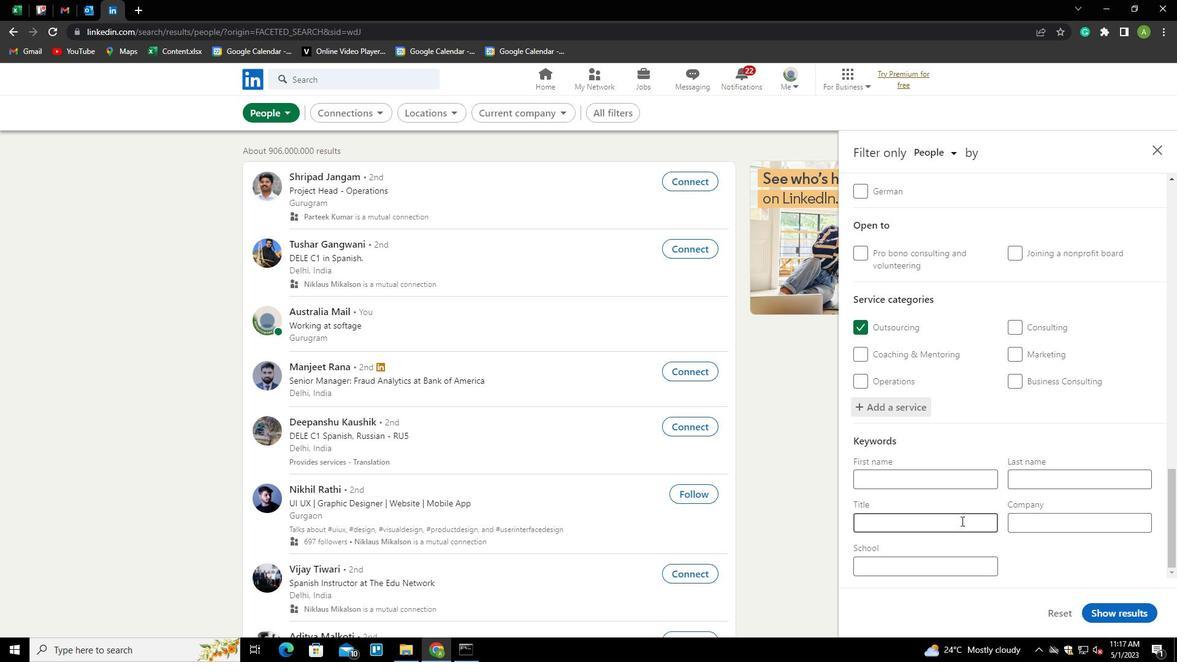
Action: Mouse pressed left at (961, 525)
Screenshot: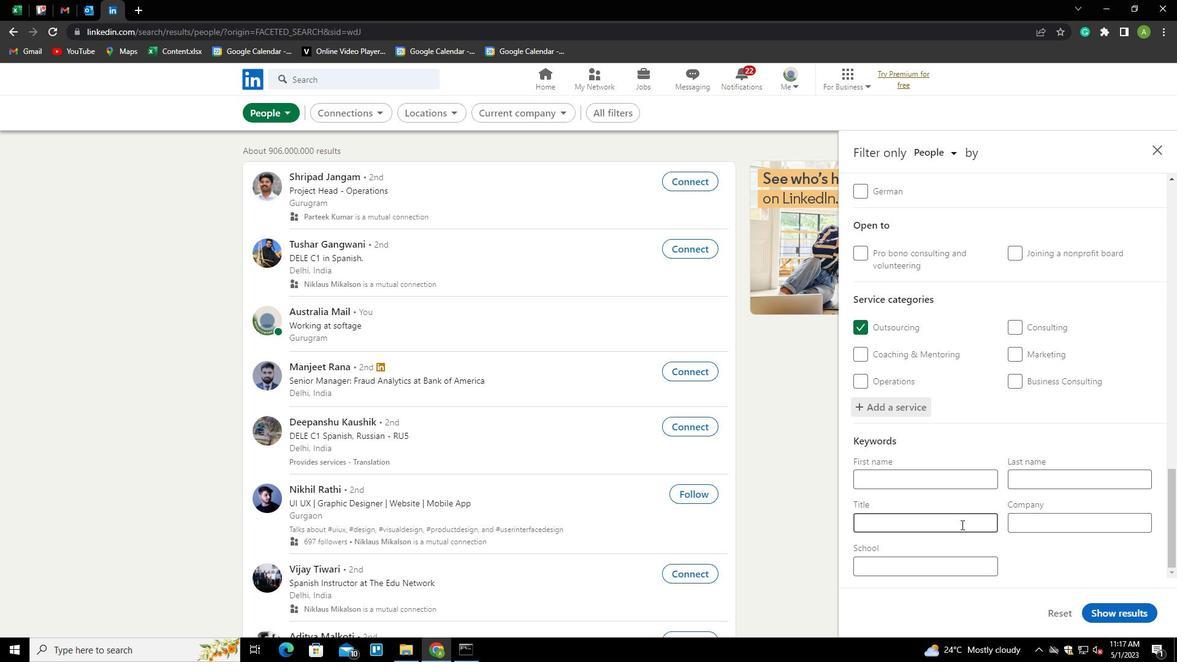 
Action: Key pressed <Key.shift>CREDIT<Key.space><Key.shift>AUTHORIX<Key.backspace>ZER
Screenshot: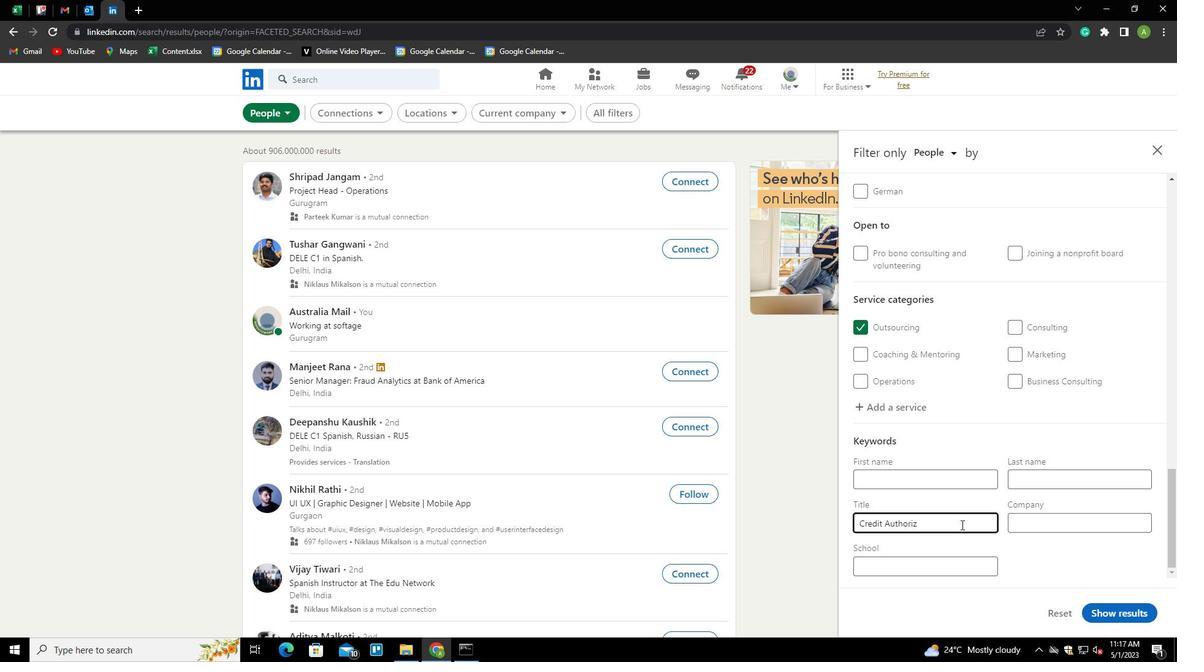 
Action: Mouse moved to (1096, 545)
Screenshot: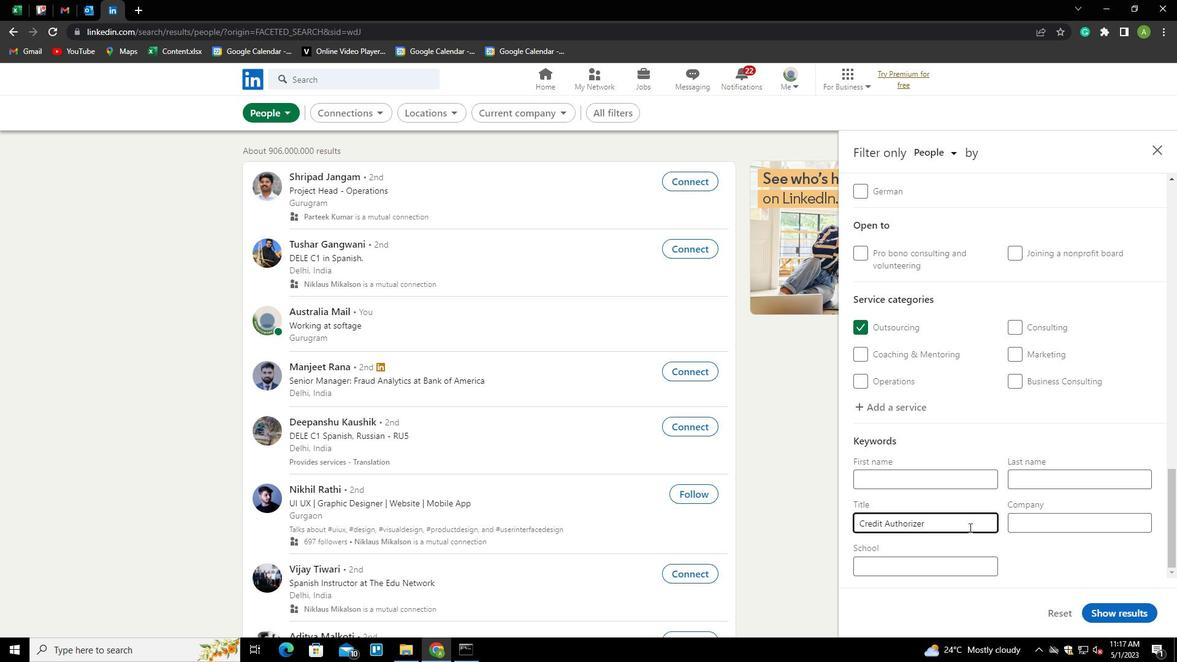 
Action: Mouse pressed left at (1096, 545)
Screenshot: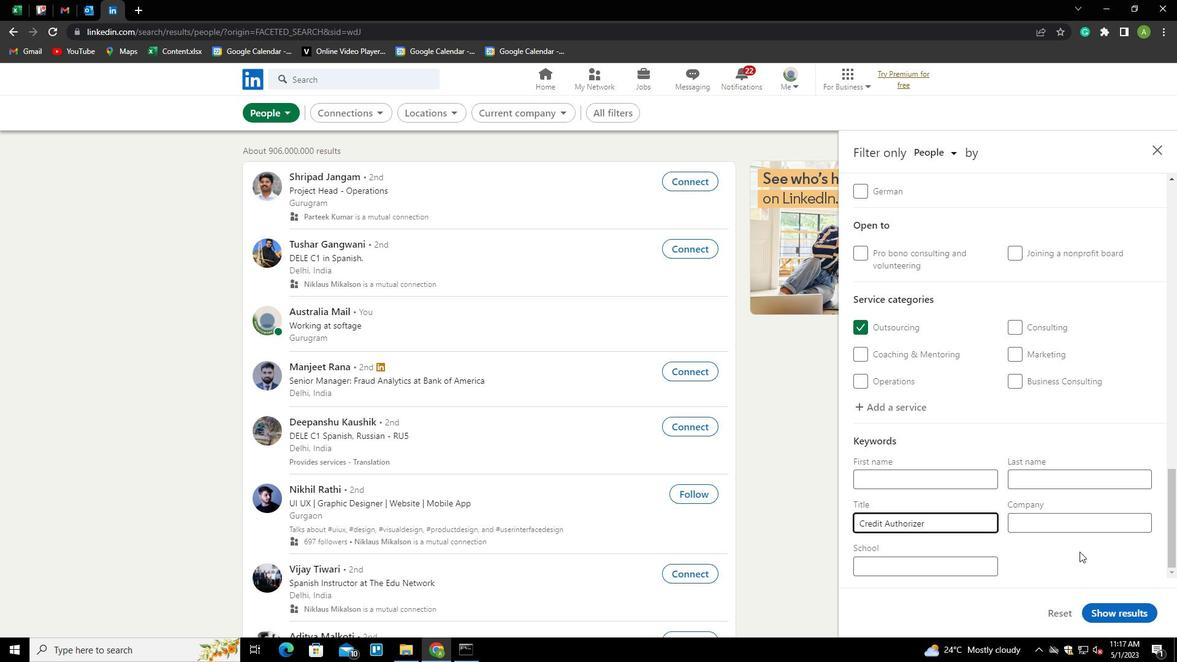 
Action: Mouse moved to (1118, 606)
Screenshot: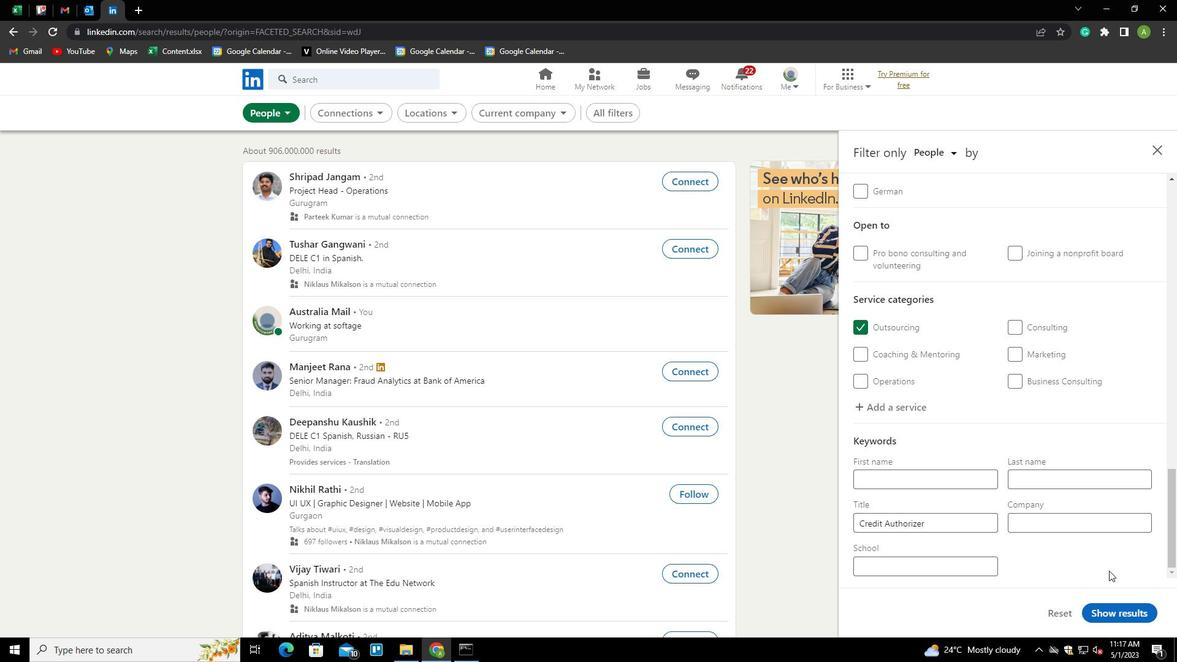 
Action: Mouse pressed left at (1118, 606)
Screenshot: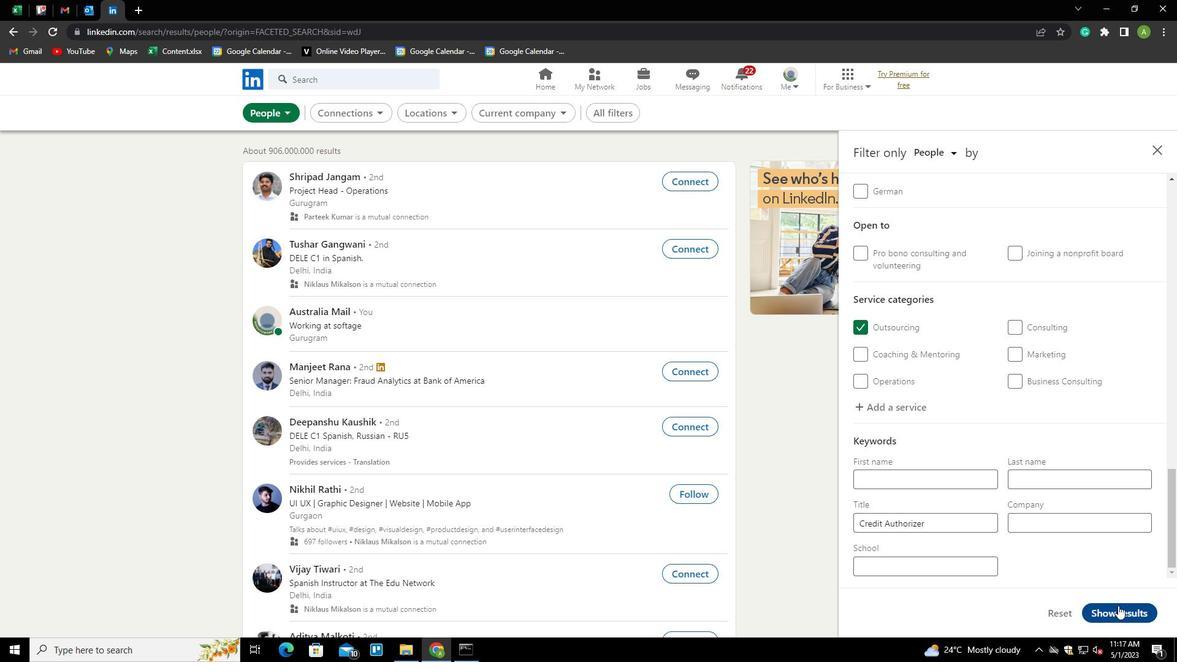 
Action: Mouse moved to (1119, 606)
Screenshot: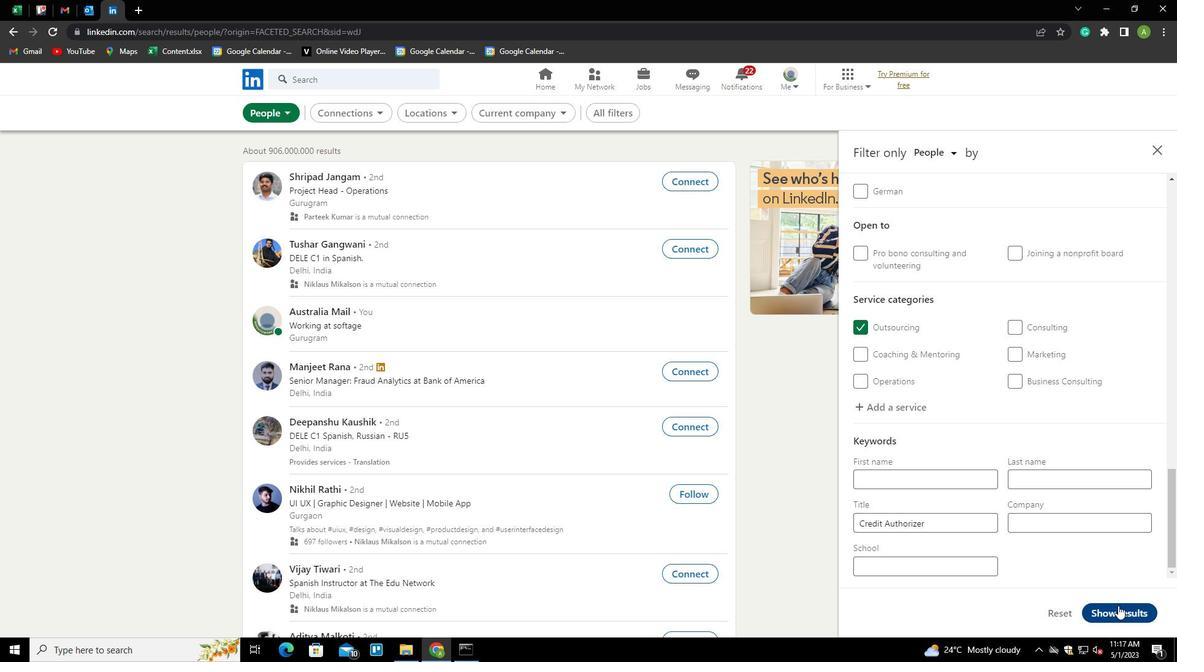 
